 Task: Look for space in Ubá, Brazil from 5th July, 2023 to 10th July, 2023 for 4 adults in price range Rs.9000 to Rs.14000. Place can be entire place with 2 bedrooms having 4 beds and 2 bathrooms. Property type can be house, flat, guest house. Amenities needed are: washing machine. Booking option can be shelf check-in. Required host language is Spanish.
Action: Mouse moved to (499, 124)
Screenshot: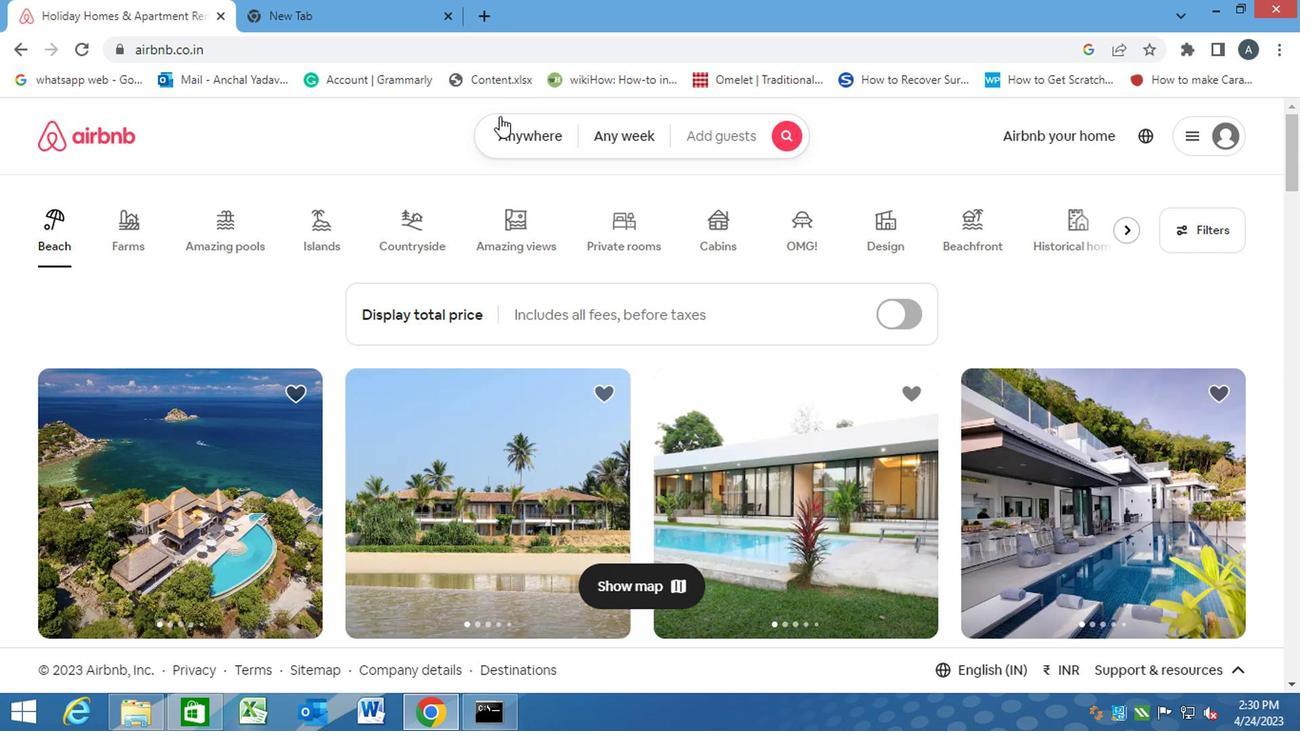 
Action: Mouse pressed left at (499, 124)
Screenshot: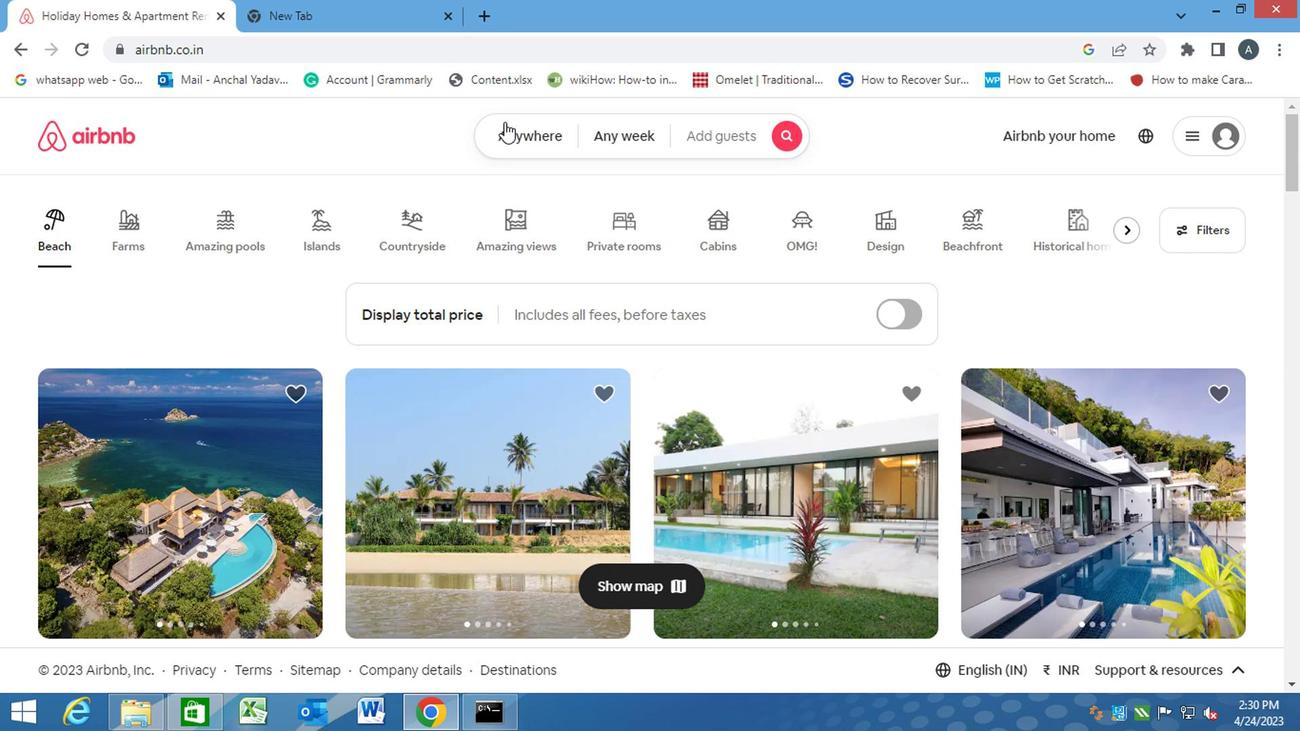 
Action: Mouse moved to (421, 200)
Screenshot: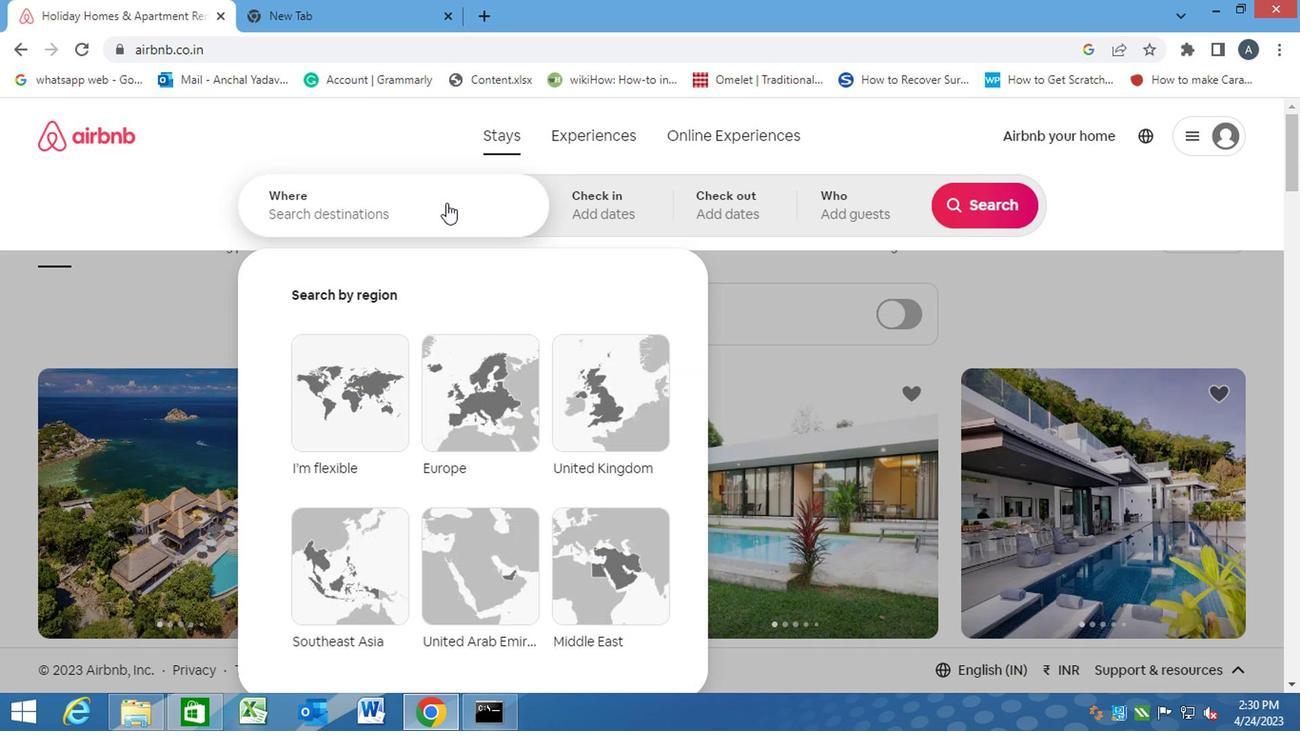 
Action: Mouse pressed left at (421, 200)
Screenshot: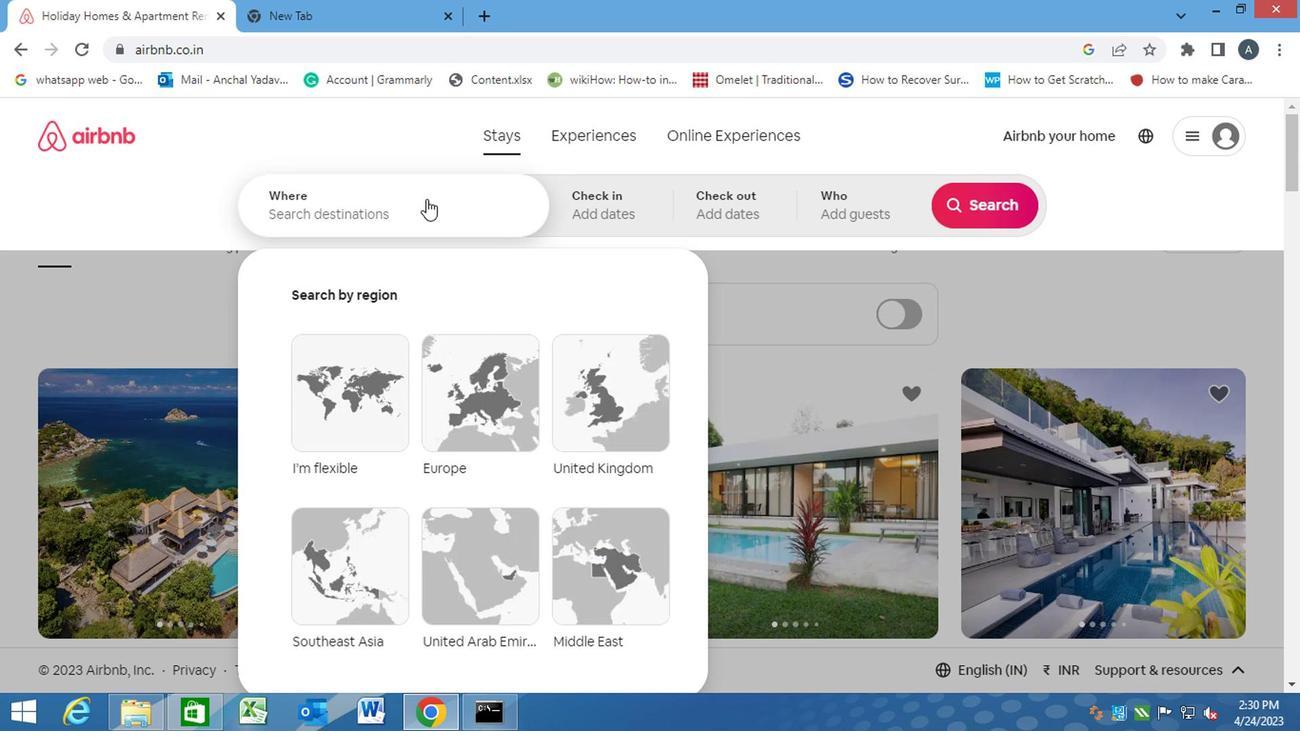 
Action: Key pressed u<Key.caps_lock>ba,<Key.space><Key.caps_lock>b<Key.caps_lock>razil<Key.enter>
Screenshot: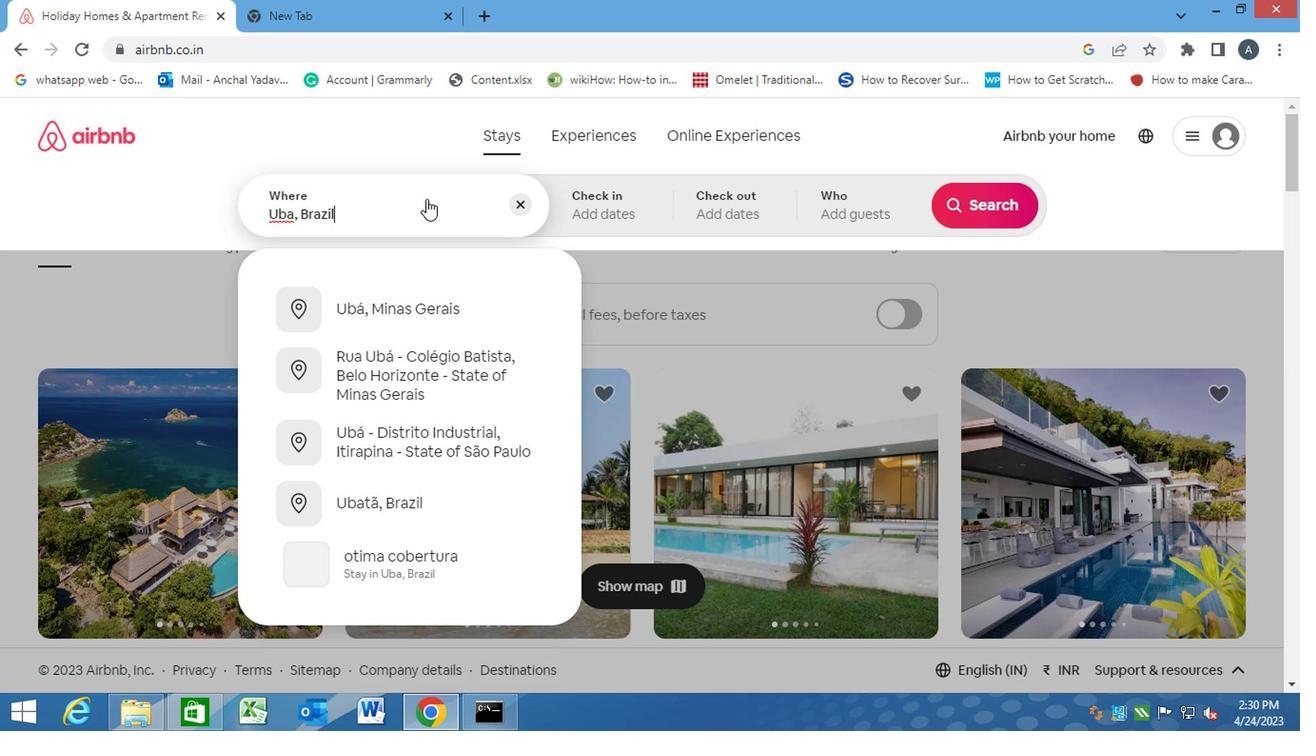 
Action: Mouse moved to (961, 365)
Screenshot: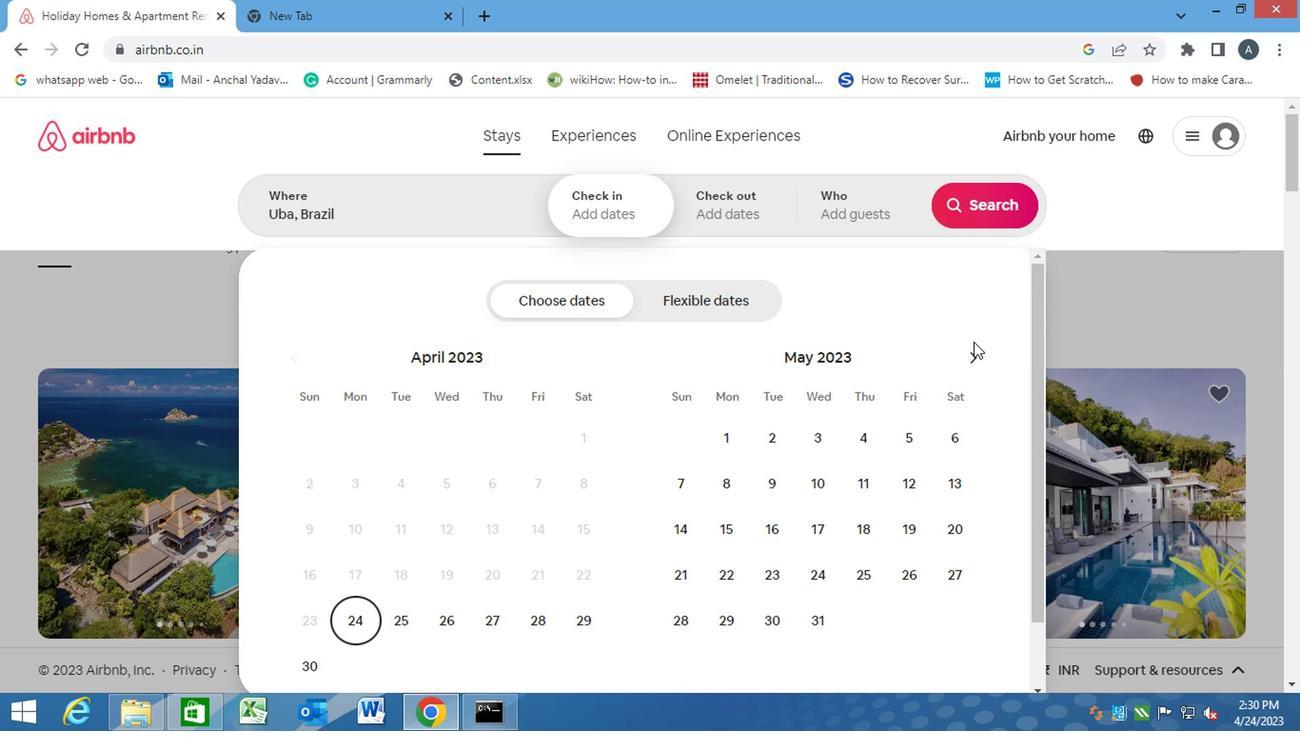 
Action: Mouse pressed left at (961, 365)
Screenshot: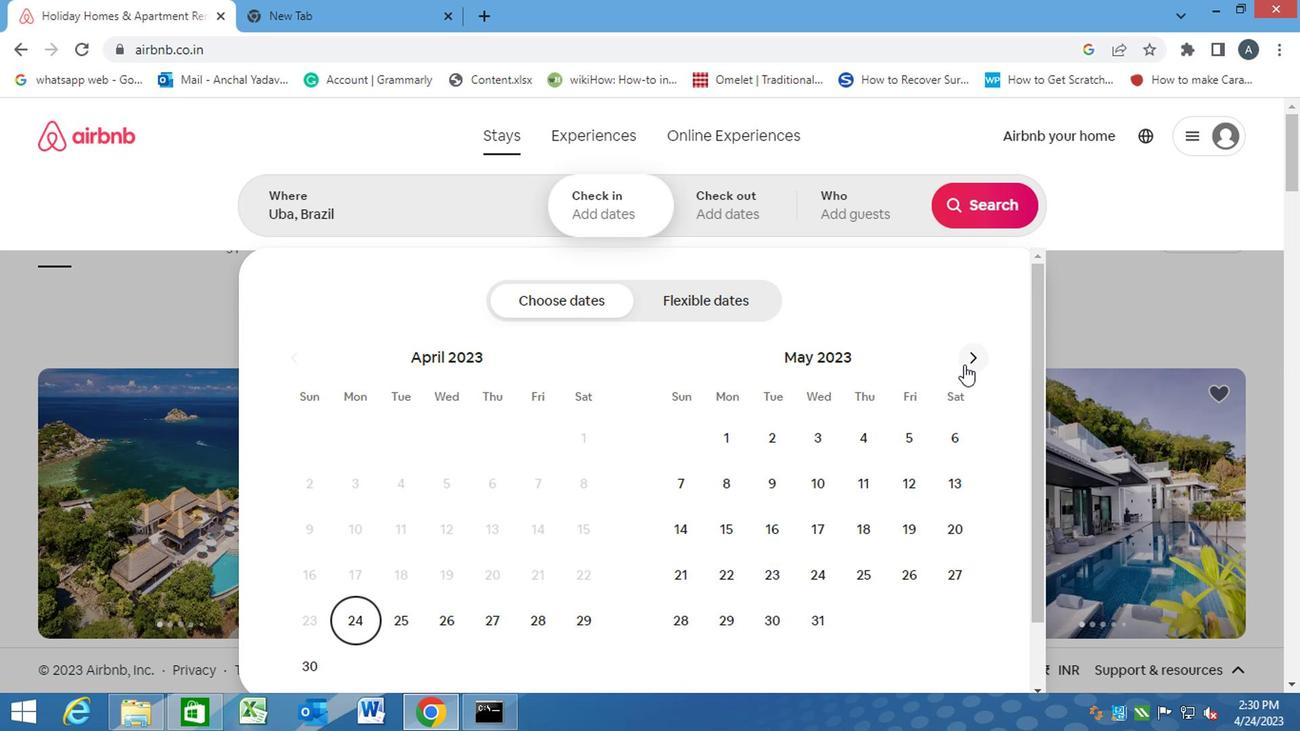 
Action: Mouse pressed left at (961, 365)
Screenshot: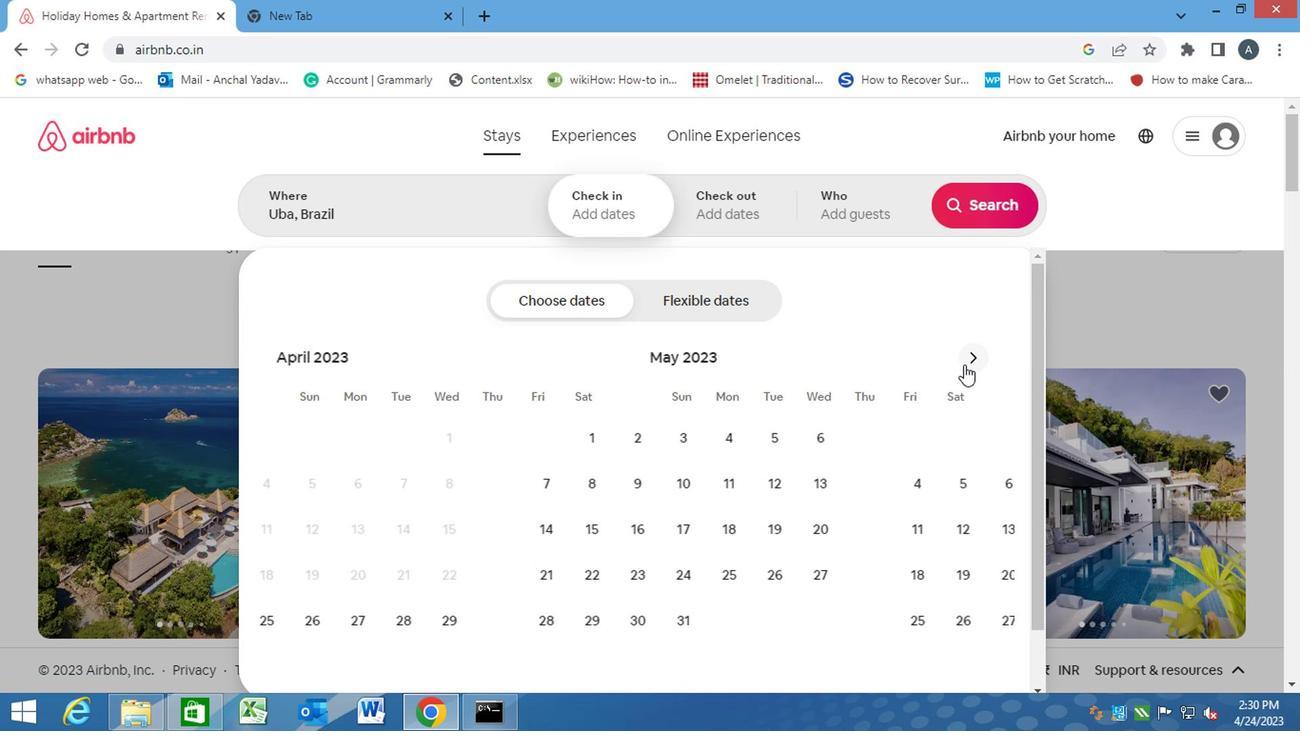 
Action: Mouse moved to (821, 474)
Screenshot: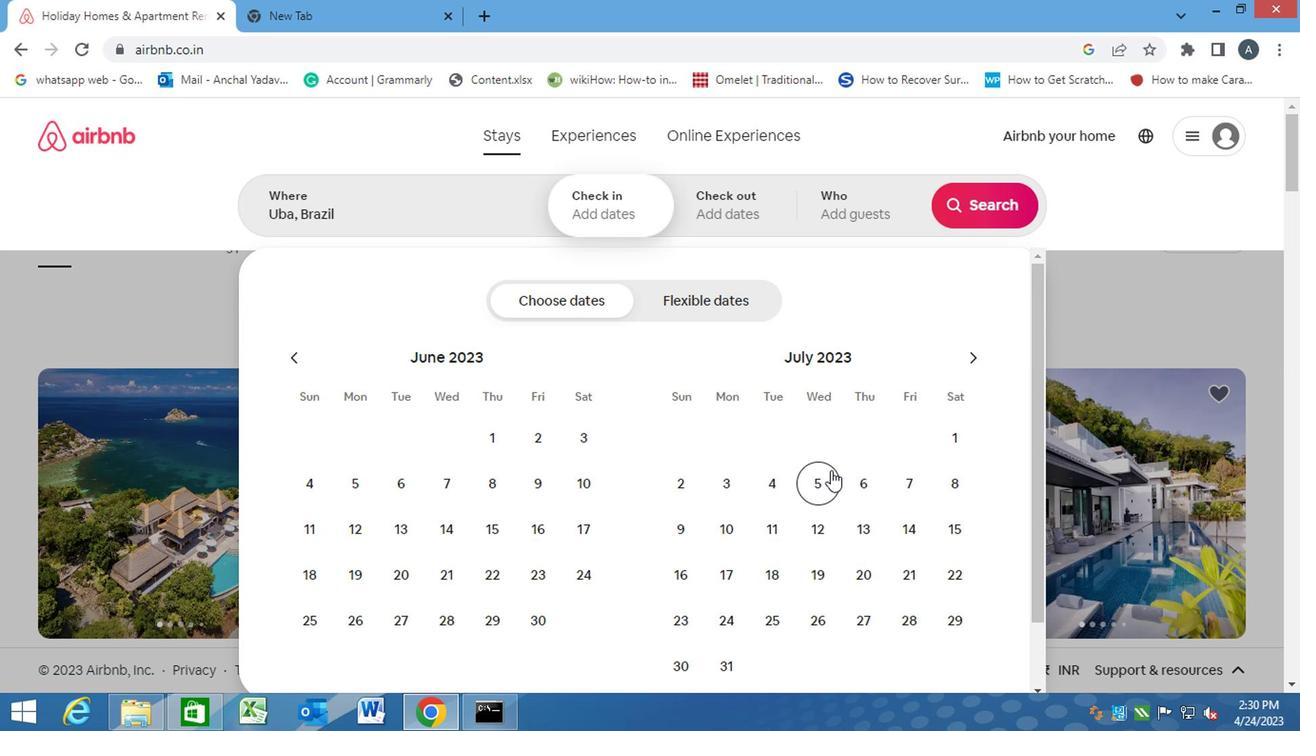 
Action: Mouse pressed left at (821, 474)
Screenshot: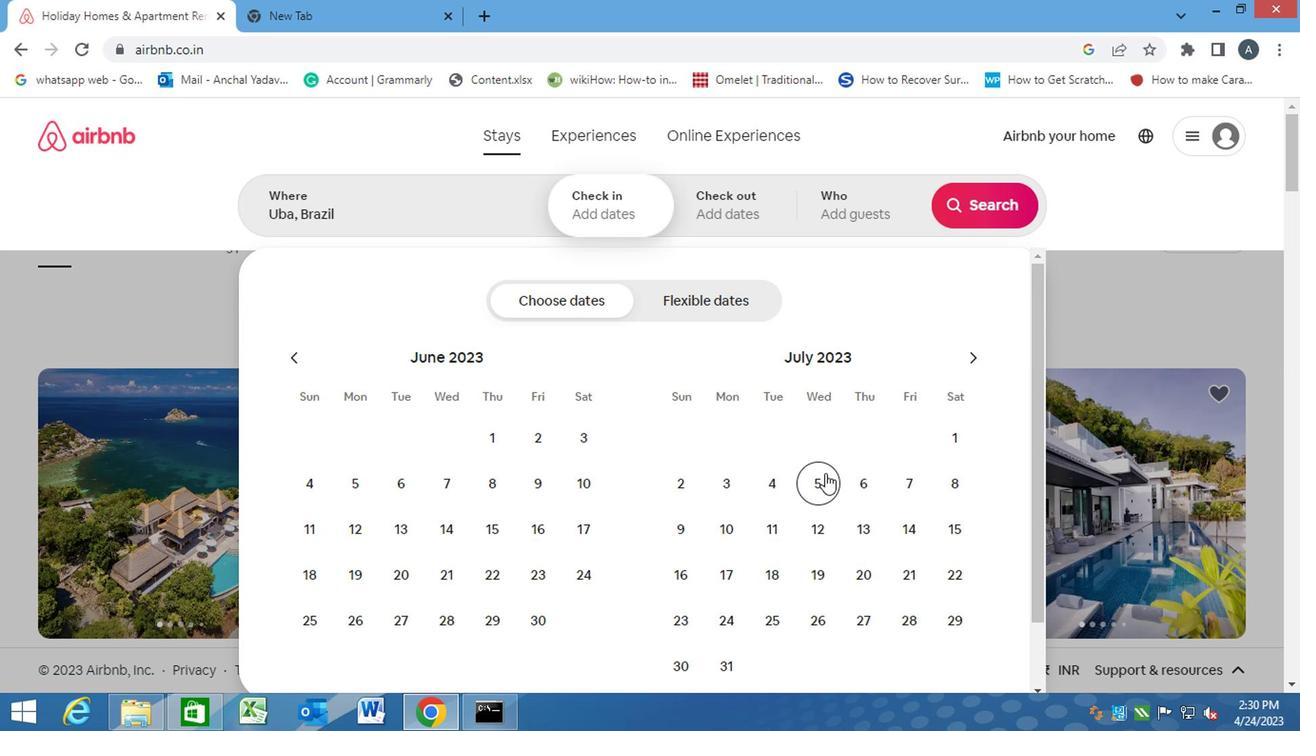 
Action: Mouse moved to (714, 528)
Screenshot: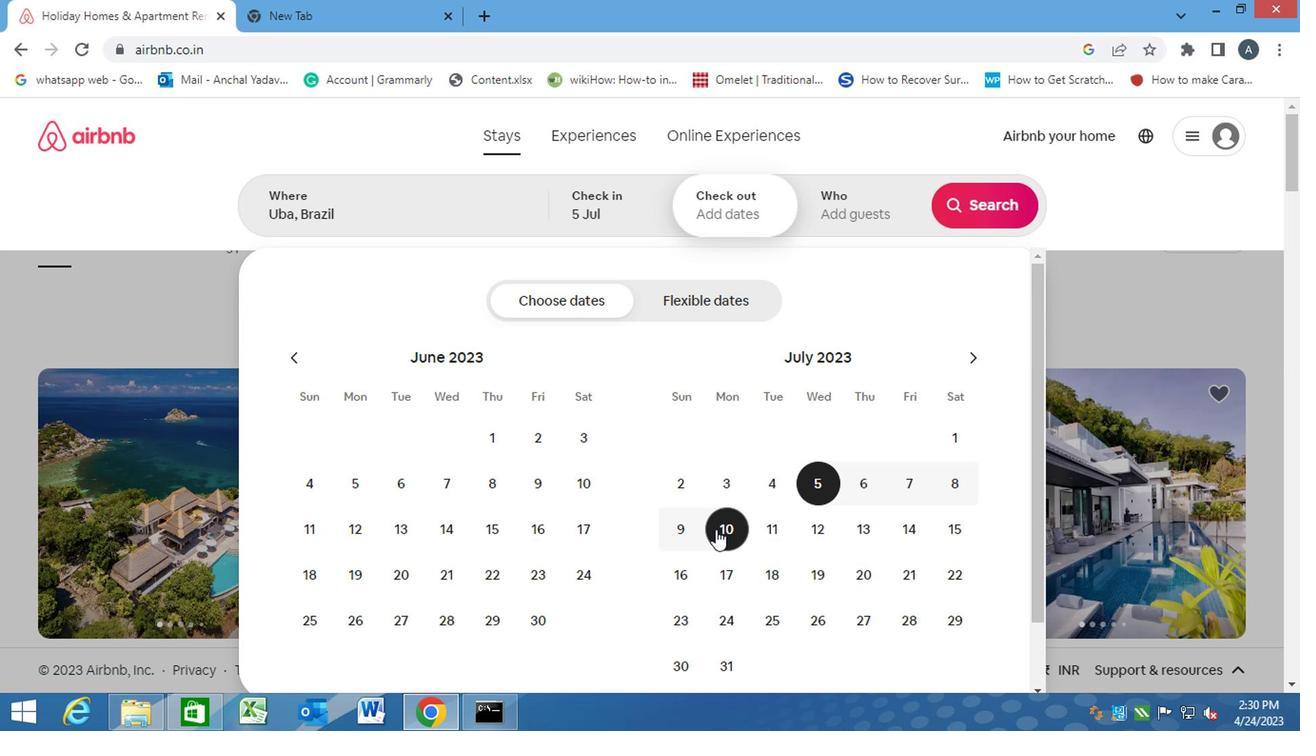 
Action: Mouse pressed left at (714, 528)
Screenshot: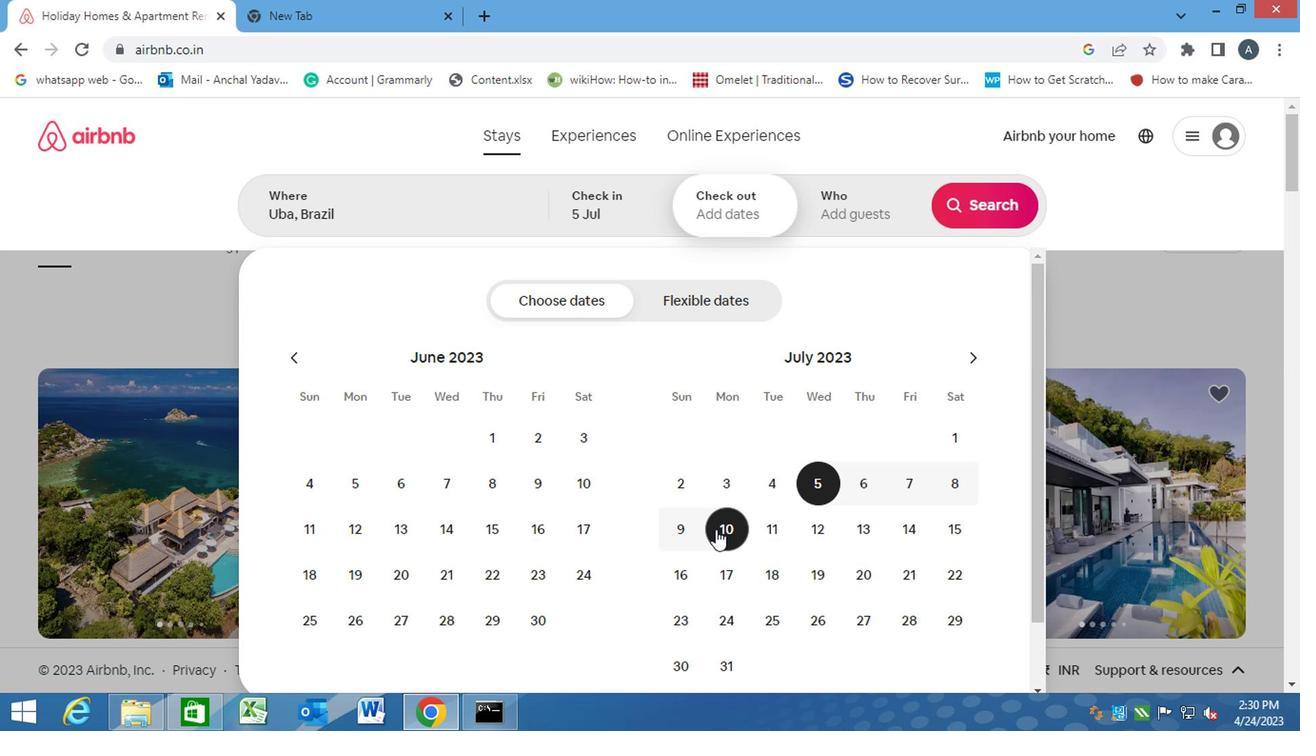 
Action: Mouse moved to (861, 205)
Screenshot: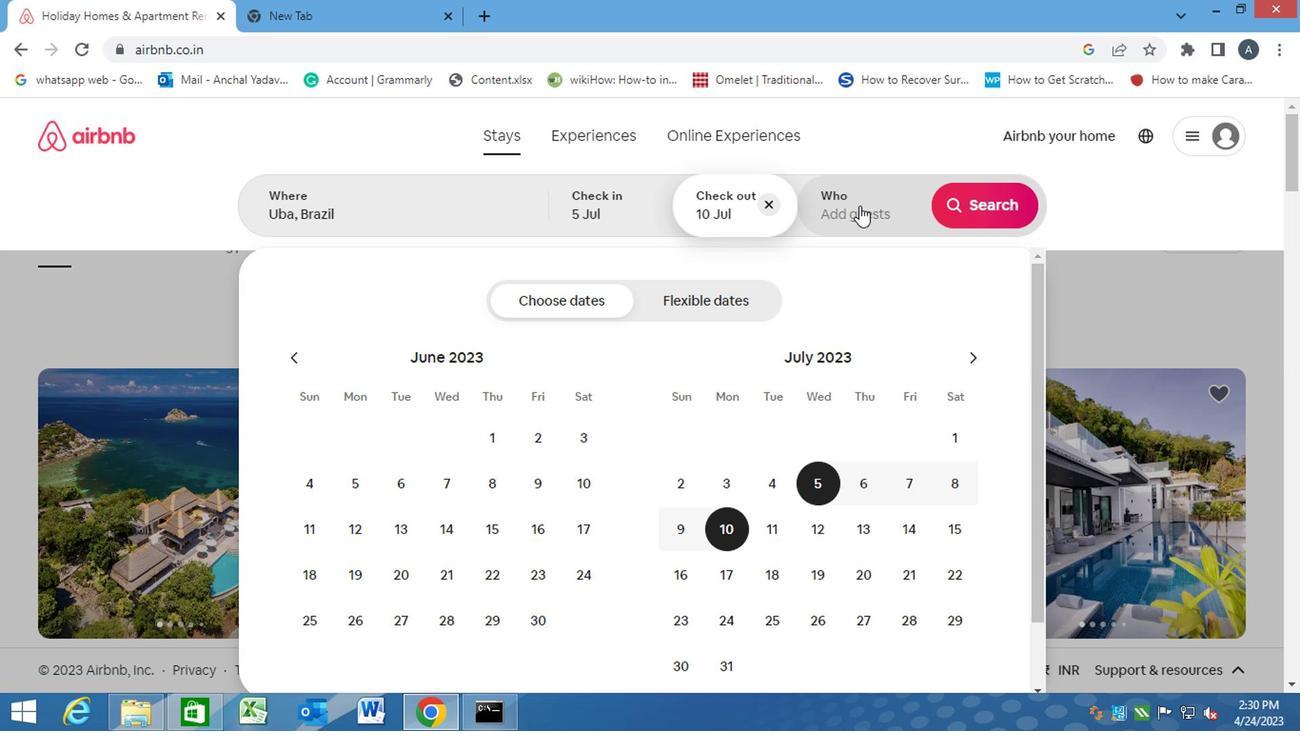 
Action: Mouse pressed left at (861, 205)
Screenshot: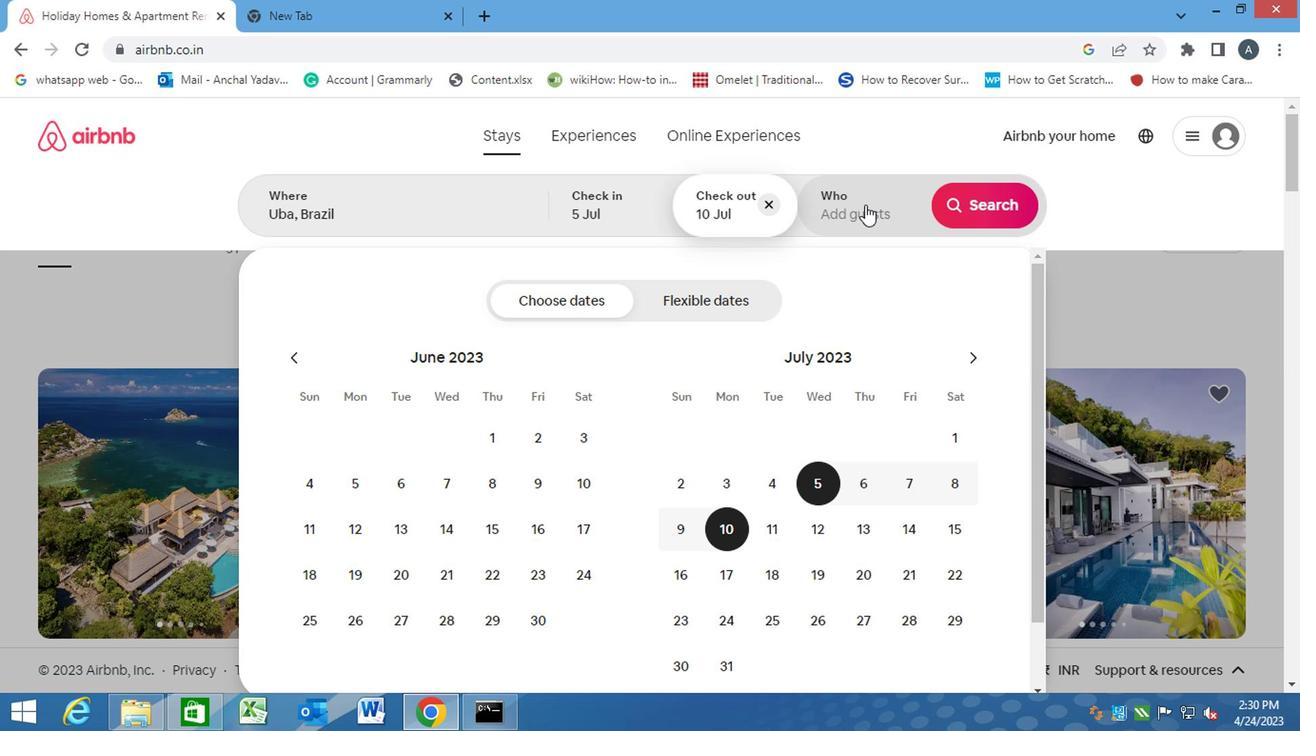 
Action: Mouse moved to (982, 306)
Screenshot: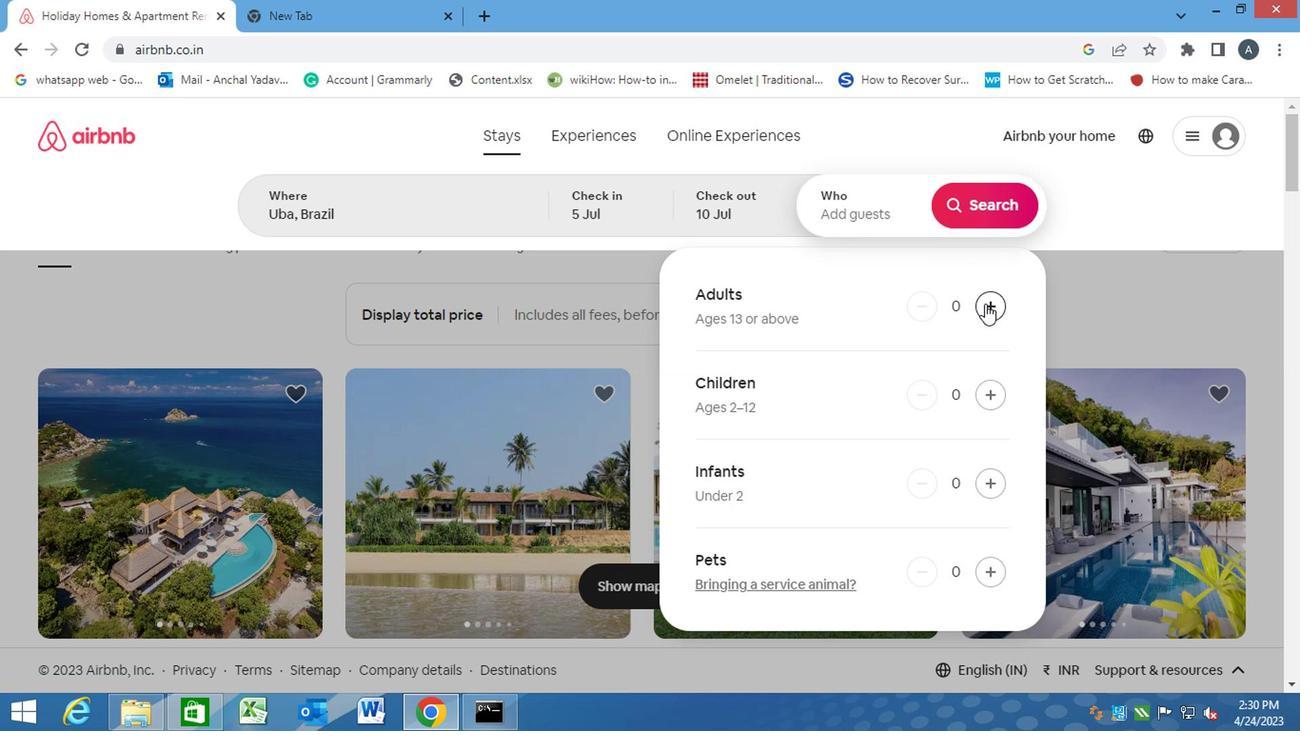 
Action: Mouse pressed left at (982, 306)
Screenshot: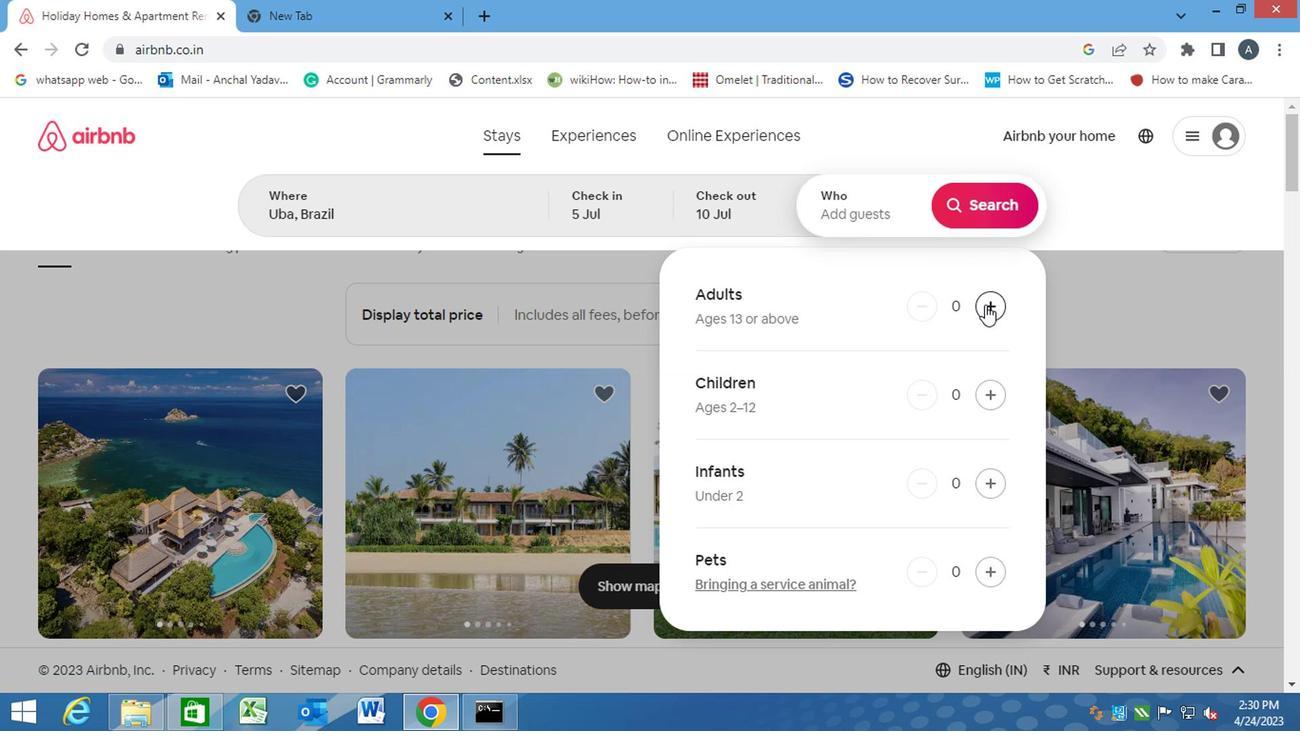
Action: Mouse pressed left at (982, 306)
Screenshot: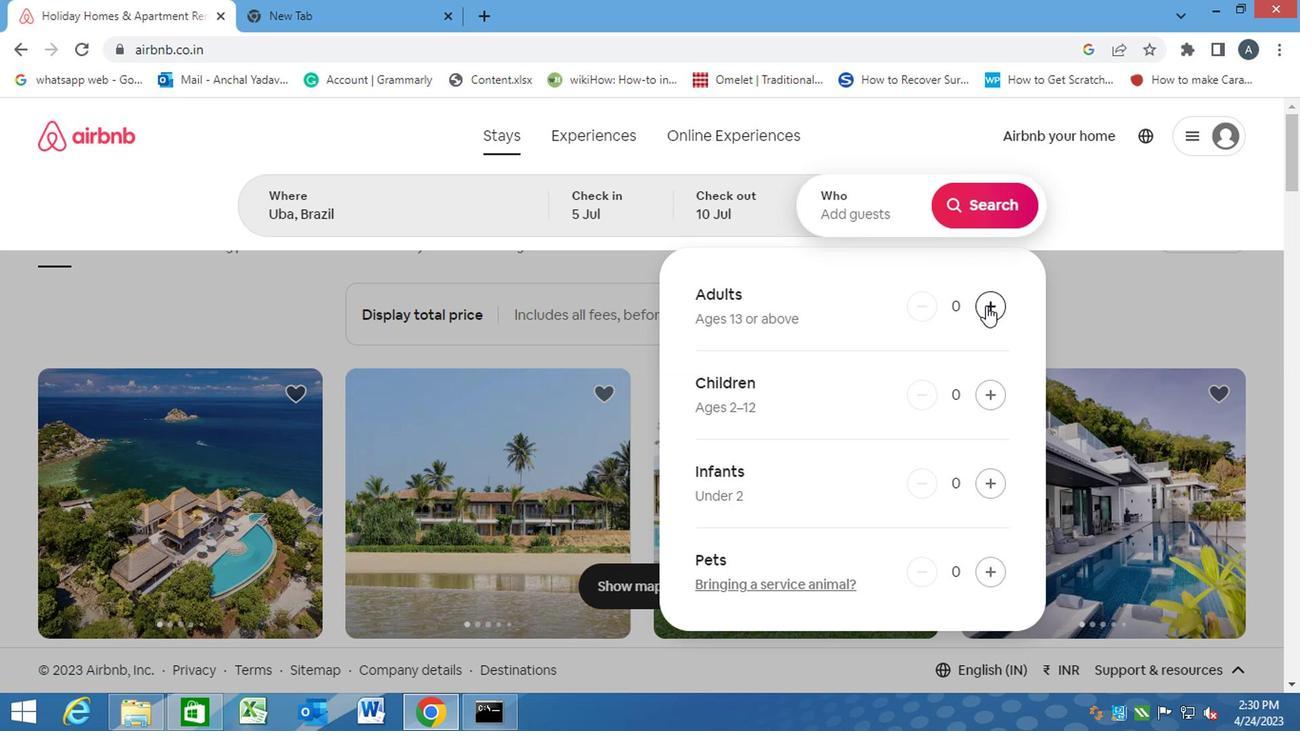 
Action: Mouse pressed left at (982, 306)
Screenshot: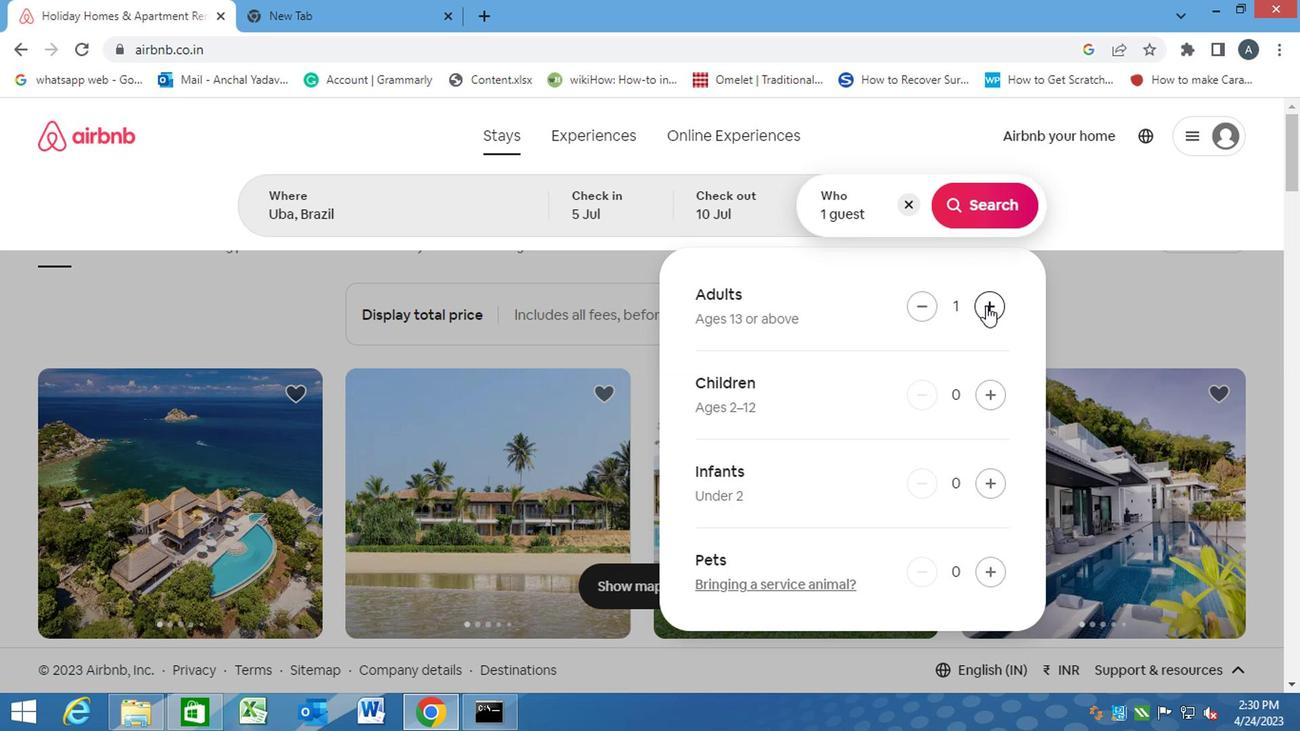 
Action: Mouse pressed left at (982, 306)
Screenshot: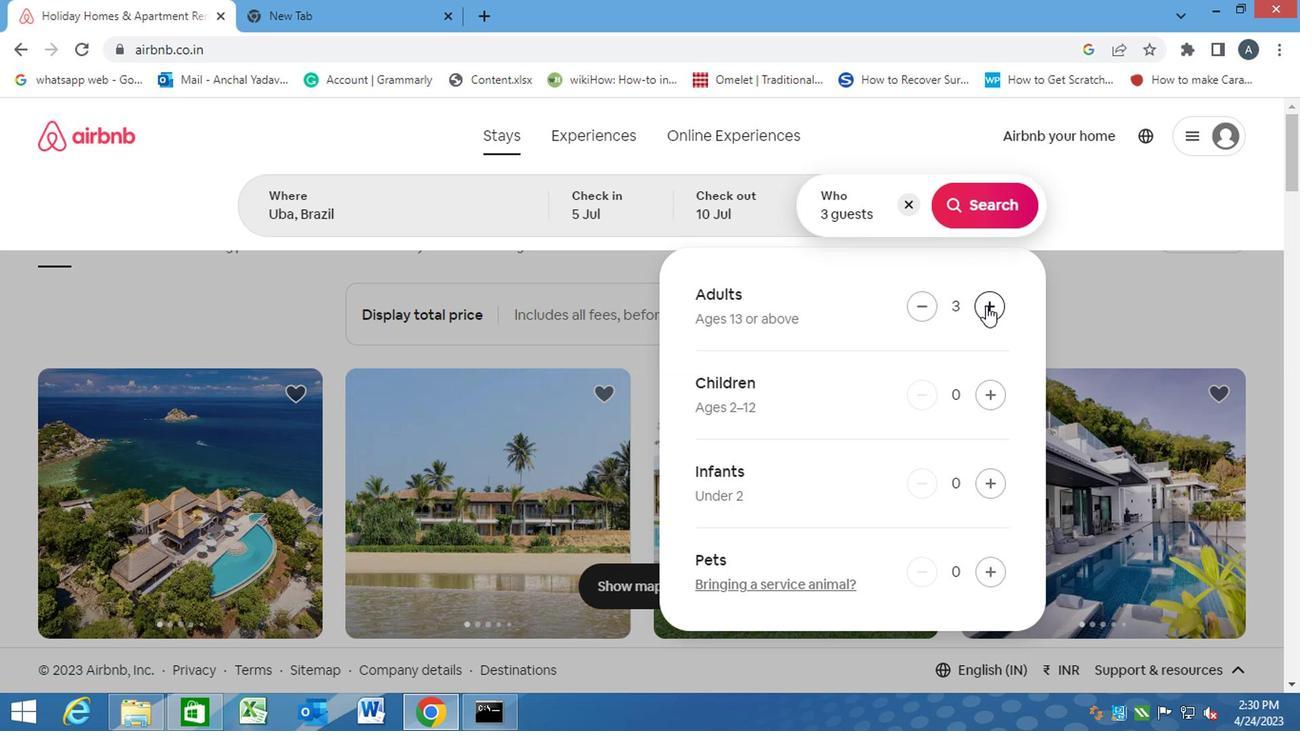 
Action: Mouse moved to (979, 217)
Screenshot: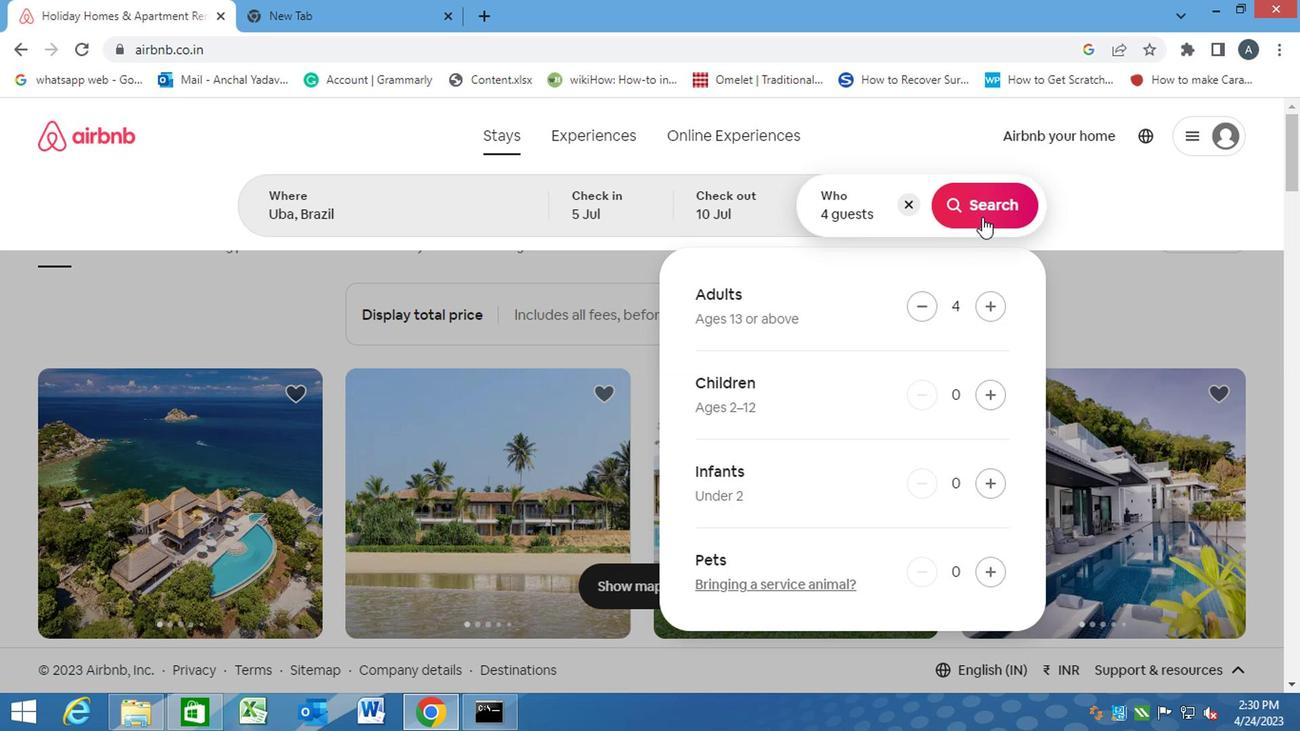 
Action: Mouse pressed left at (979, 217)
Screenshot: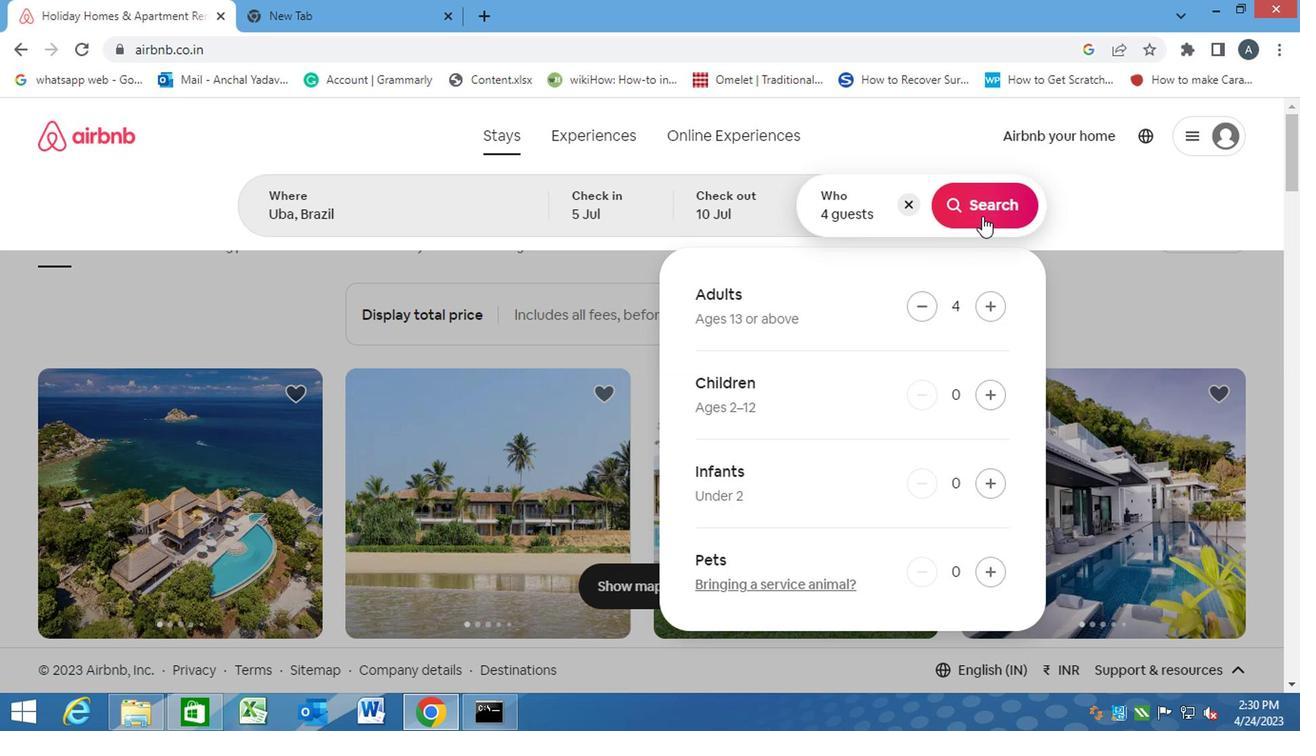 
Action: Mouse moved to (1203, 208)
Screenshot: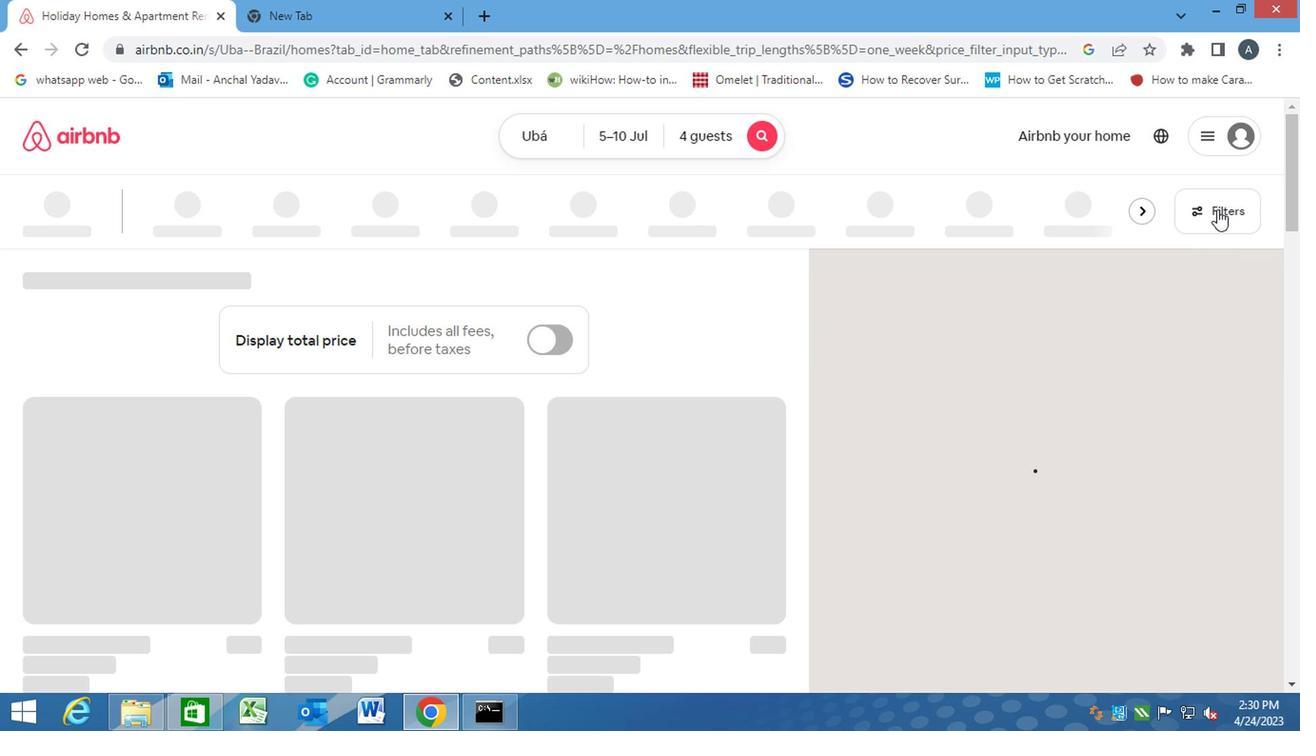 
Action: Mouse pressed left at (1203, 208)
Screenshot: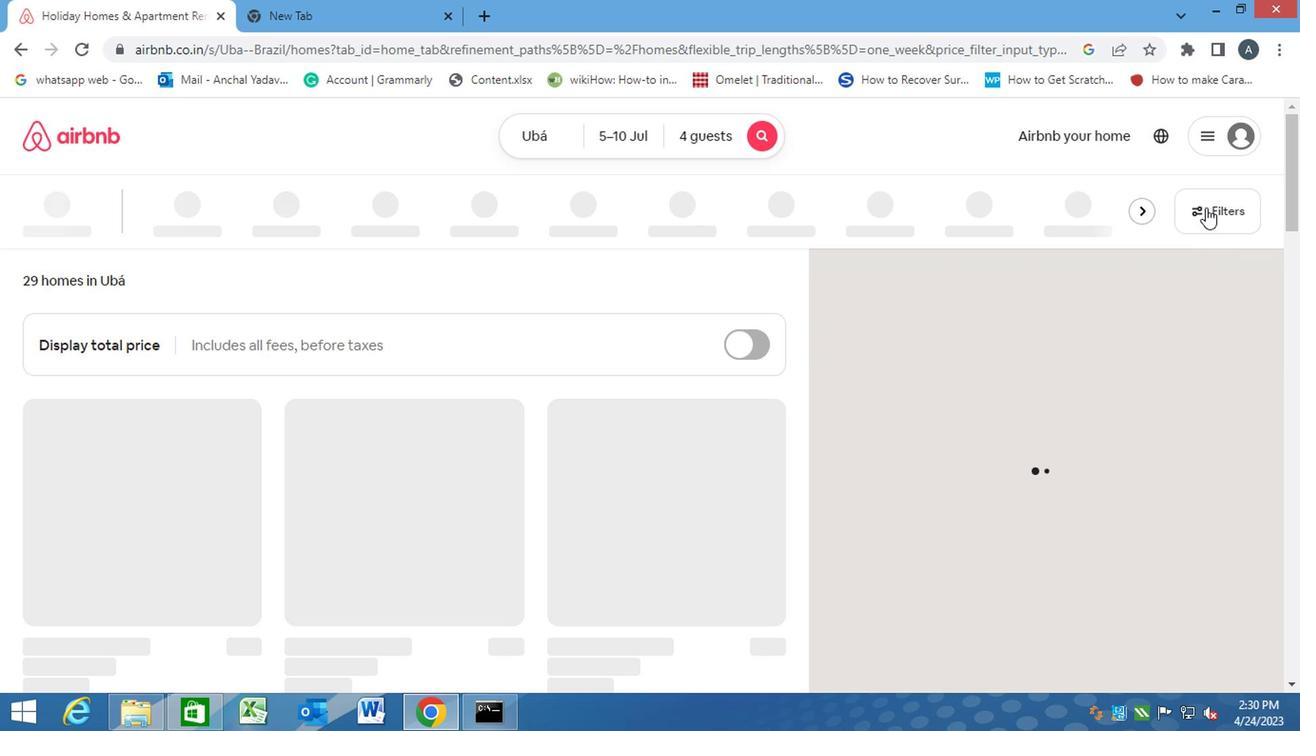 
Action: Mouse moved to (403, 455)
Screenshot: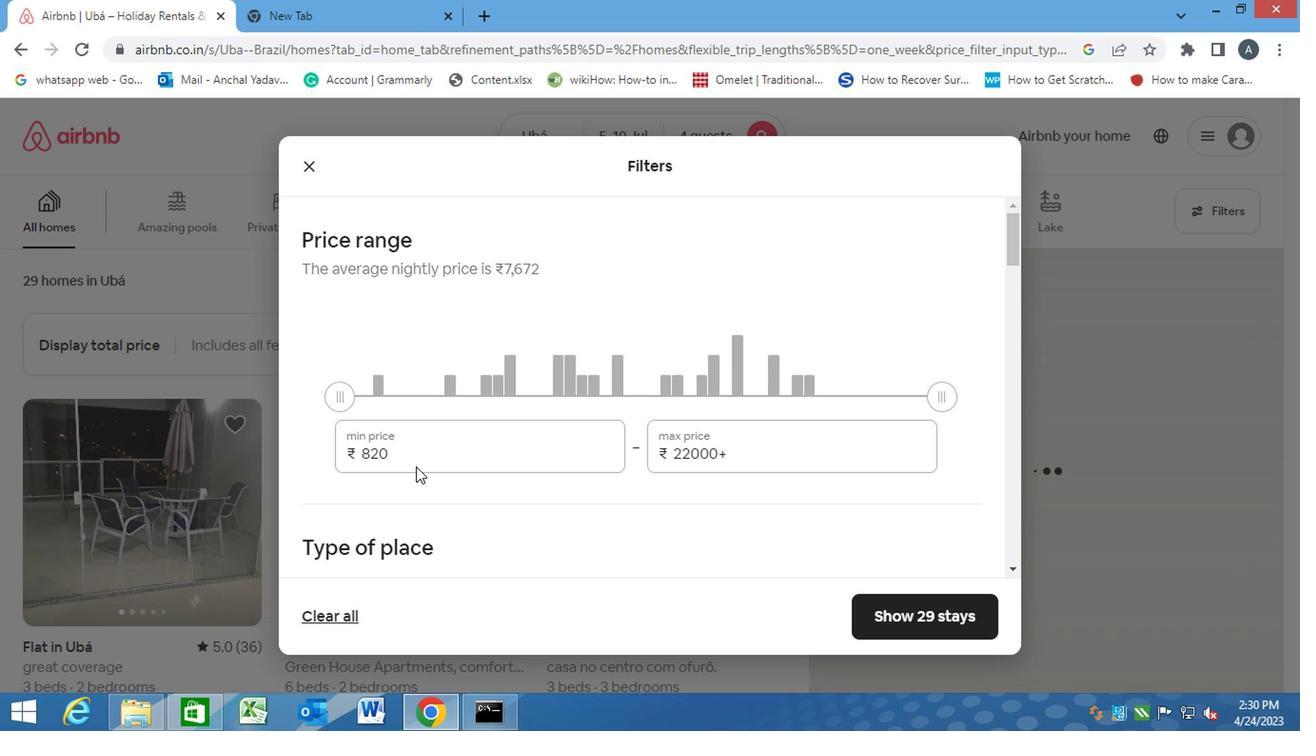 
Action: Mouse pressed left at (403, 455)
Screenshot: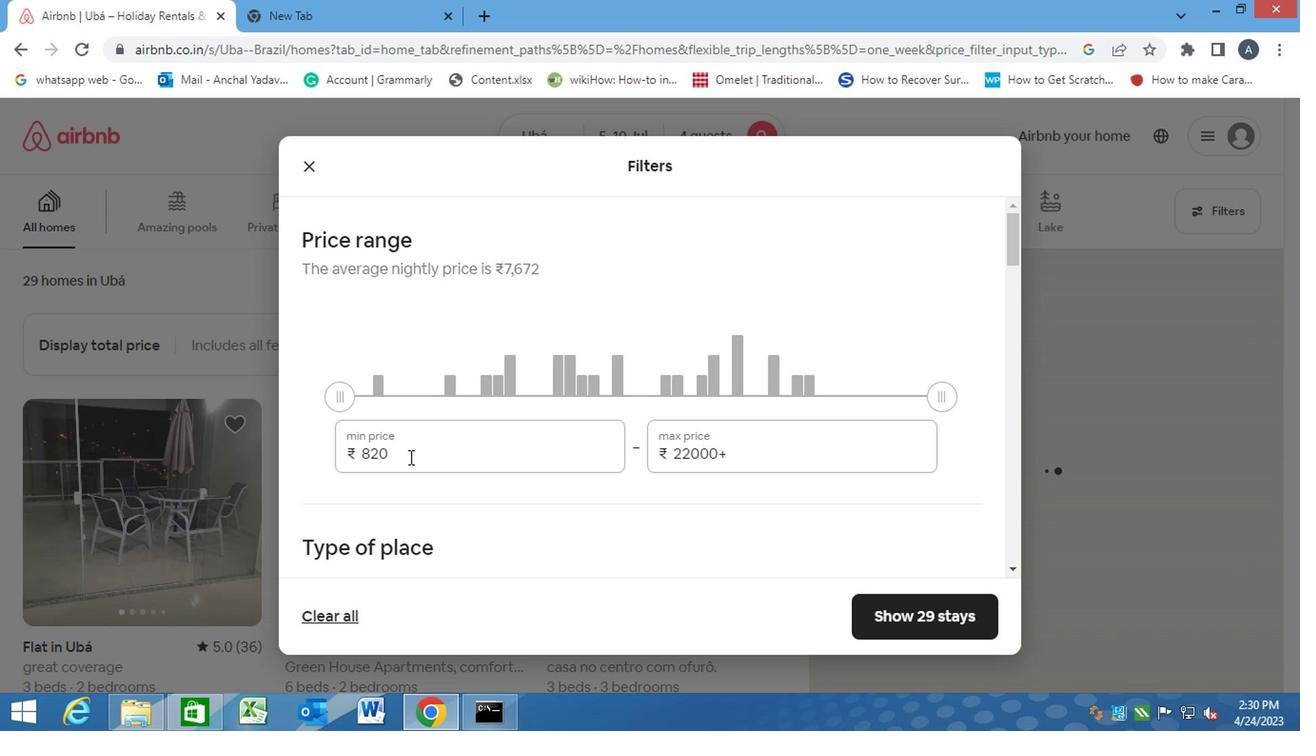 
Action: Mouse moved to (308, 457)
Screenshot: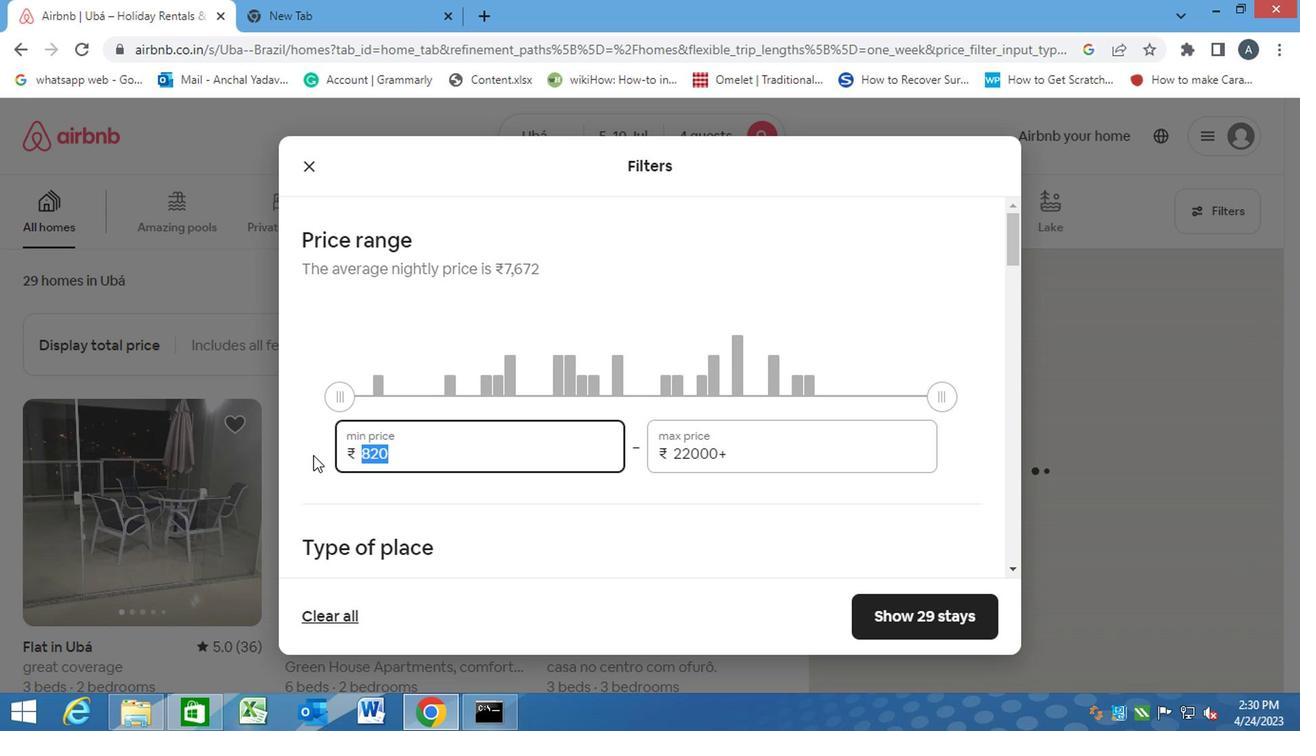 
Action: Key pressed 9000<Key.tab><Key.backspace>14000
Screenshot: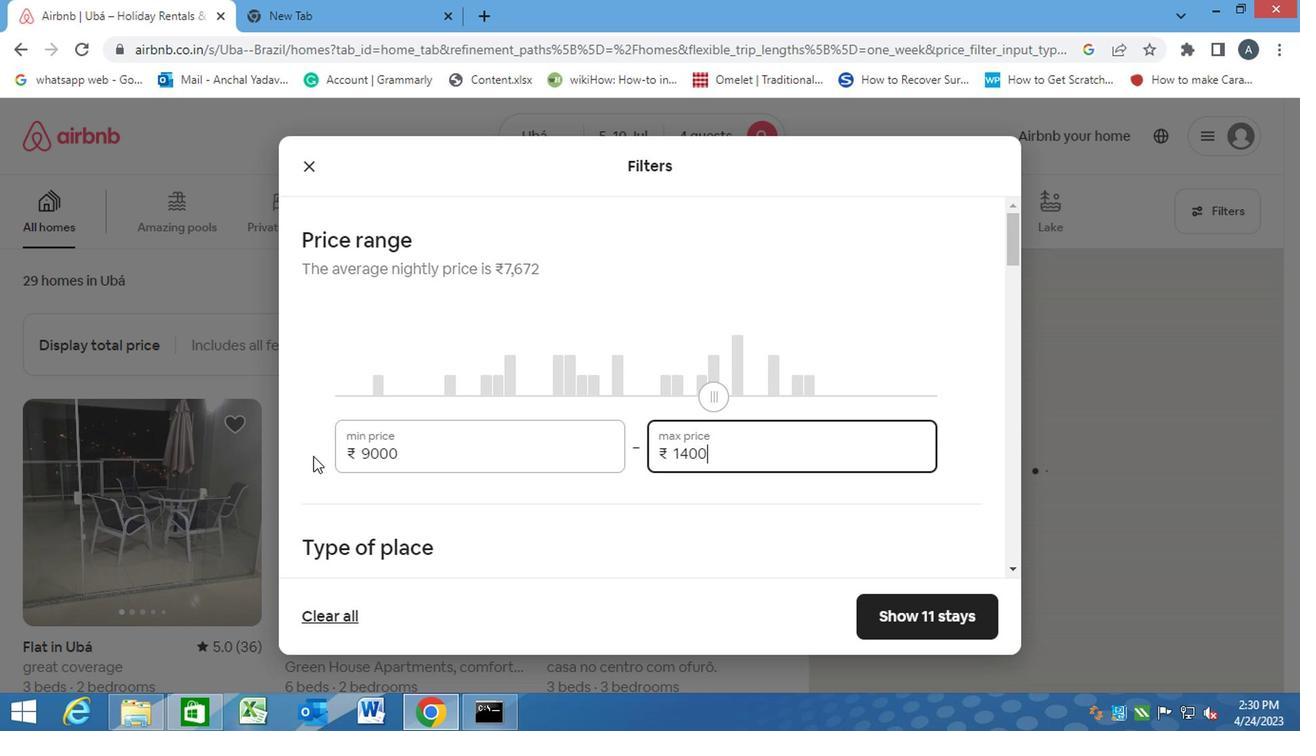 
Action: Mouse moved to (518, 563)
Screenshot: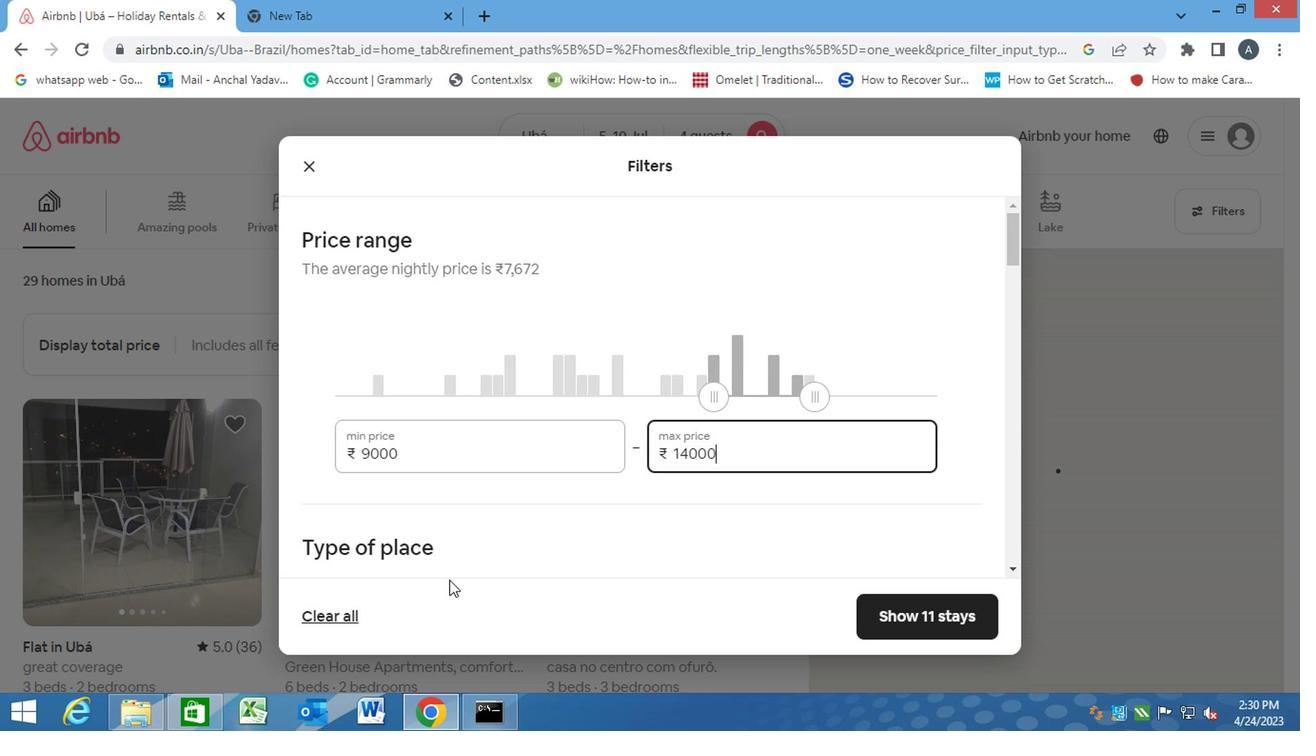 
Action: Mouse pressed left at (518, 563)
Screenshot: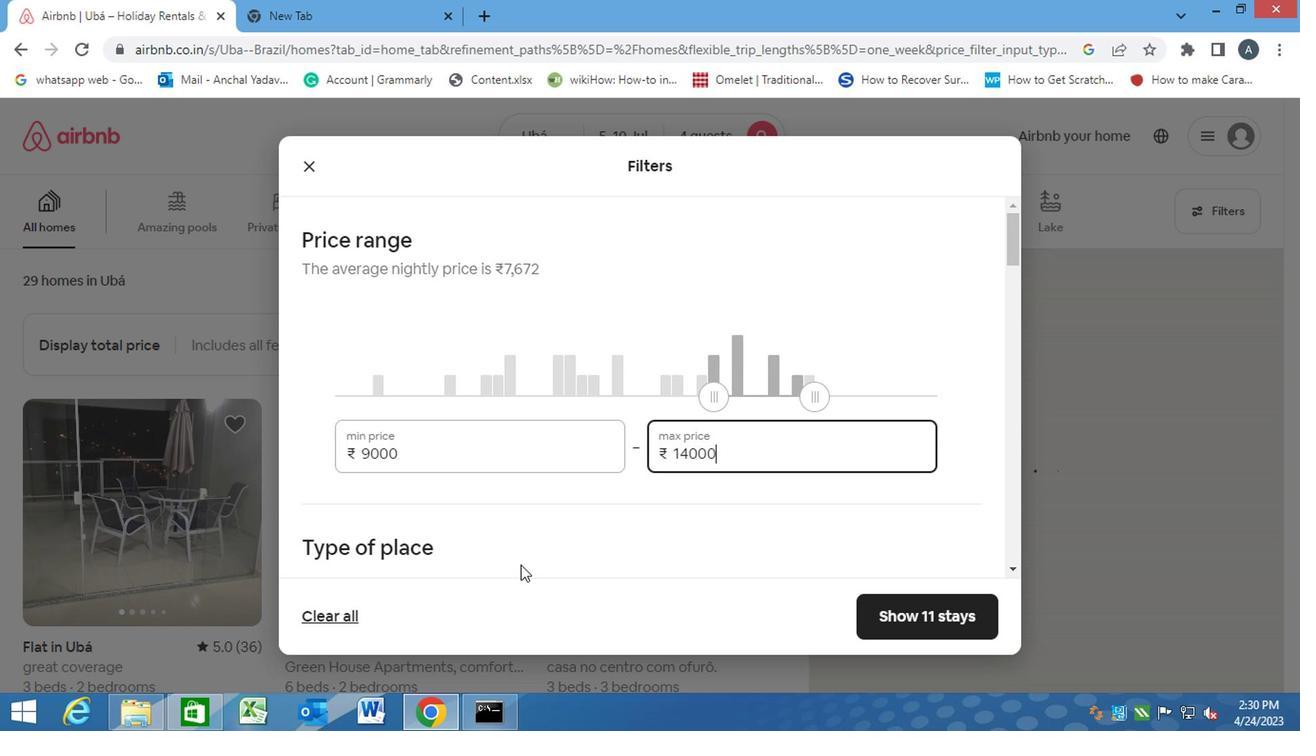 
Action: Mouse scrolled (518, 562) with delta (0, -1)
Screenshot: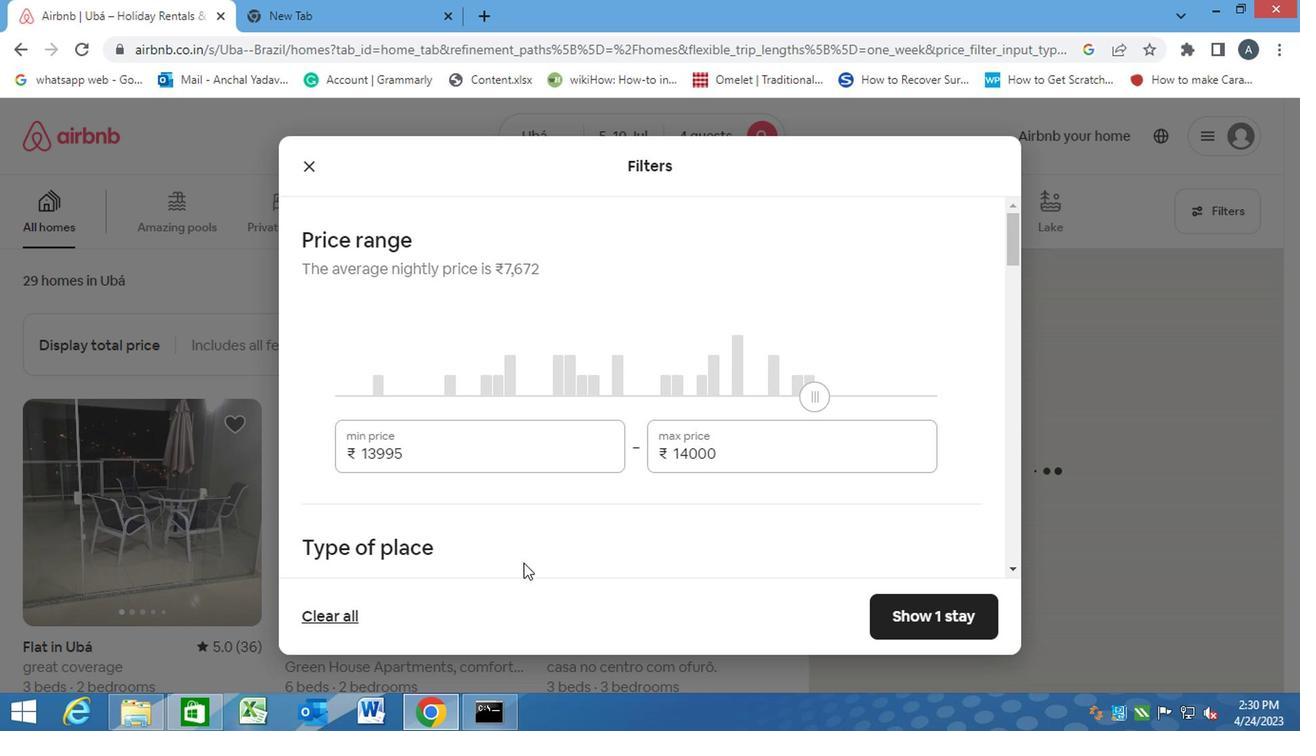 
Action: Mouse scrolled (518, 562) with delta (0, -1)
Screenshot: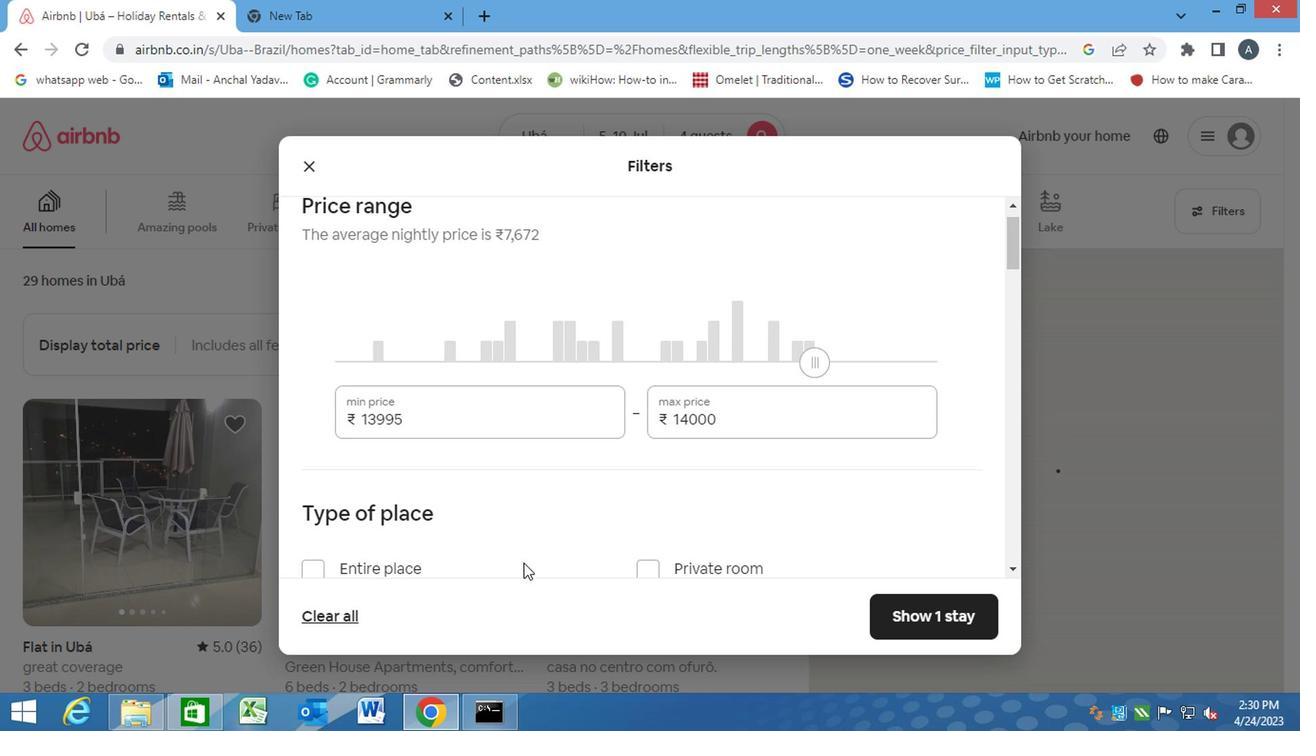 
Action: Mouse moved to (298, 405)
Screenshot: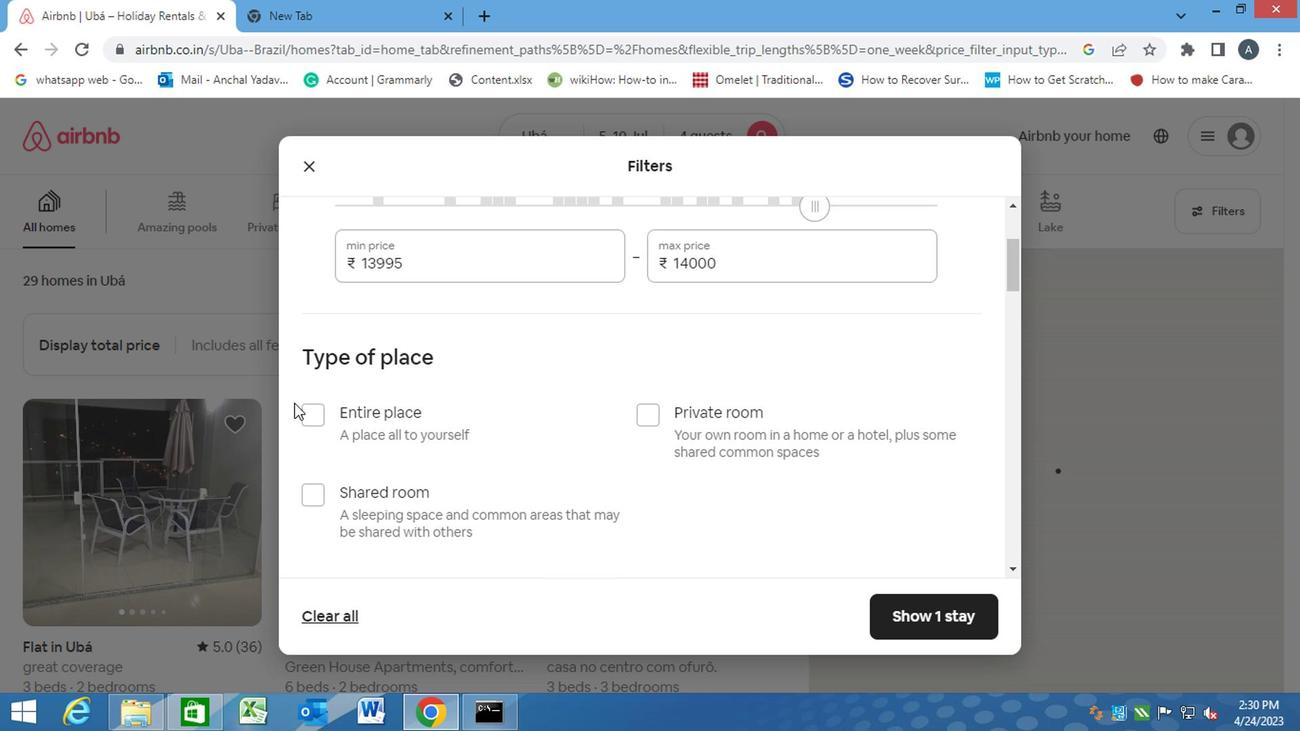 
Action: Mouse pressed left at (298, 405)
Screenshot: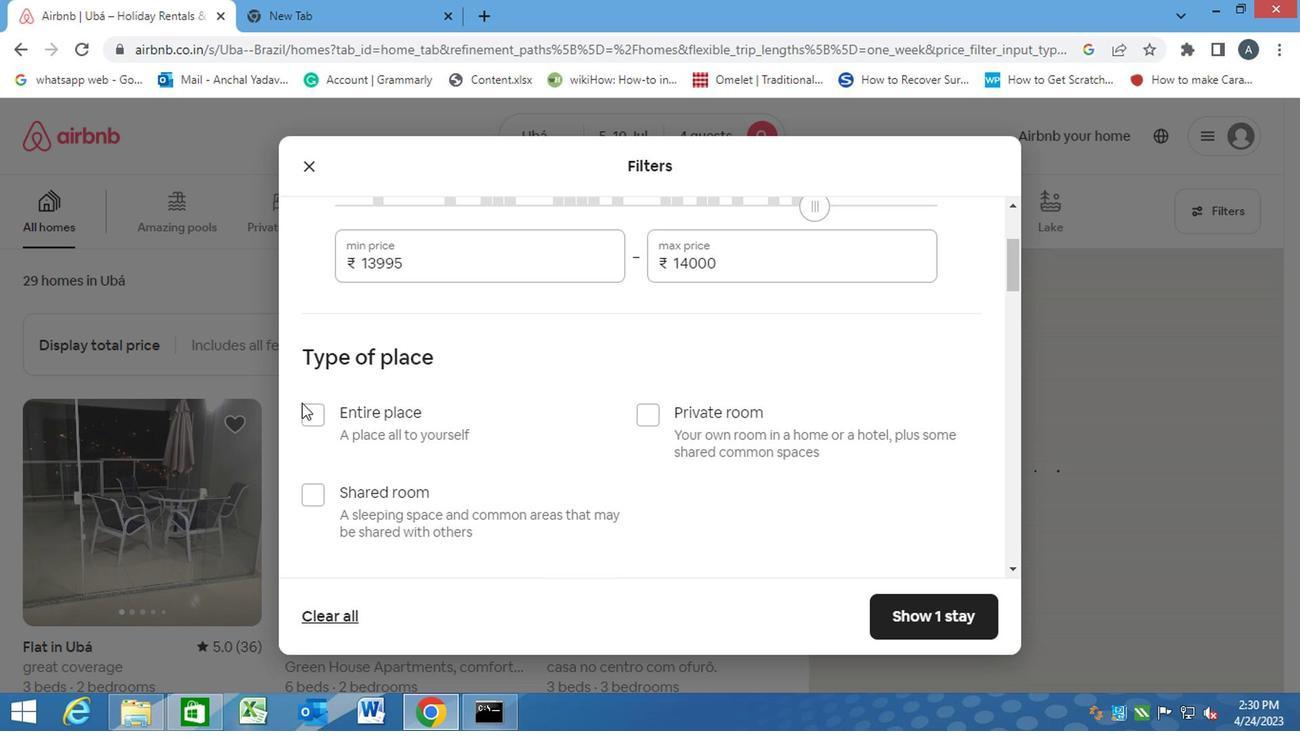 
Action: Mouse moved to (398, 474)
Screenshot: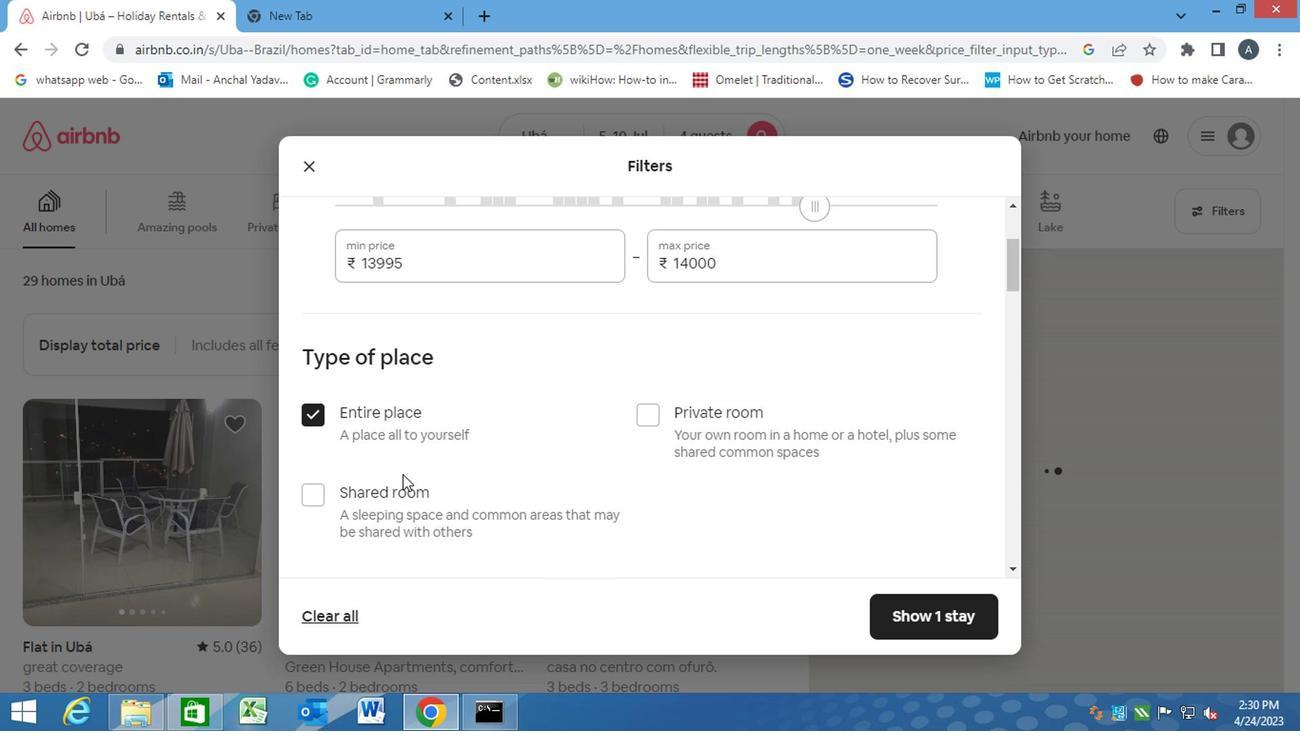 
Action: Mouse scrolled (398, 474) with delta (0, 0)
Screenshot: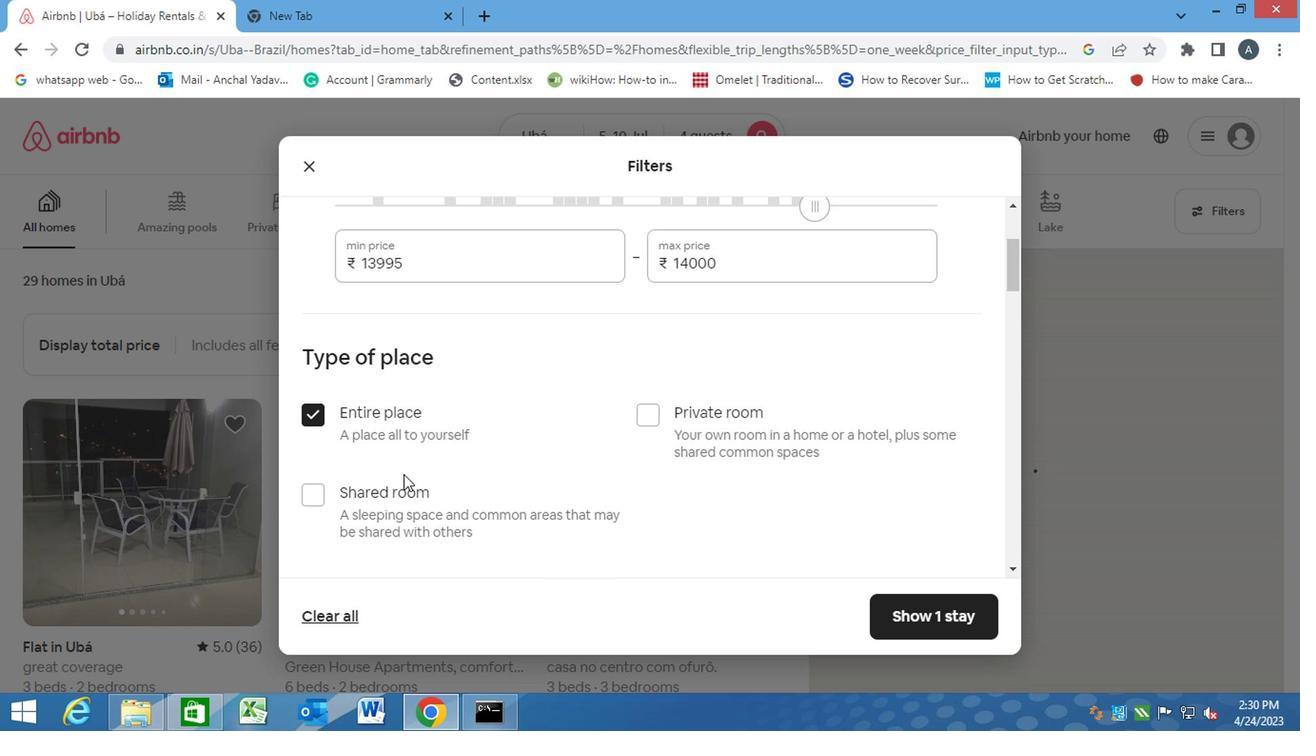 
Action: Mouse scrolled (398, 474) with delta (0, 0)
Screenshot: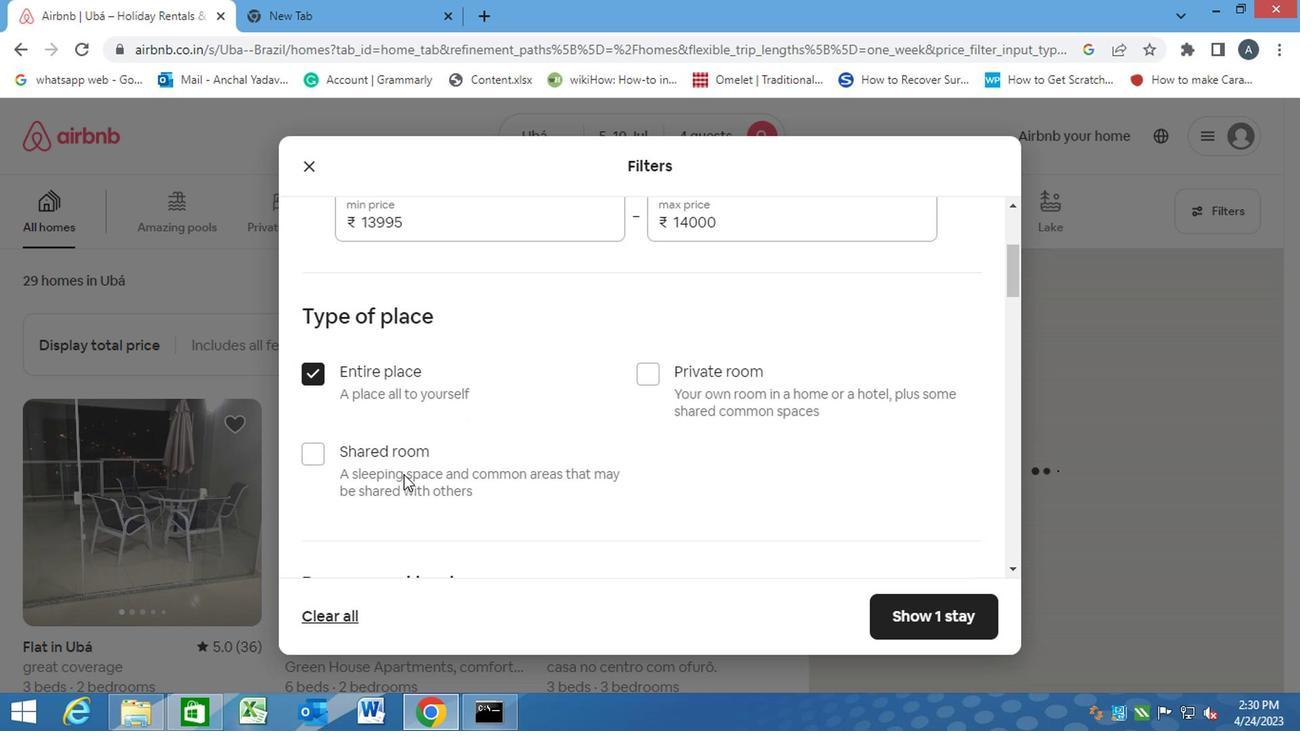 
Action: Mouse scrolled (398, 474) with delta (0, 0)
Screenshot: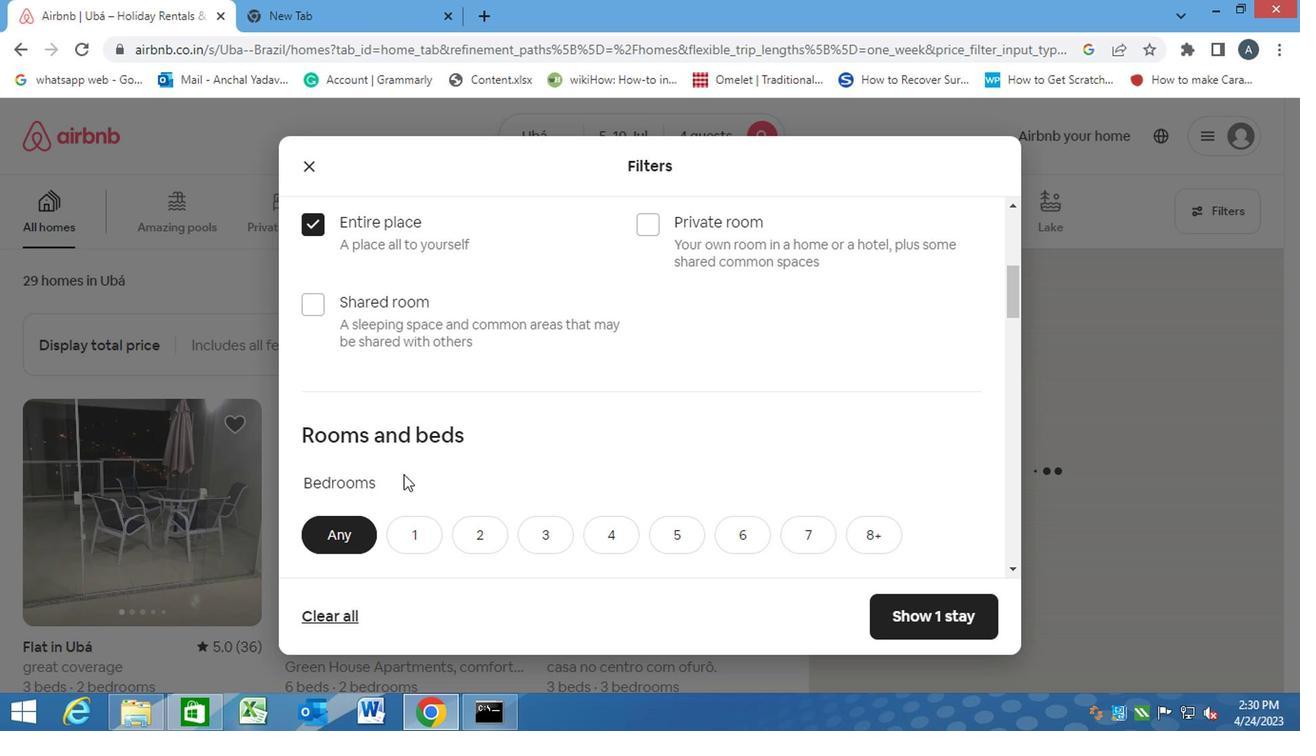 
Action: Mouse scrolled (398, 474) with delta (0, 0)
Screenshot: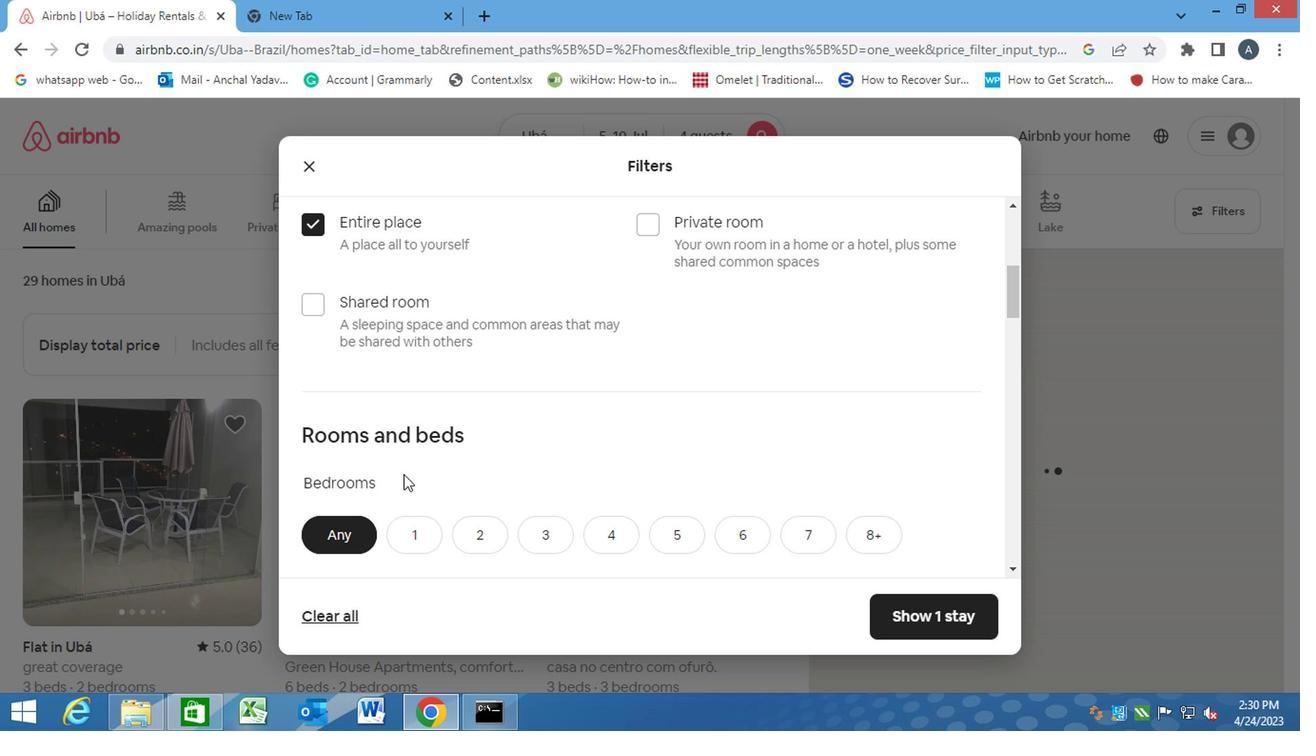 
Action: Mouse moved to (457, 344)
Screenshot: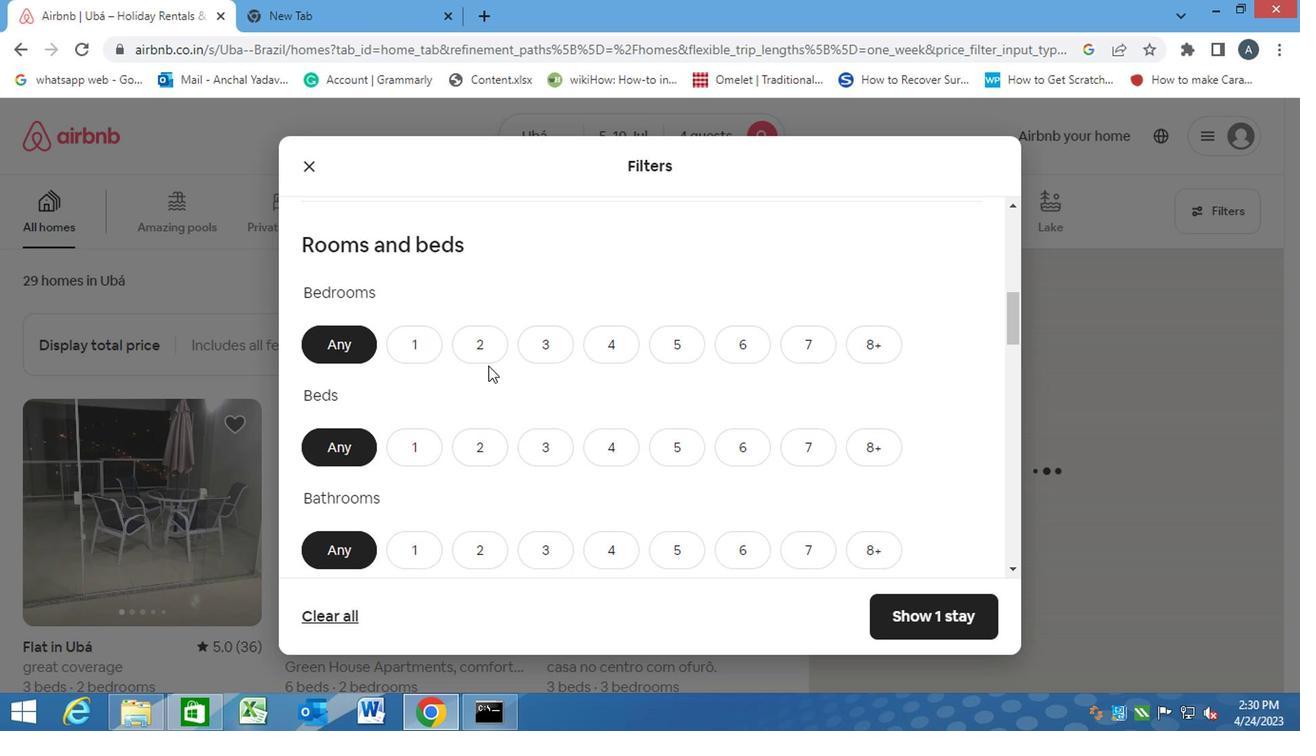 
Action: Mouse pressed left at (457, 344)
Screenshot: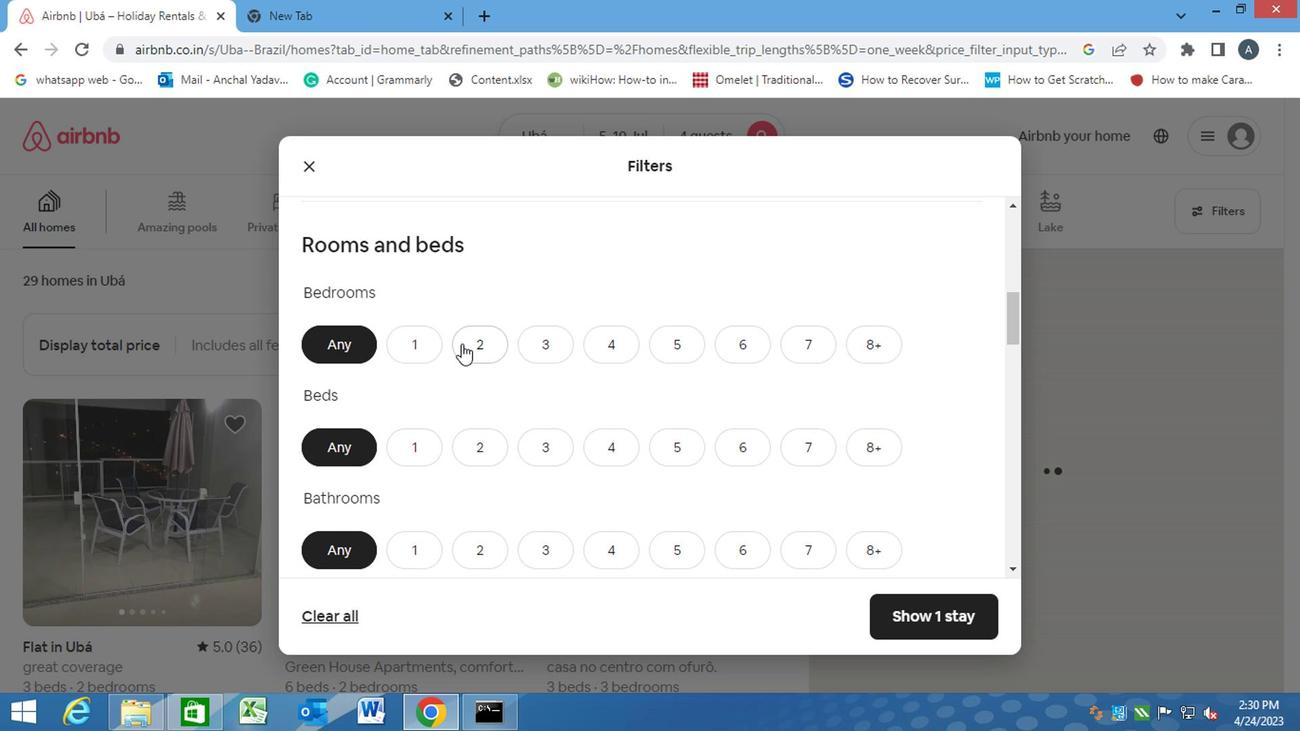 
Action: Mouse moved to (587, 445)
Screenshot: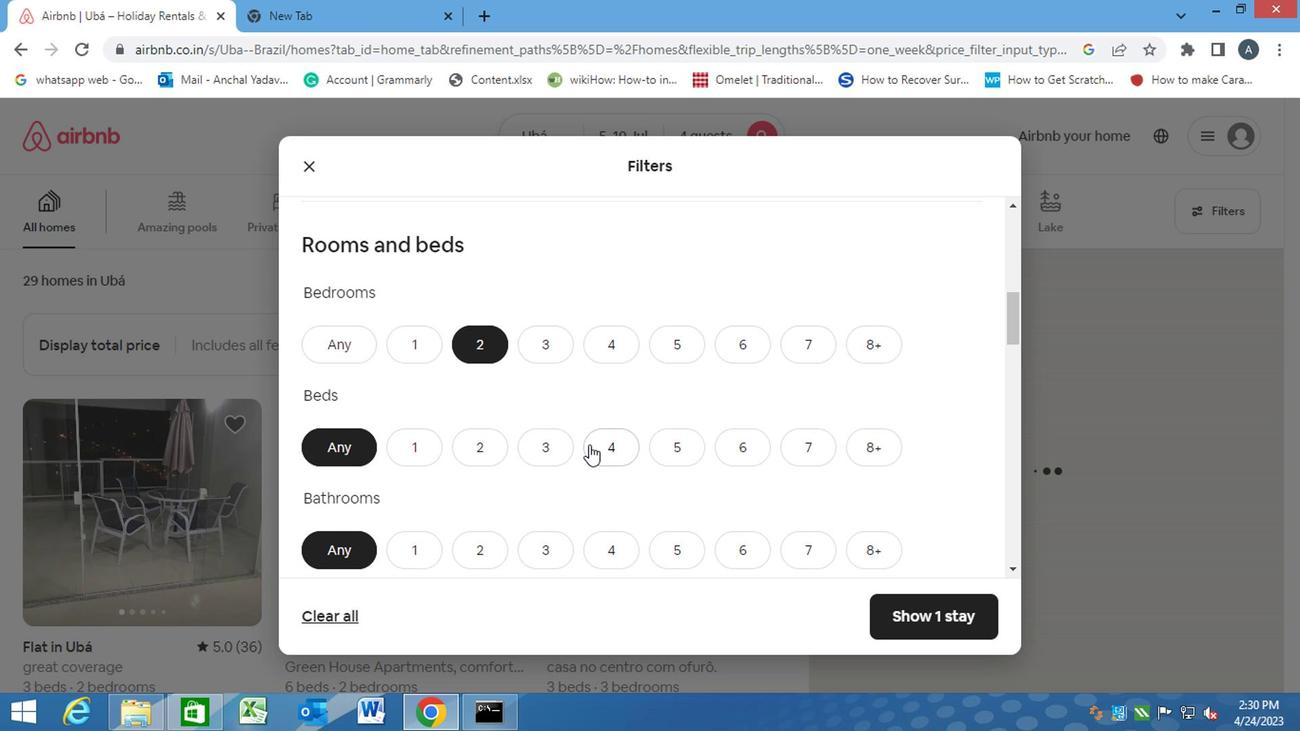 
Action: Mouse pressed left at (587, 445)
Screenshot: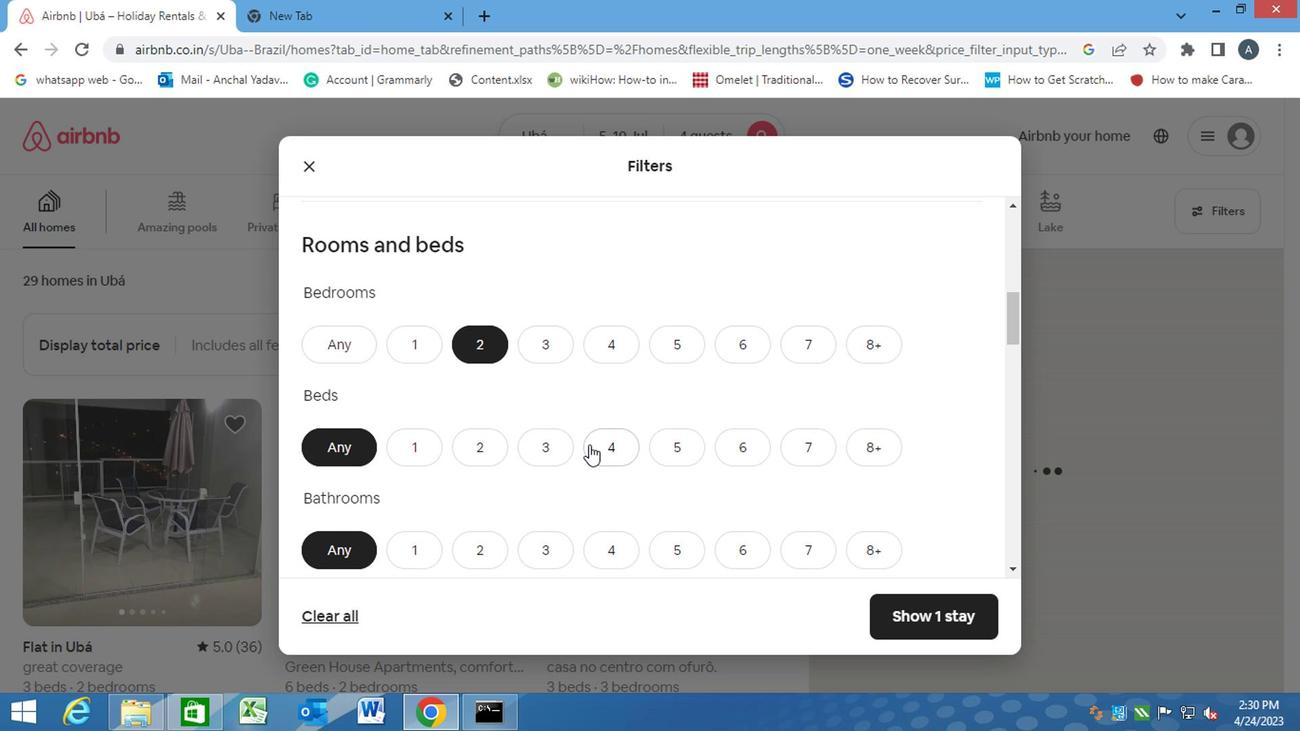 
Action: Mouse moved to (461, 552)
Screenshot: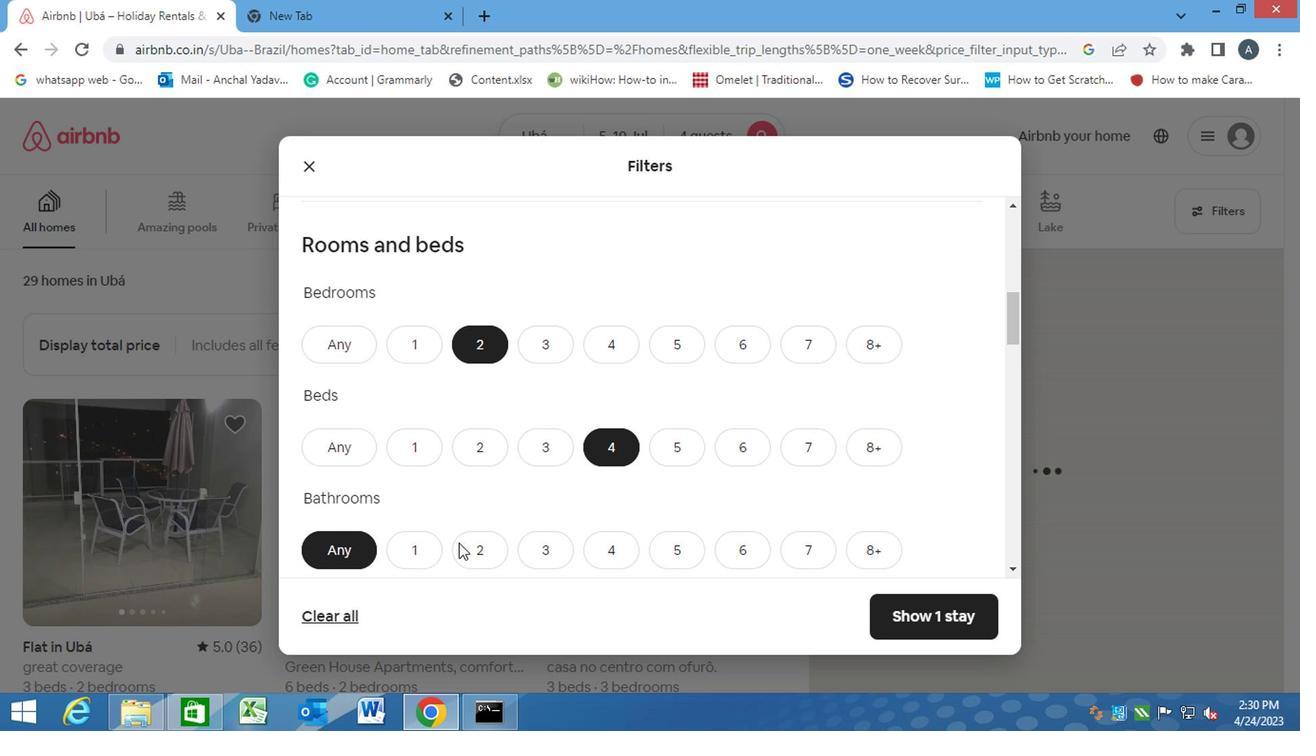 
Action: Mouse pressed left at (461, 552)
Screenshot: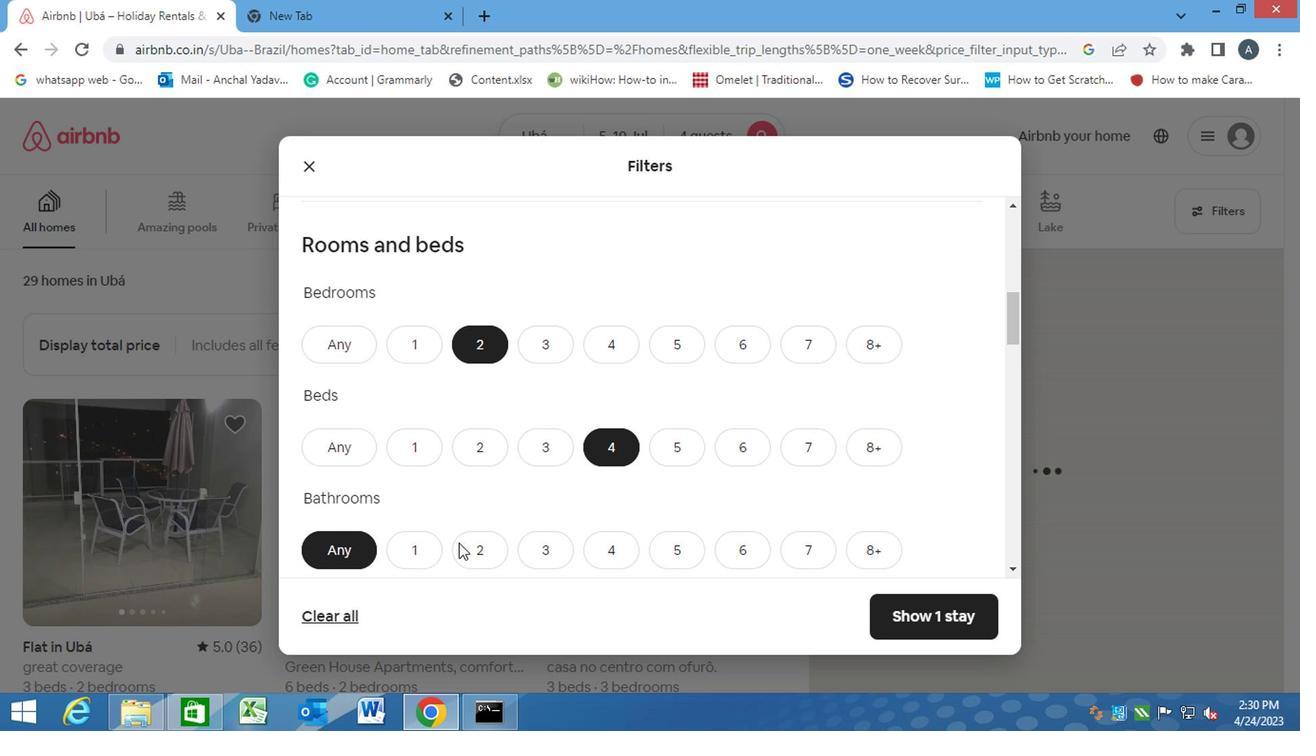 
Action: Mouse moved to (531, 554)
Screenshot: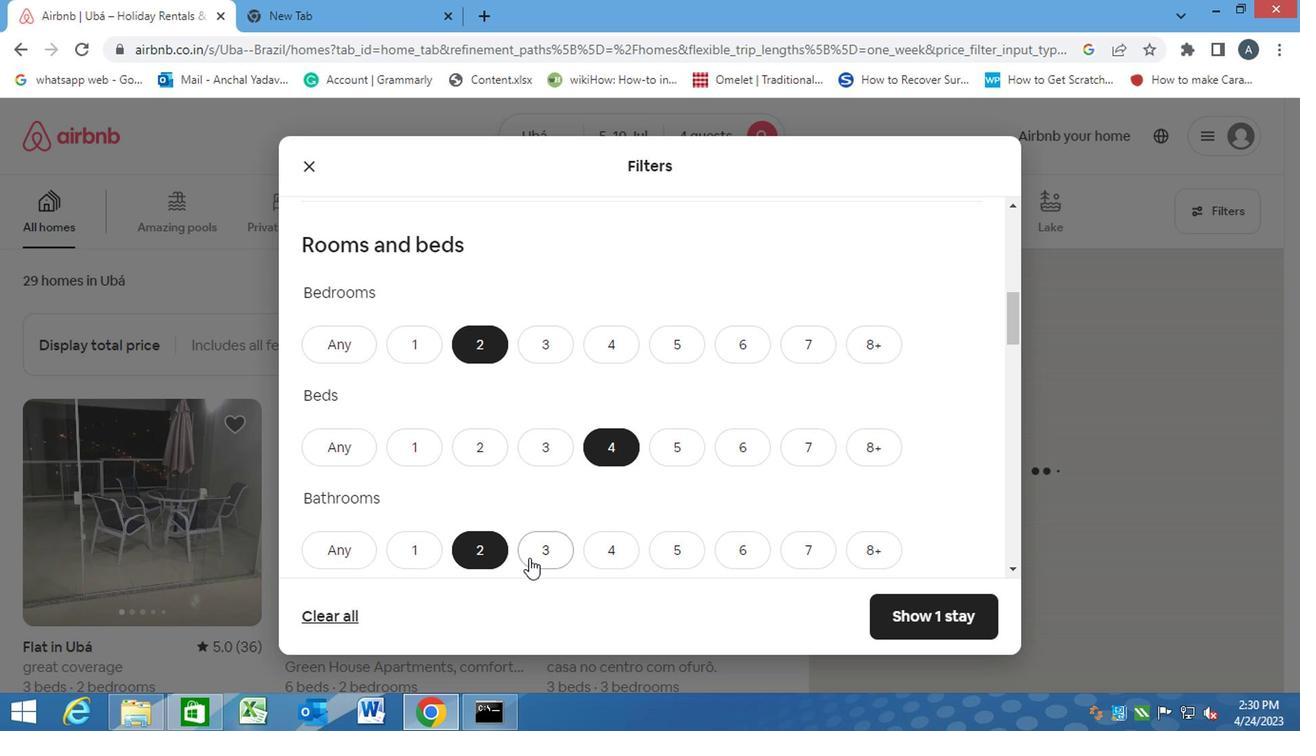 
Action: Mouse scrolled (531, 554) with delta (0, 0)
Screenshot: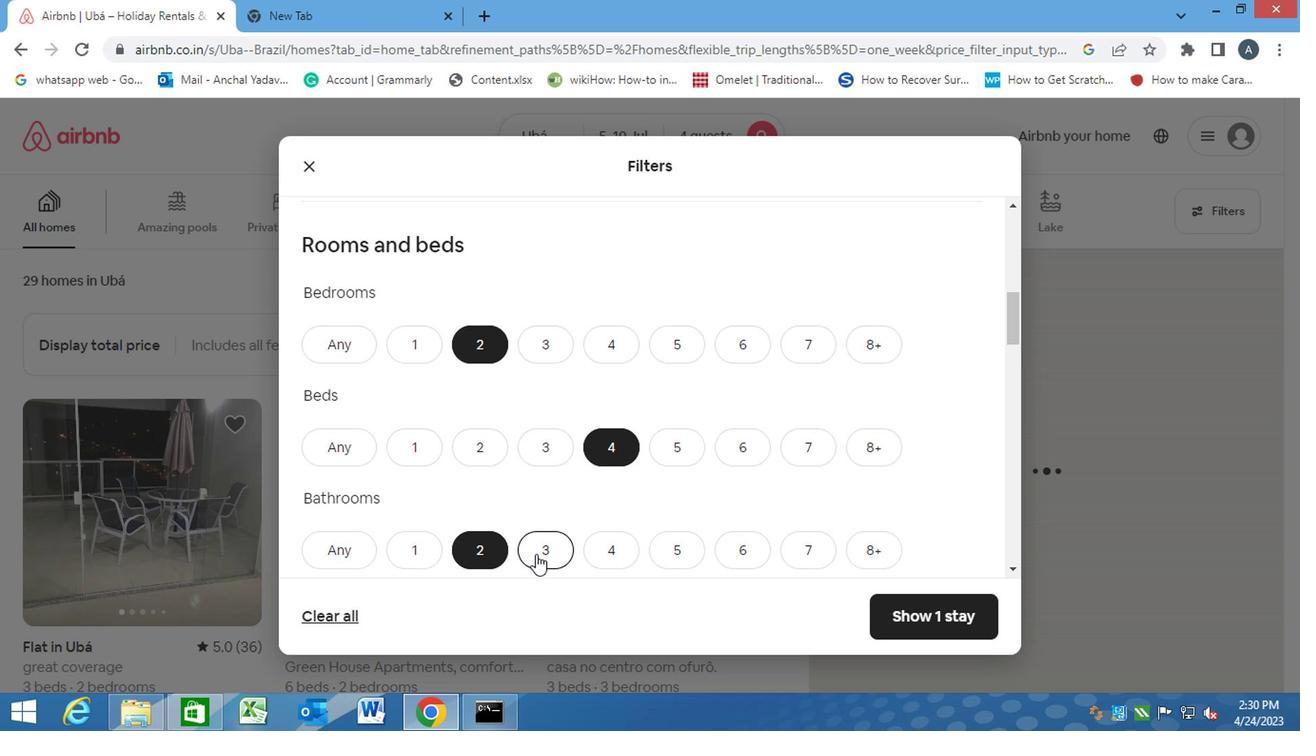 
Action: Mouse scrolled (531, 554) with delta (0, 0)
Screenshot: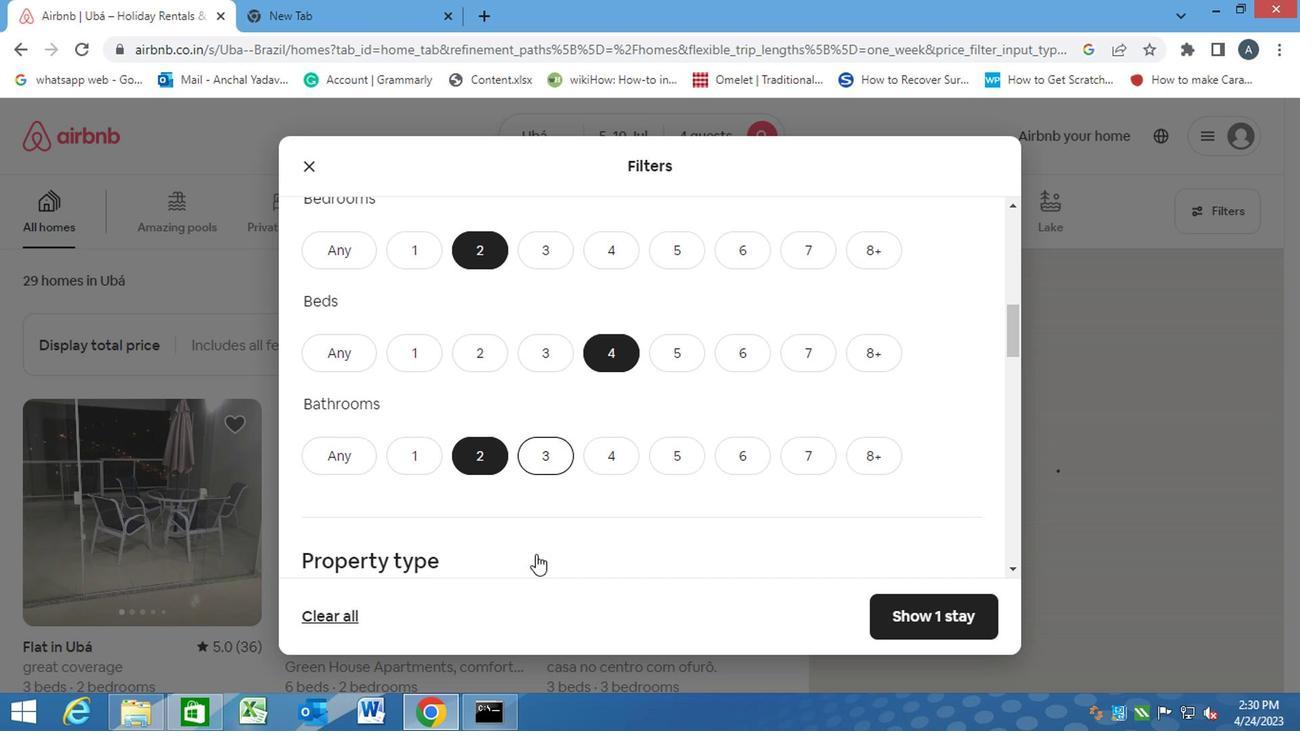 
Action: Mouse moved to (409, 493)
Screenshot: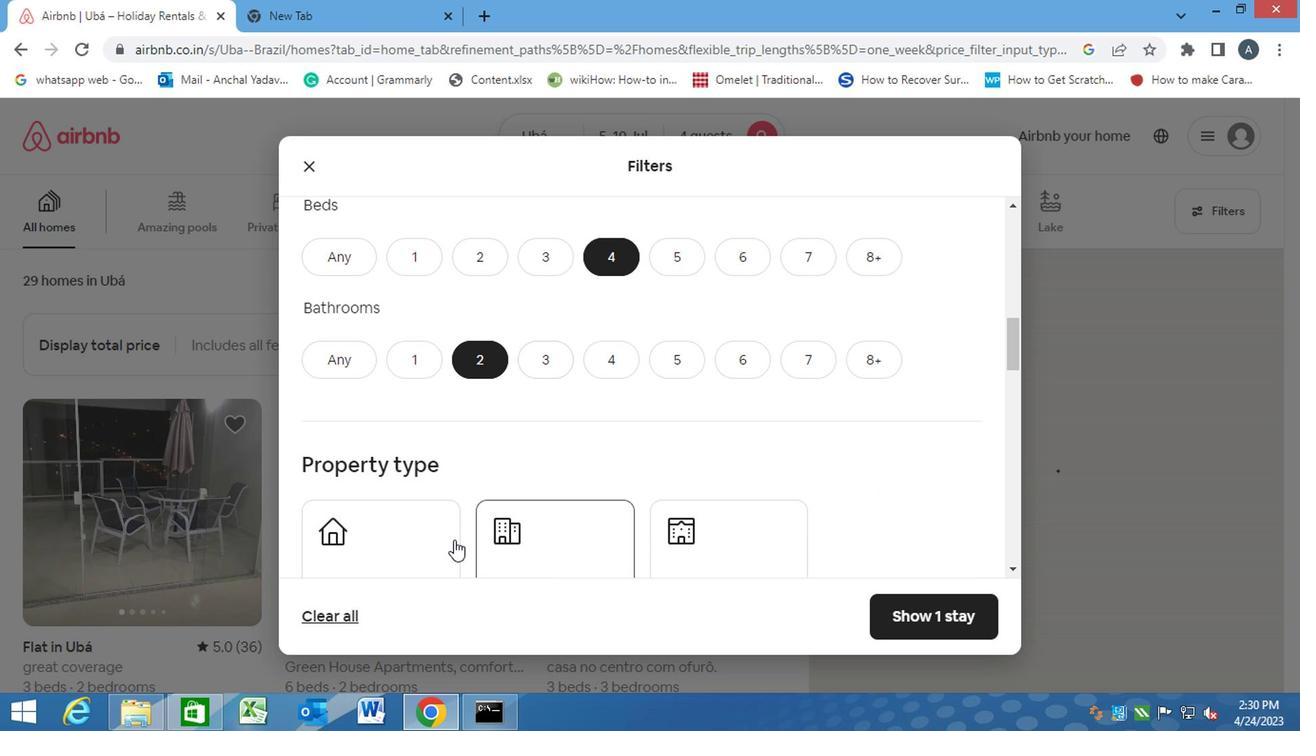 
Action: Mouse scrolled (409, 493) with delta (0, 0)
Screenshot: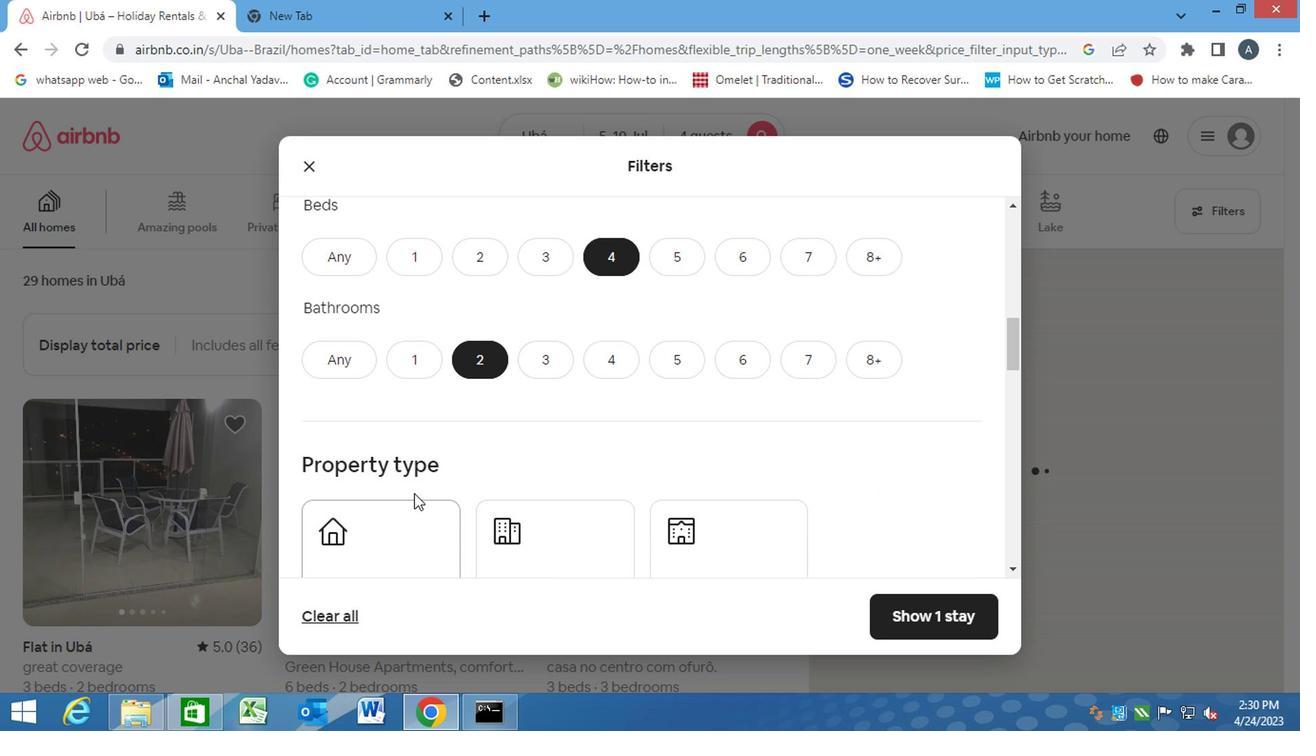 
Action: Mouse scrolled (409, 493) with delta (0, 0)
Screenshot: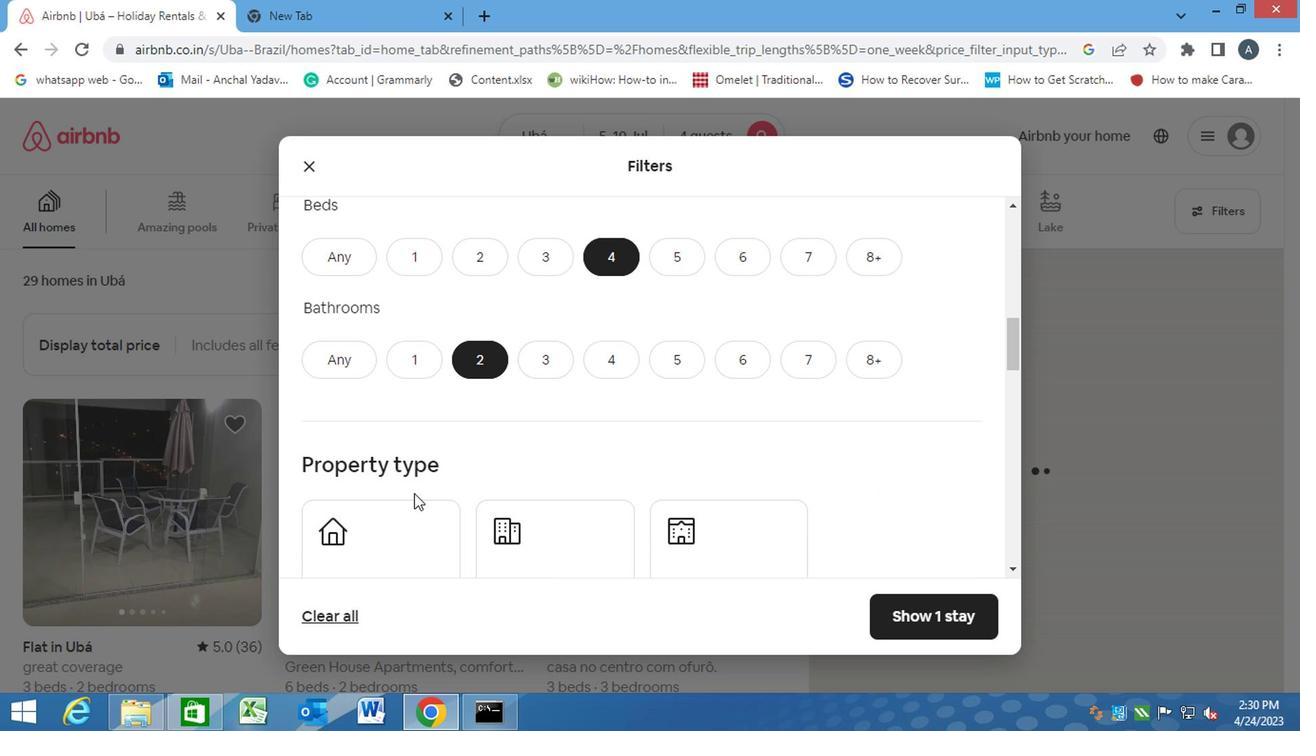 
Action: Mouse moved to (377, 377)
Screenshot: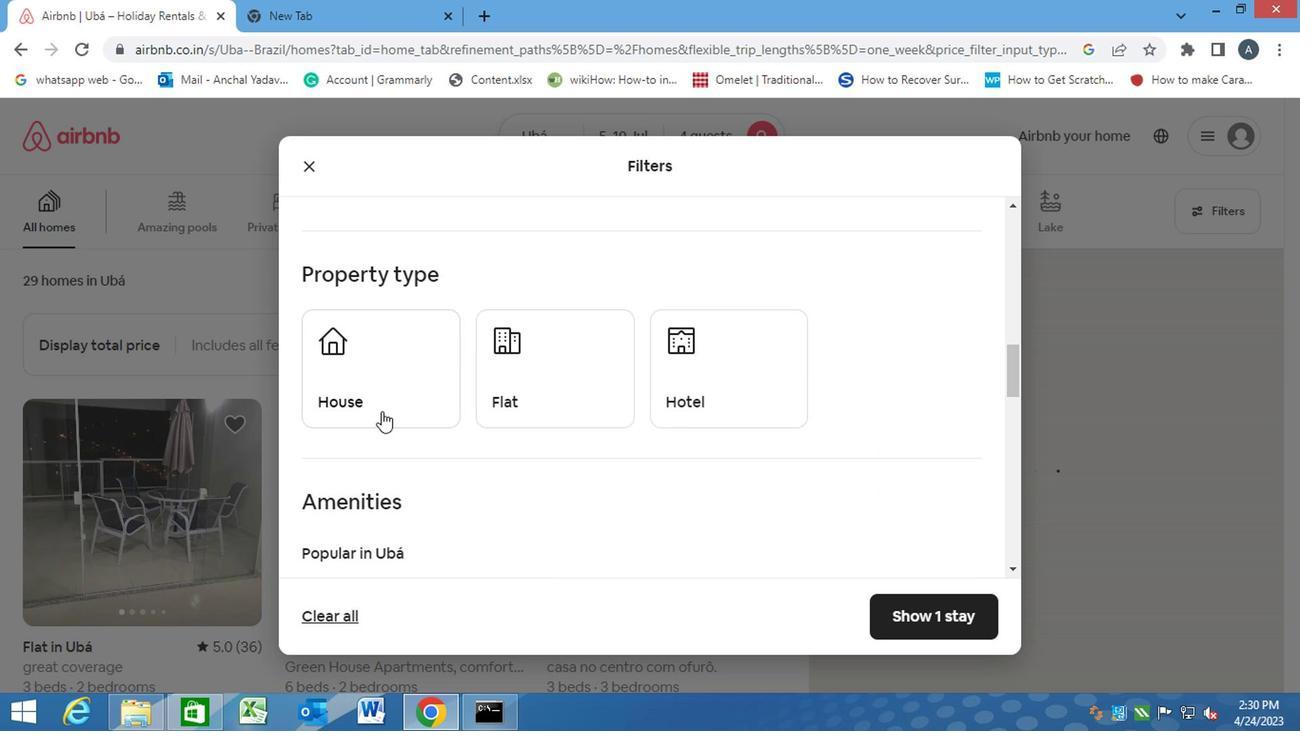
Action: Mouse pressed left at (377, 377)
Screenshot: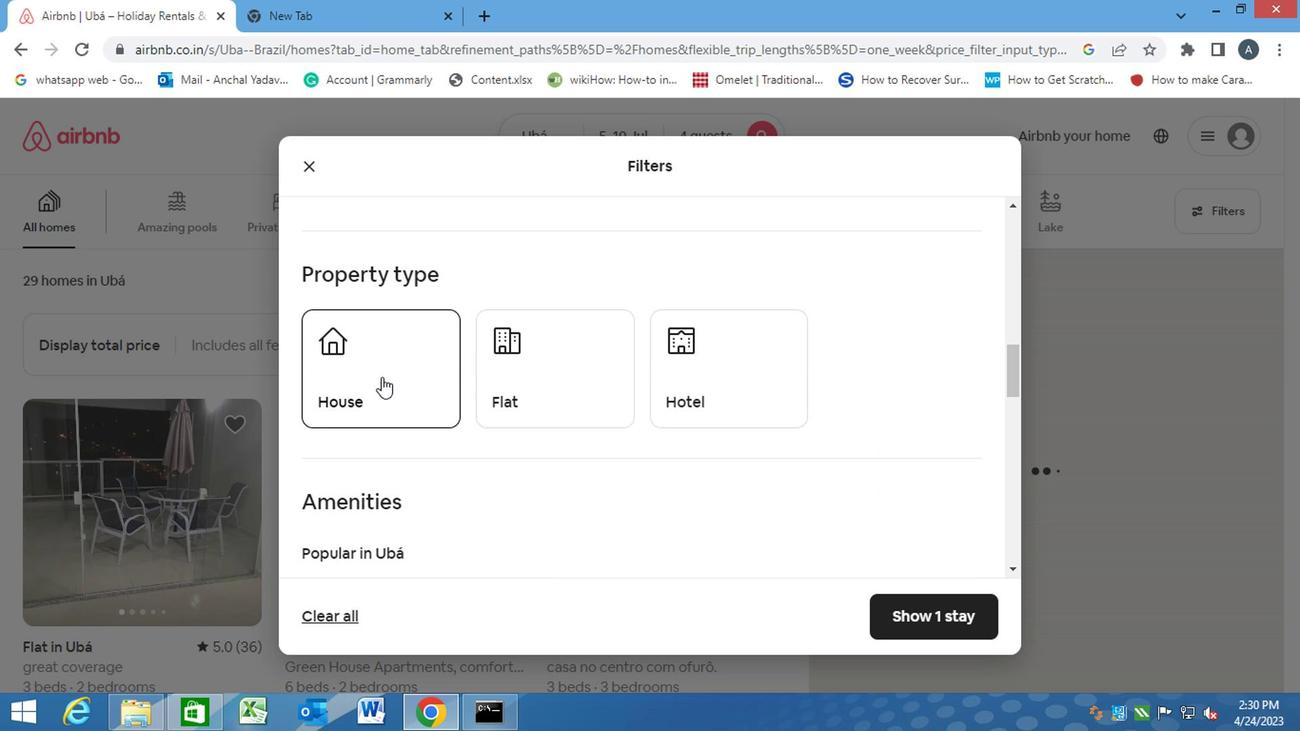 
Action: Mouse moved to (527, 386)
Screenshot: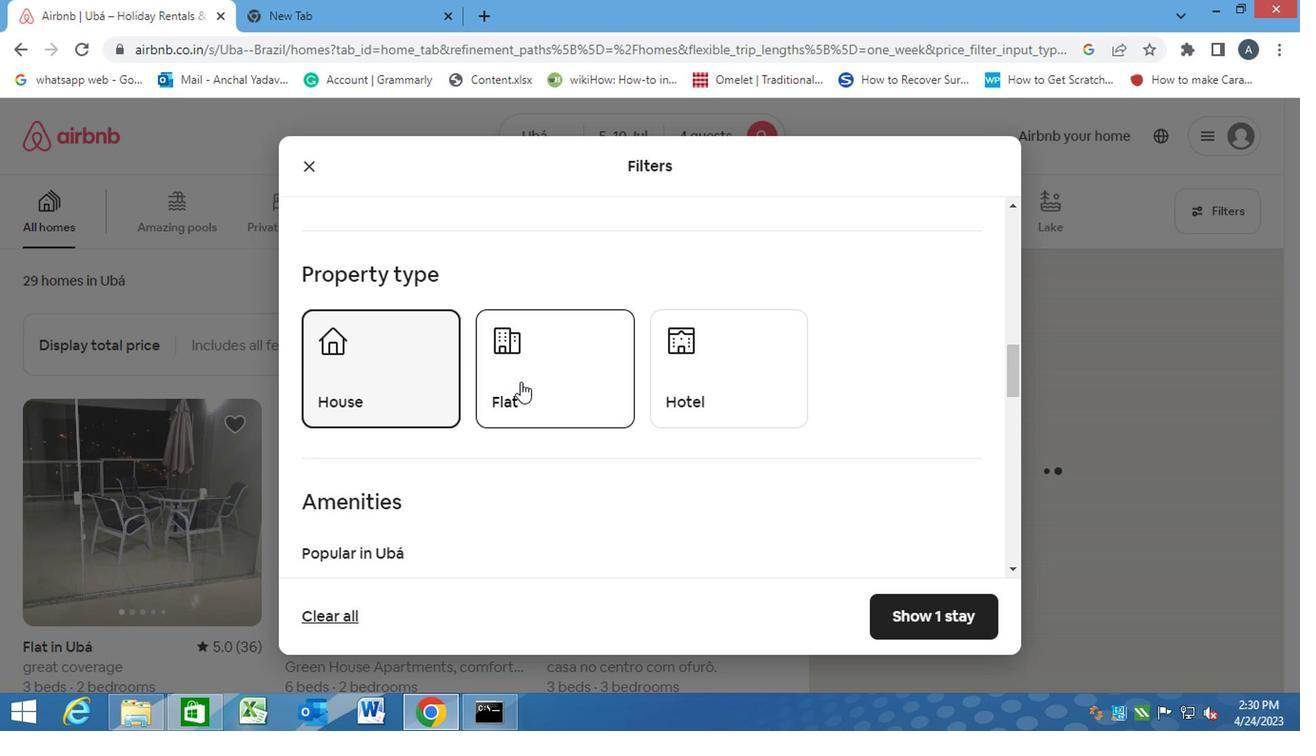 
Action: Mouse pressed left at (527, 386)
Screenshot: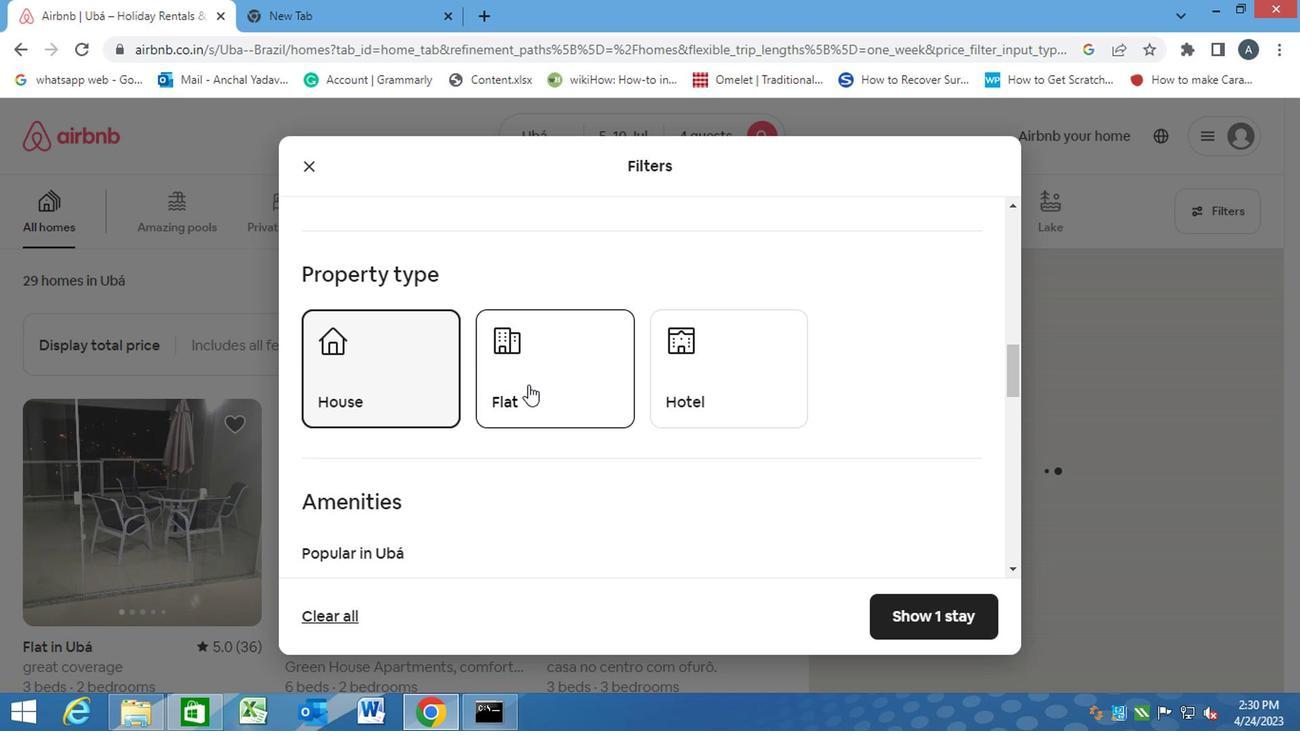 
Action: Mouse moved to (545, 507)
Screenshot: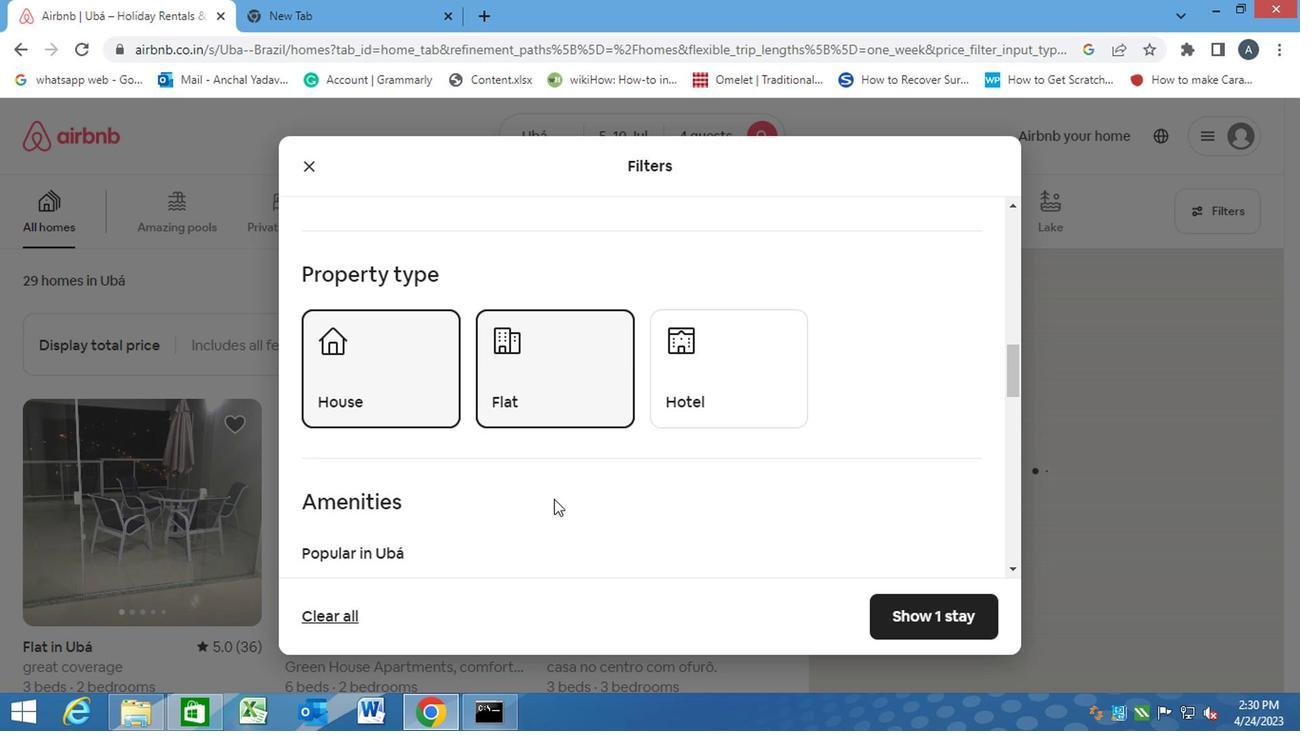 
Action: Mouse scrolled (545, 506) with delta (0, 0)
Screenshot: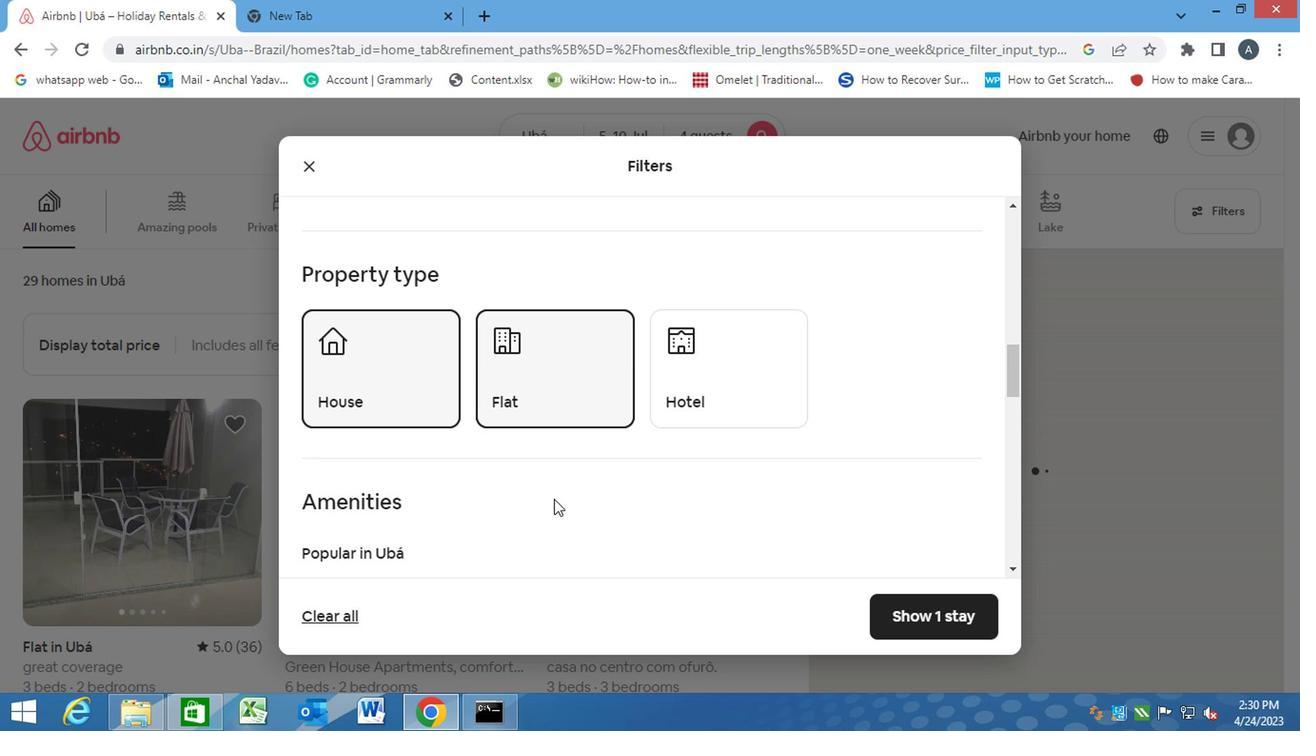 
Action: Mouse scrolled (545, 506) with delta (0, 0)
Screenshot: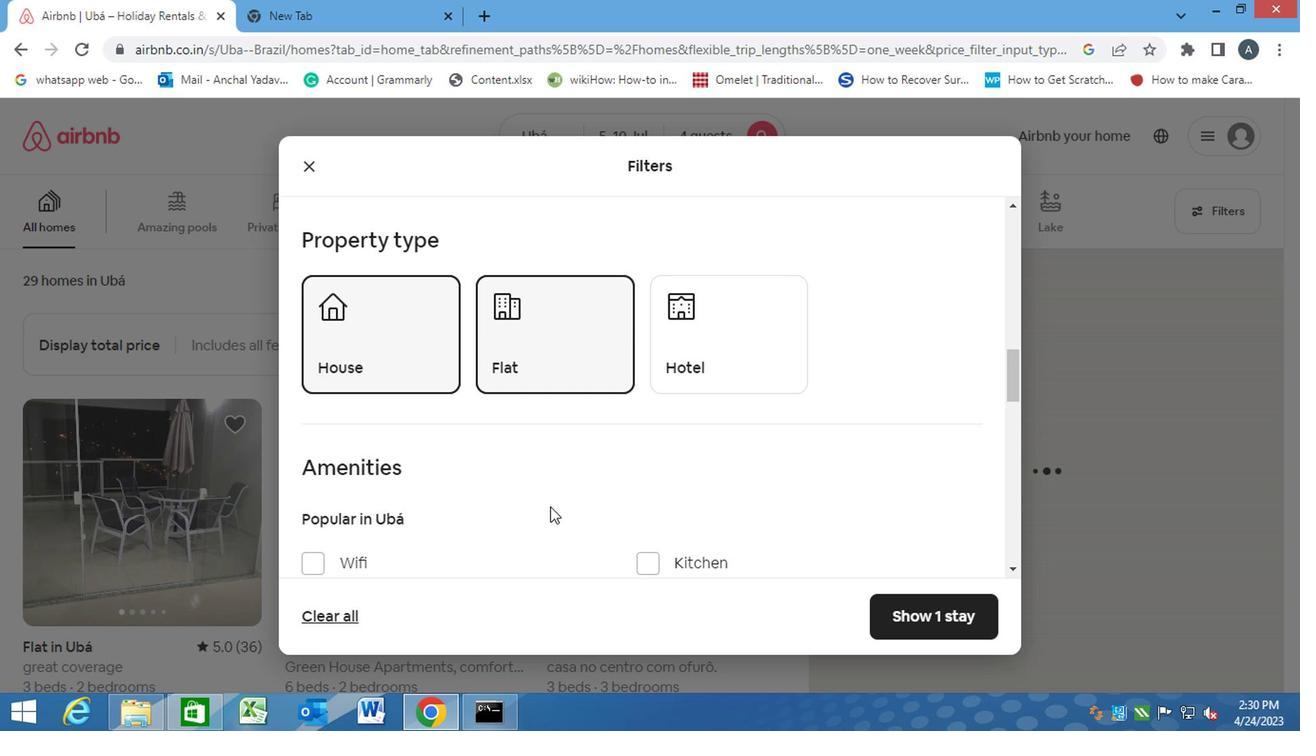 
Action: Mouse moved to (294, 451)
Screenshot: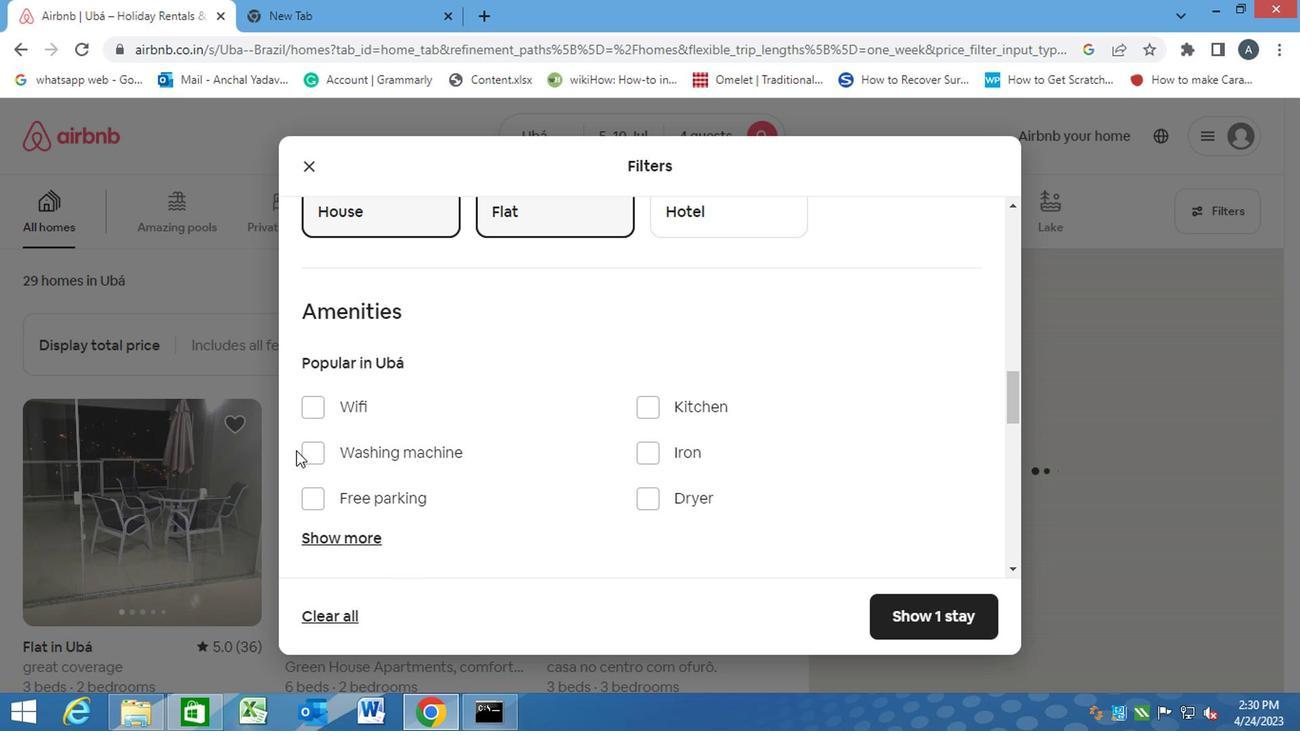 
Action: Mouse pressed left at (294, 451)
Screenshot: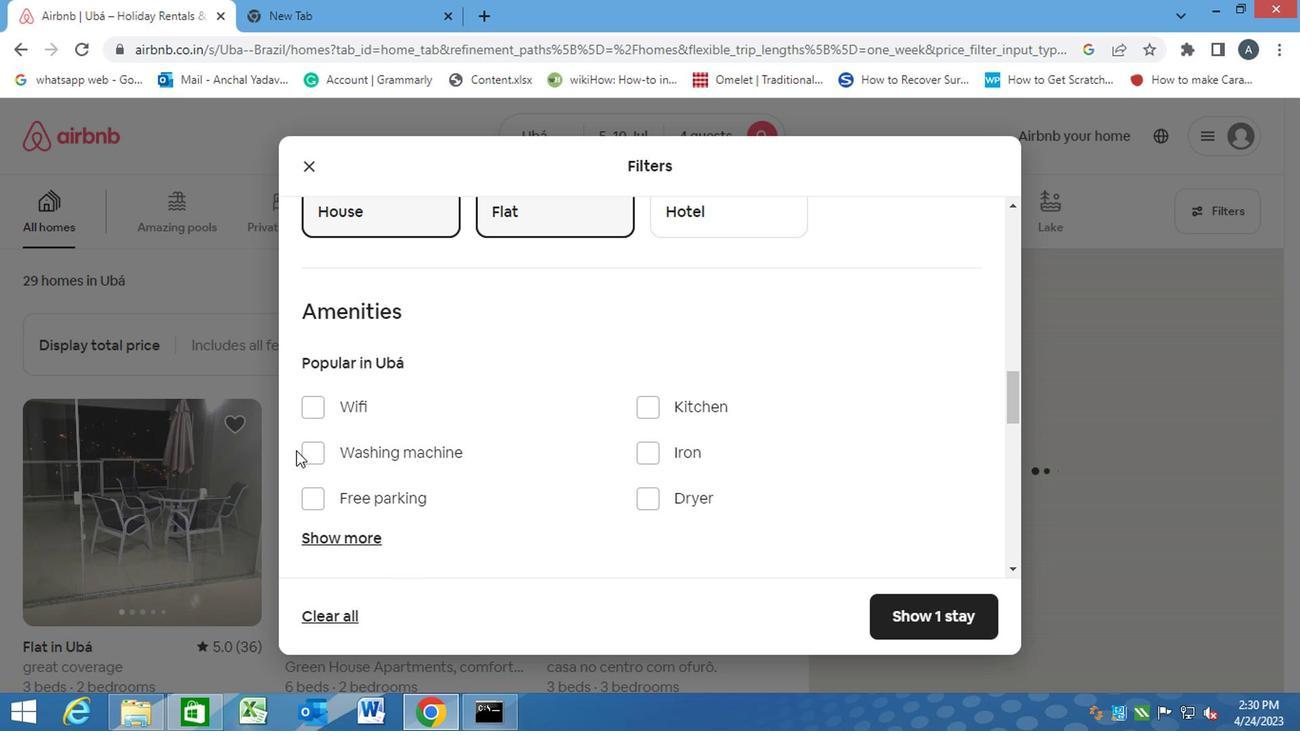 
Action: Mouse moved to (313, 451)
Screenshot: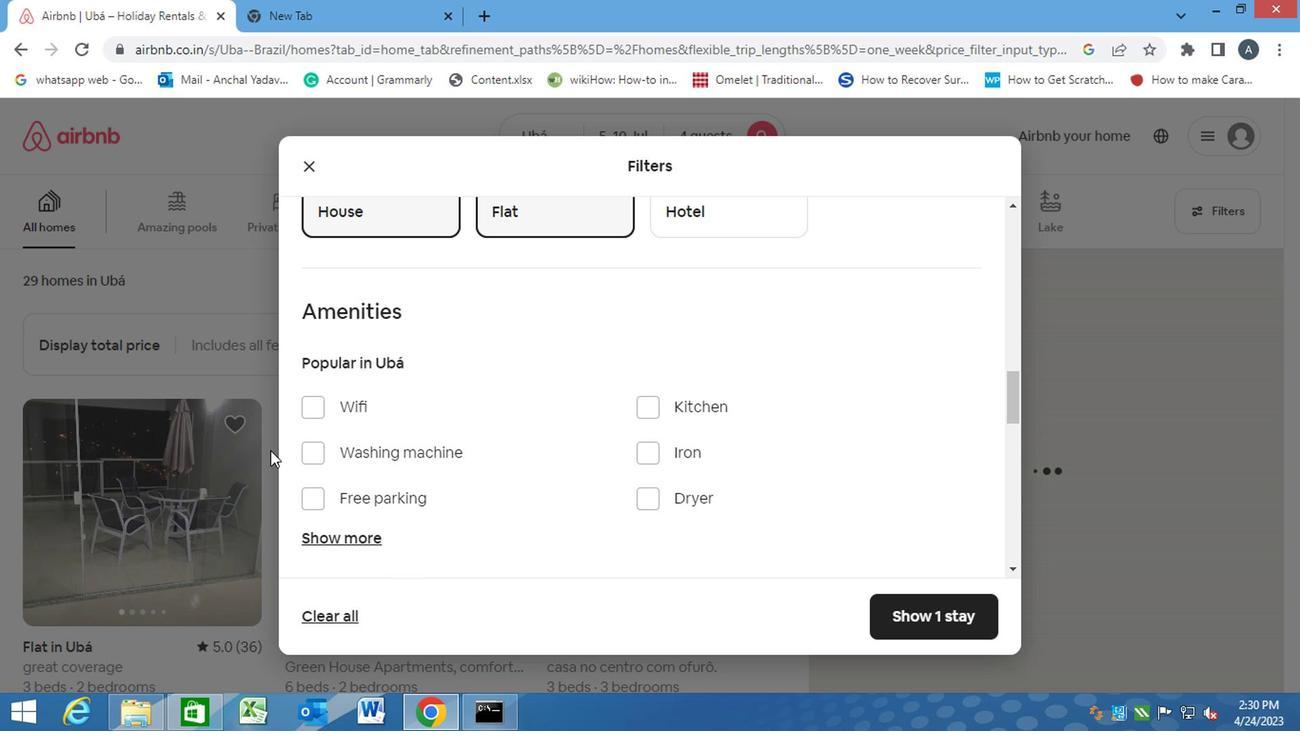 
Action: Mouse pressed left at (313, 451)
Screenshot: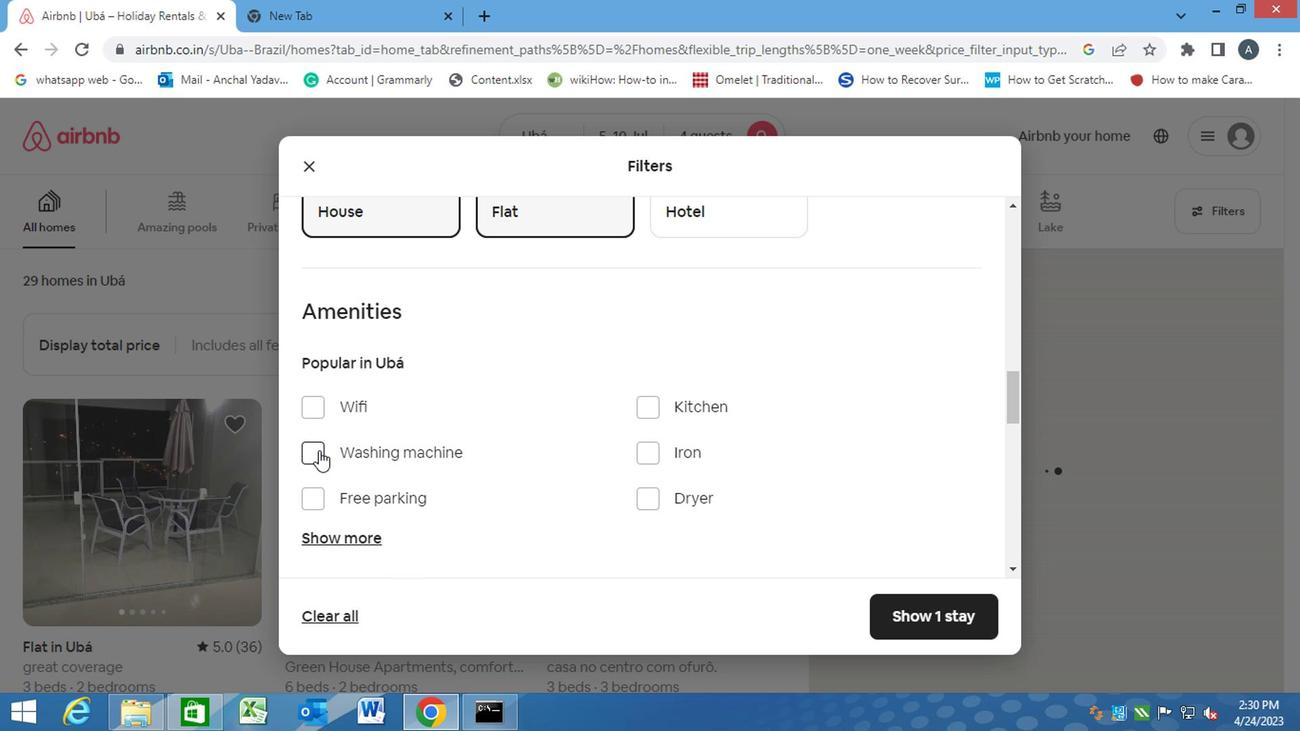 
Action: Mouse moved to (483, 522)
Screenshot: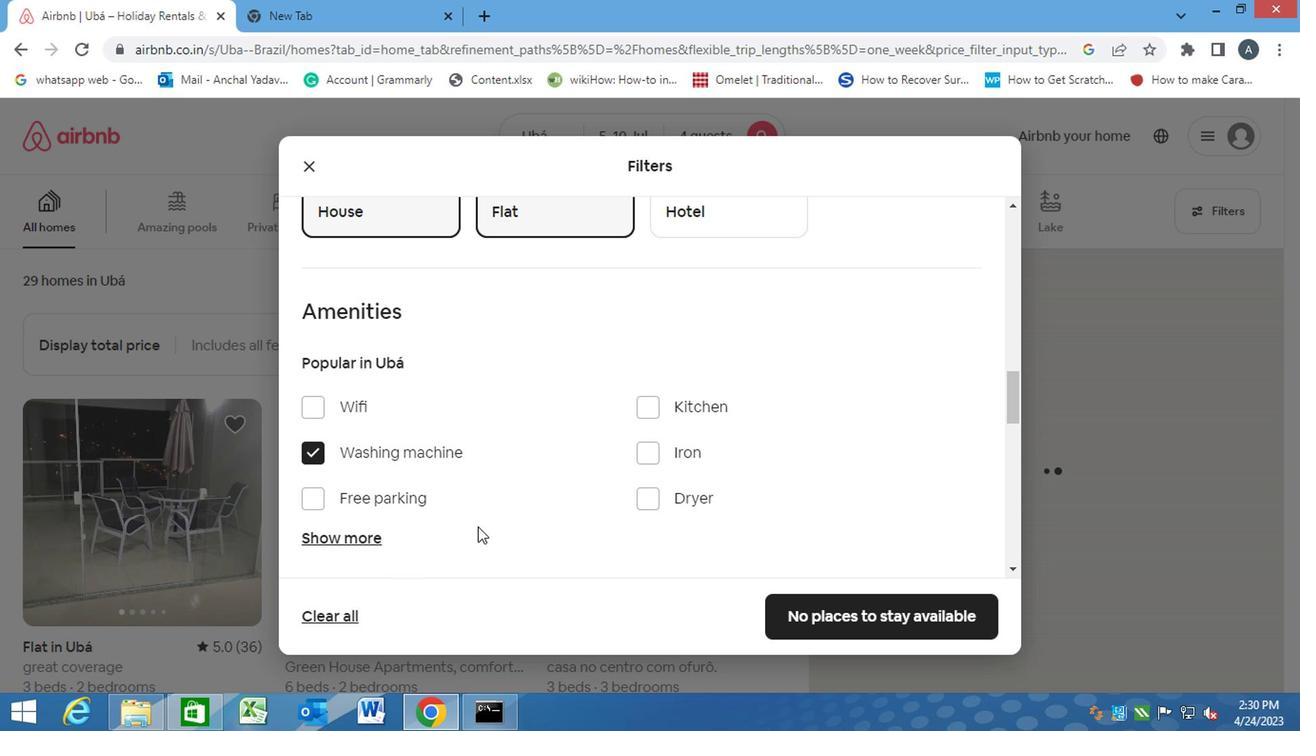 
Action: Mouse scrolled (483, 521) with delta (0, 0)
Screenshot: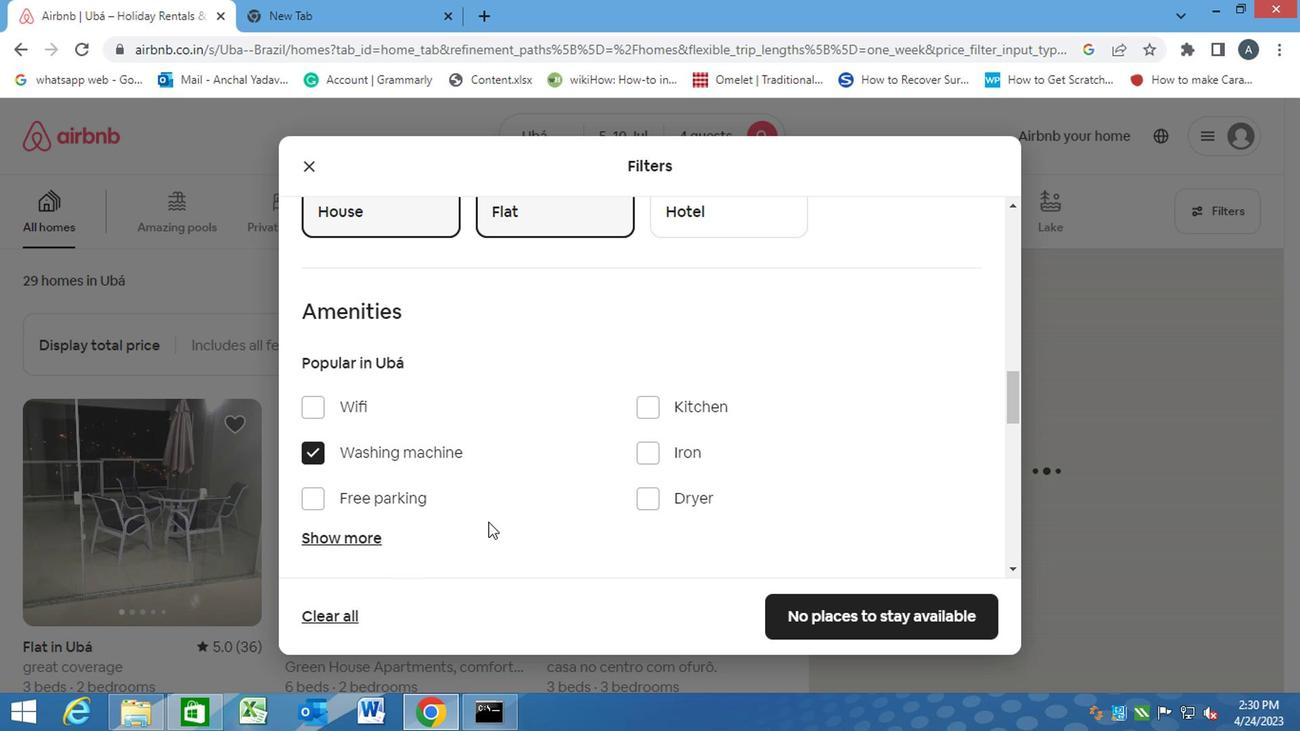
Action: Mouse scrolled (483, 521) with delta (0, 0)
Screenshot: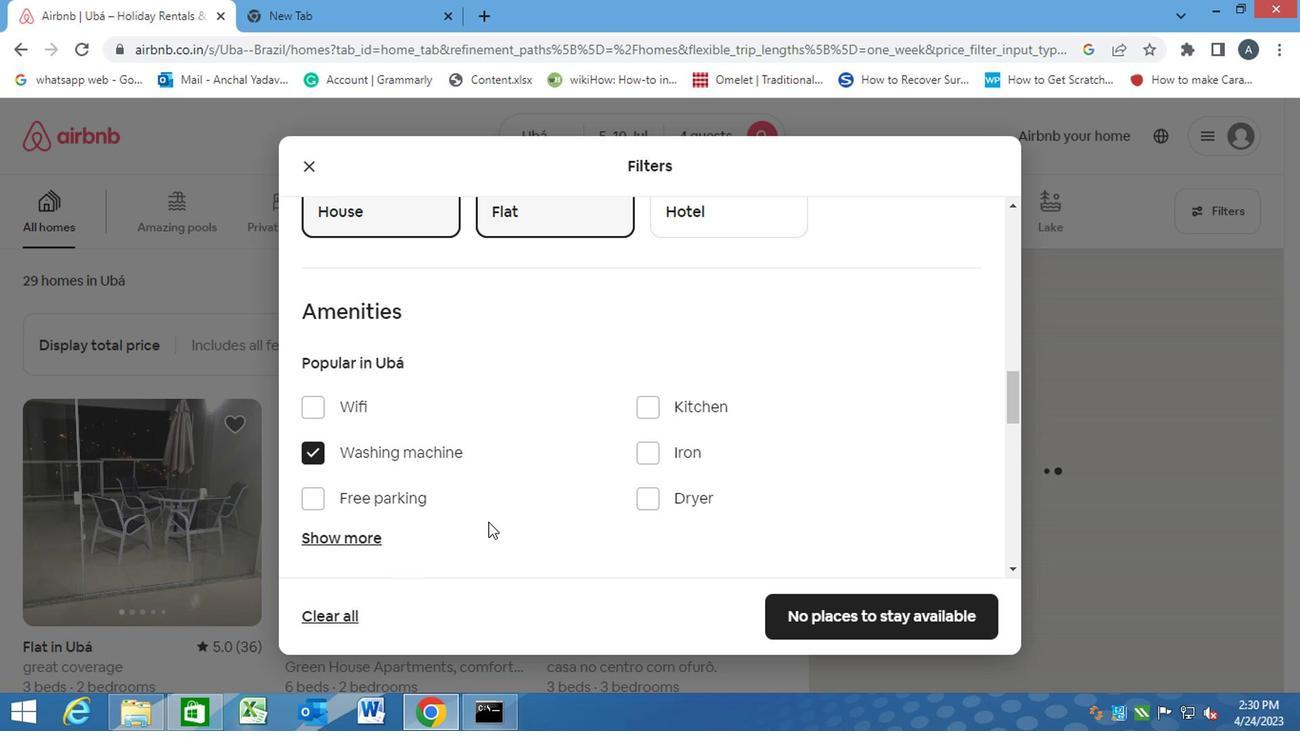 
Action: Mouse scrolled (483, 521) with delta (0, 0)
Screenshot: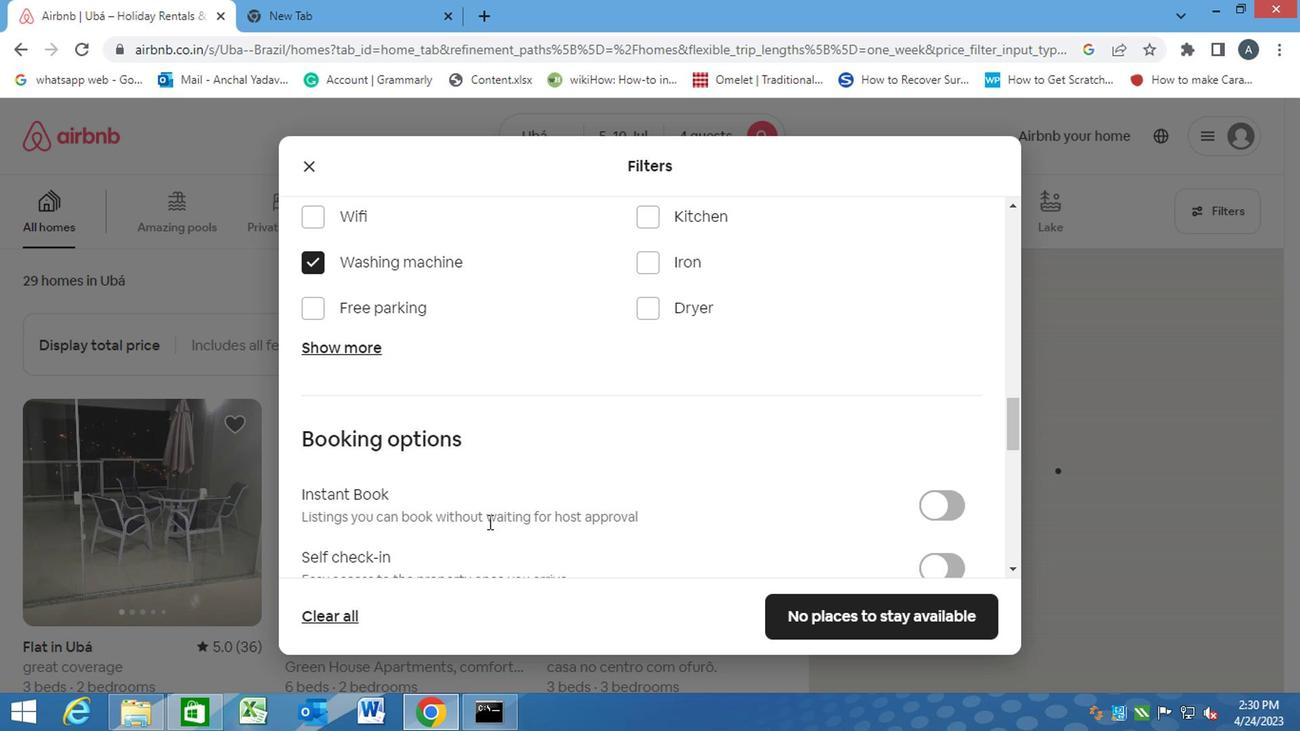 
Action: Mouse scrolled (483, 521) with delta (0, 0)
Screenshot: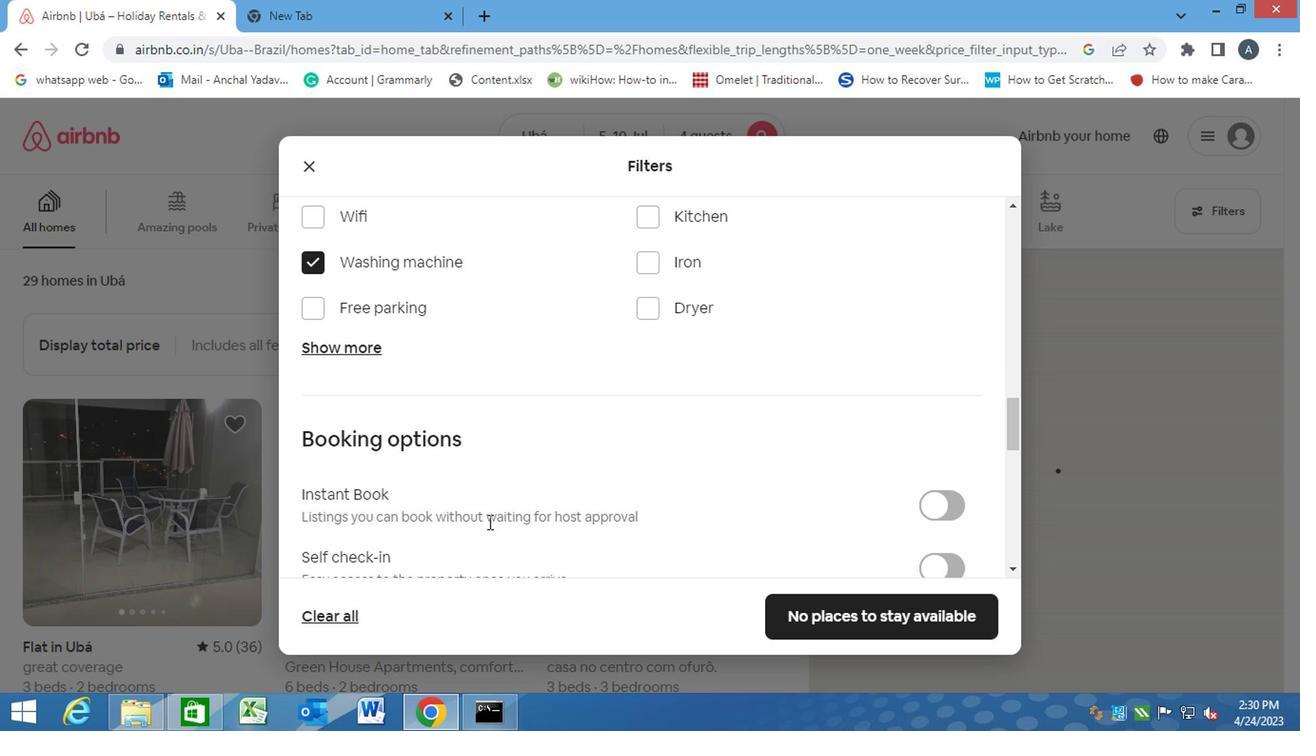 
Action: Mouse scrolled (483, 521) with delta (0, 0)
Screenshot: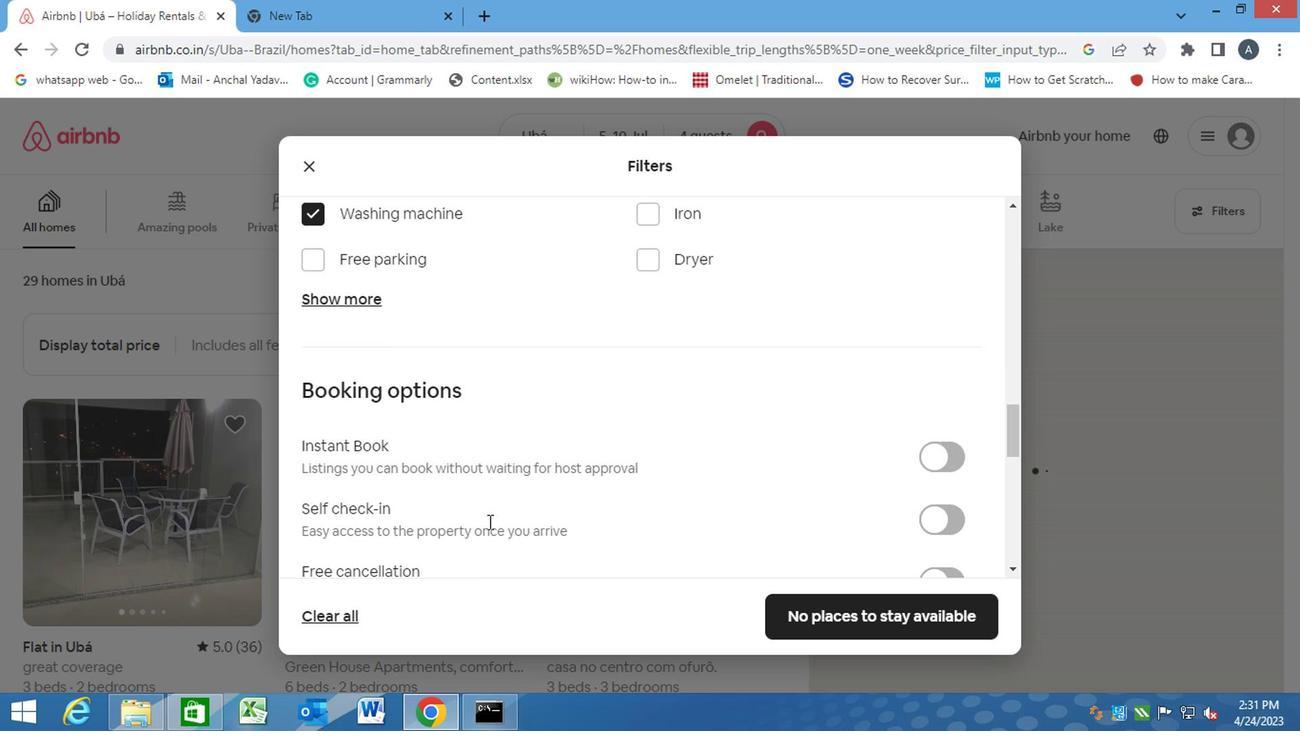 
Action: Mouse moved to (928, 285)
Screenshot: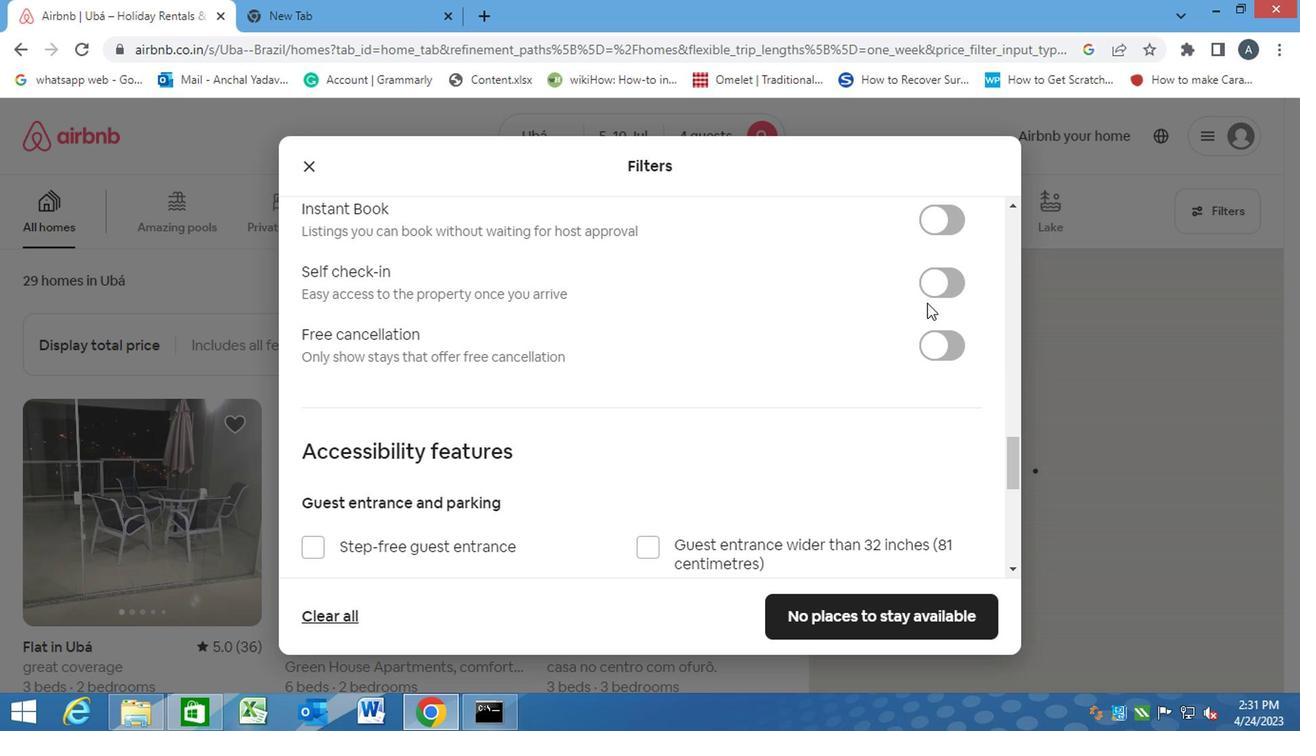 
Action: Mouse pressed left at (928, 285)
Screenshot: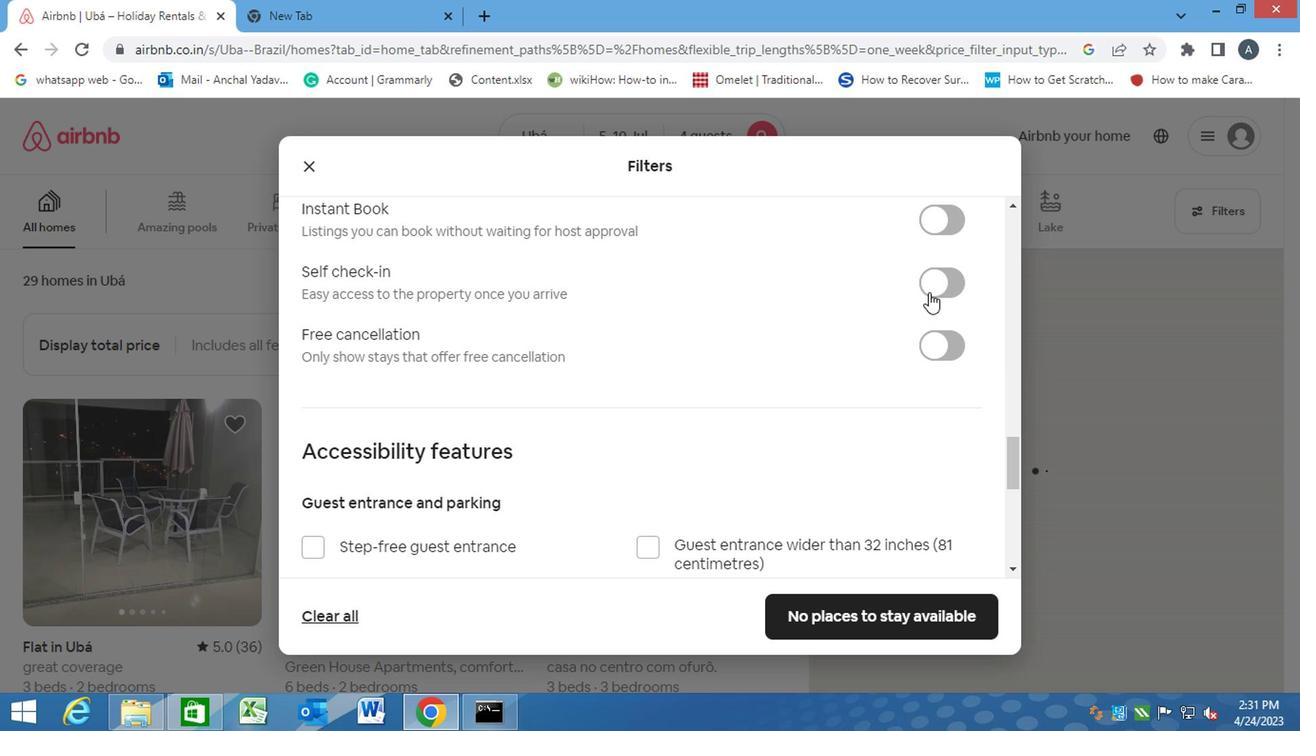 
Action: Mouse moved to (822, 356)
Screenshot: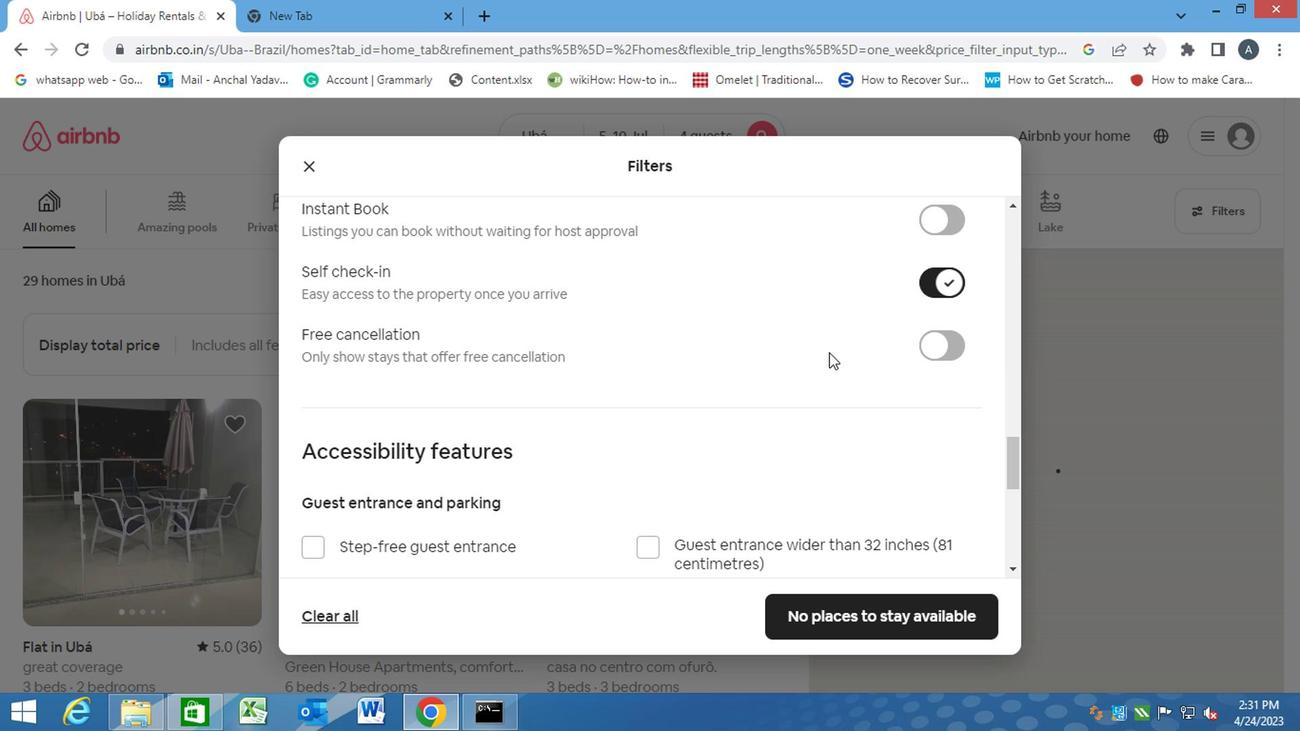 
Action: Mouse scrolled (822, 354) with delta (0, -1)
Screenshot: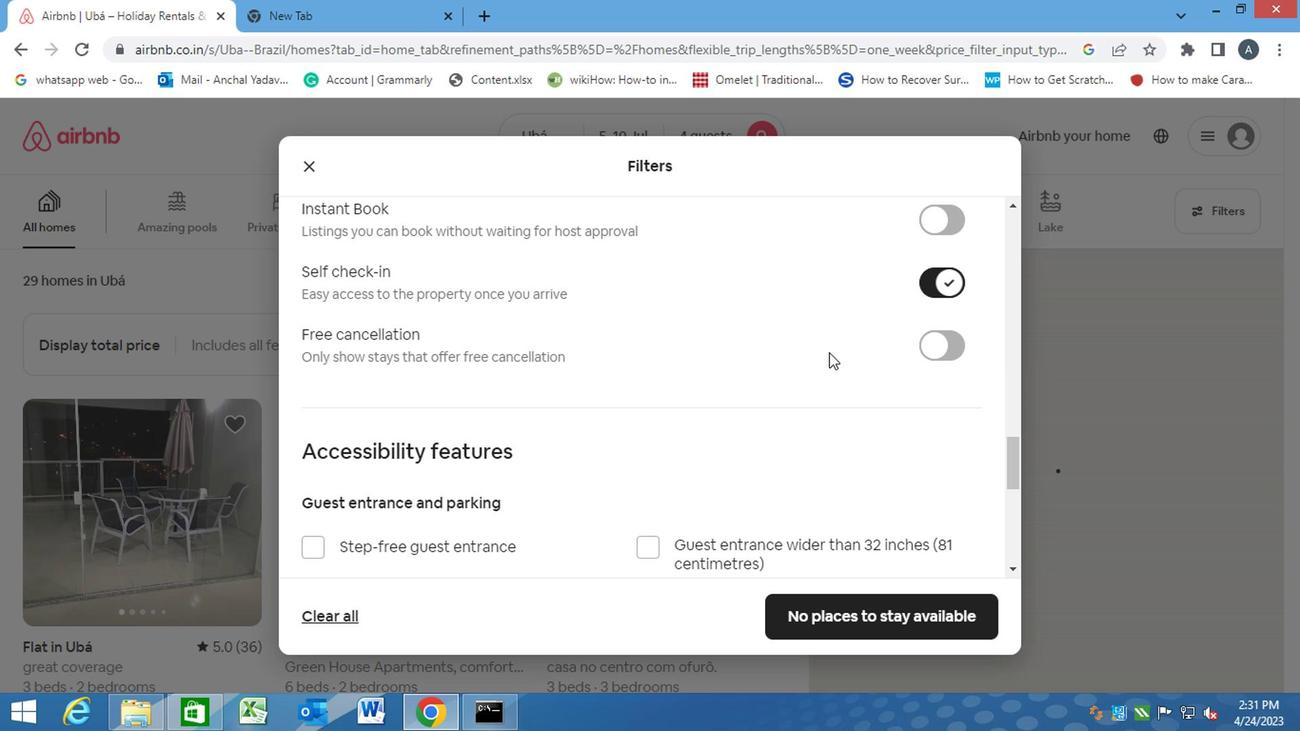 
Action: Mouse moved to (818, 360)
Screenshot: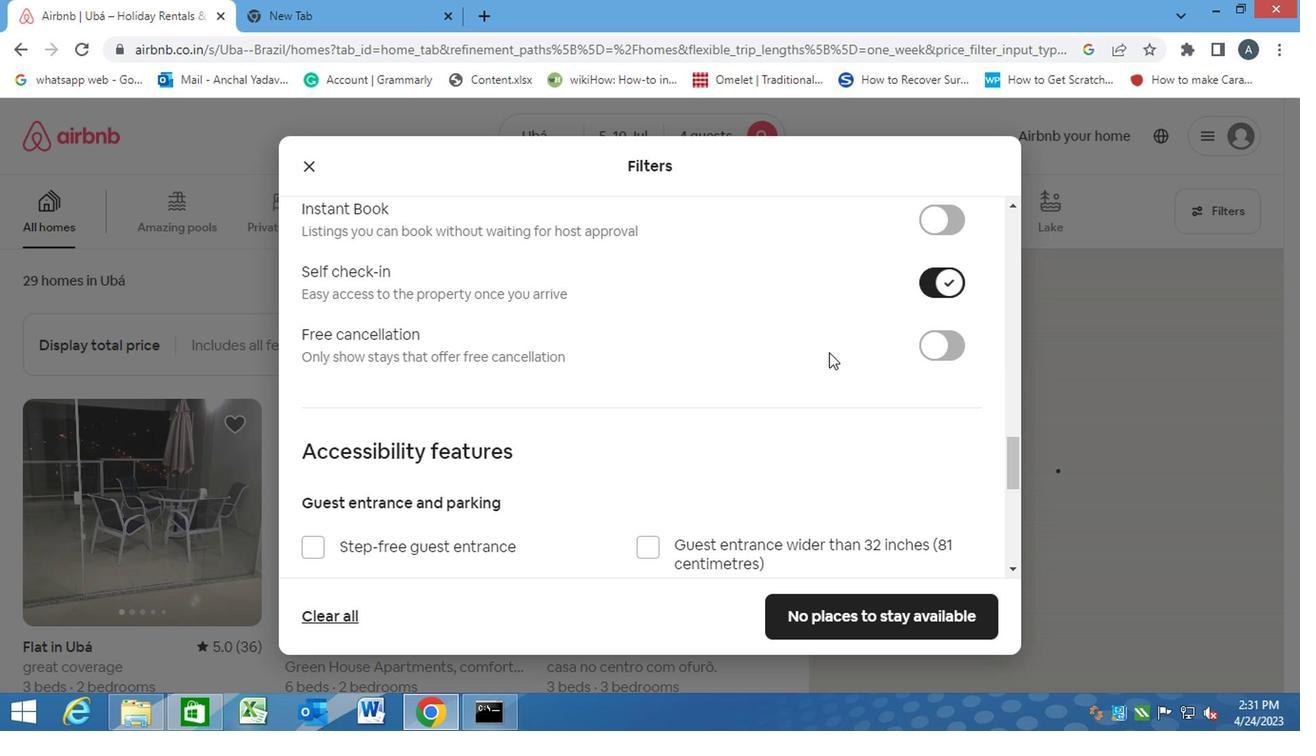 
Action: Mouse scrolled (818, 358) with delta (0, -1)
Screenshot: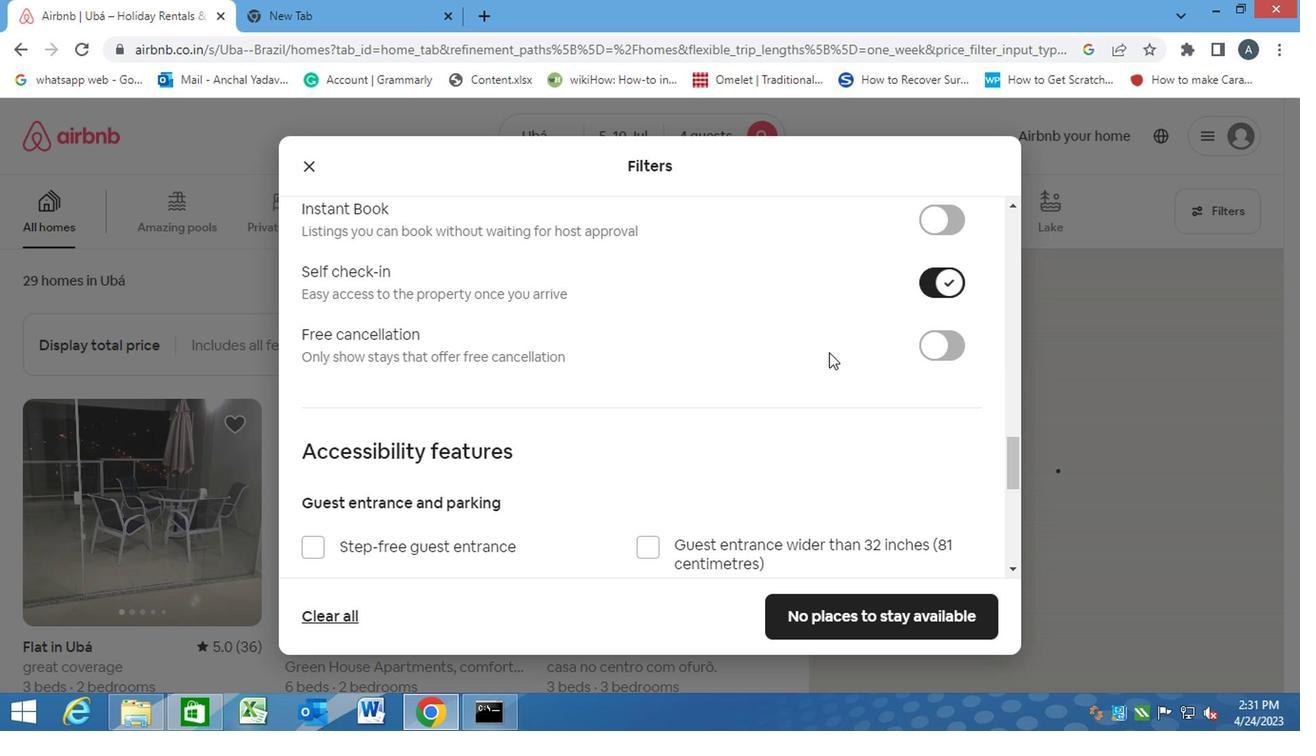 
Action: Mouse moved to (814, 363)
Screenshot: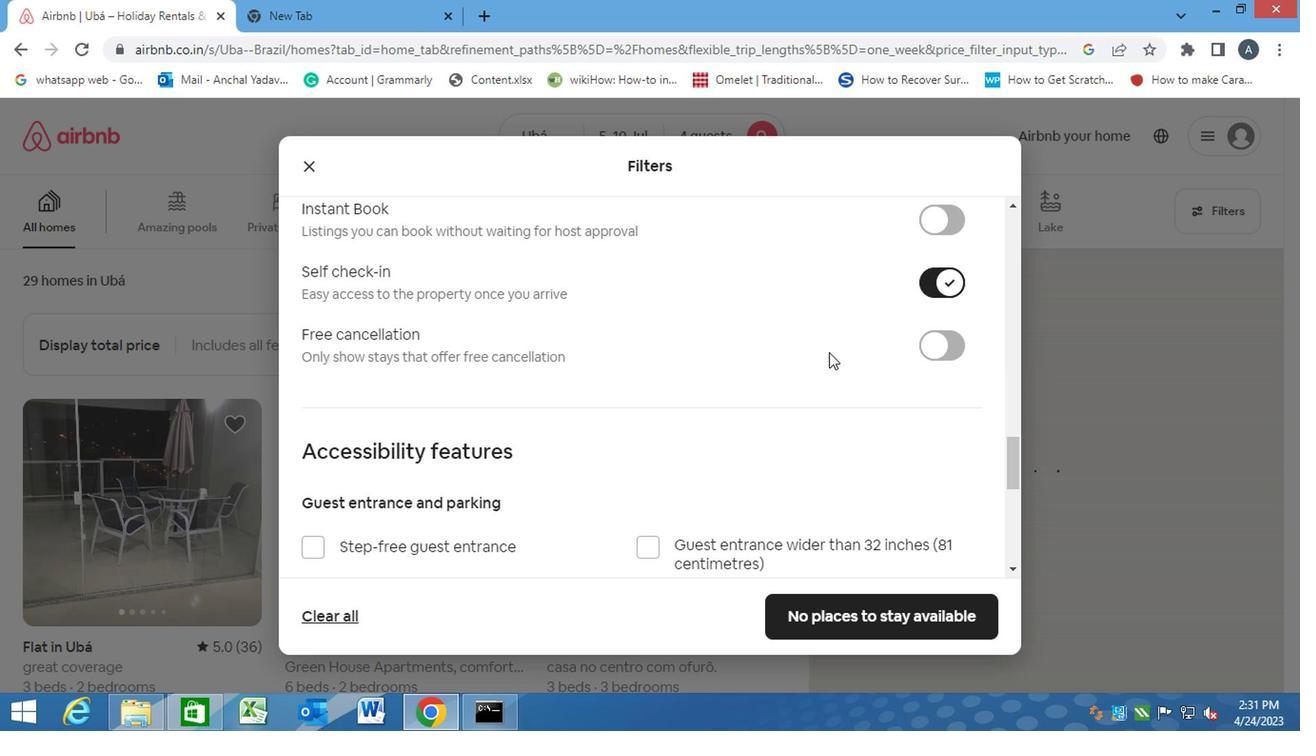 
Action: Mouse scrolled (814, 363) with delta (0, 0)
Screenshot: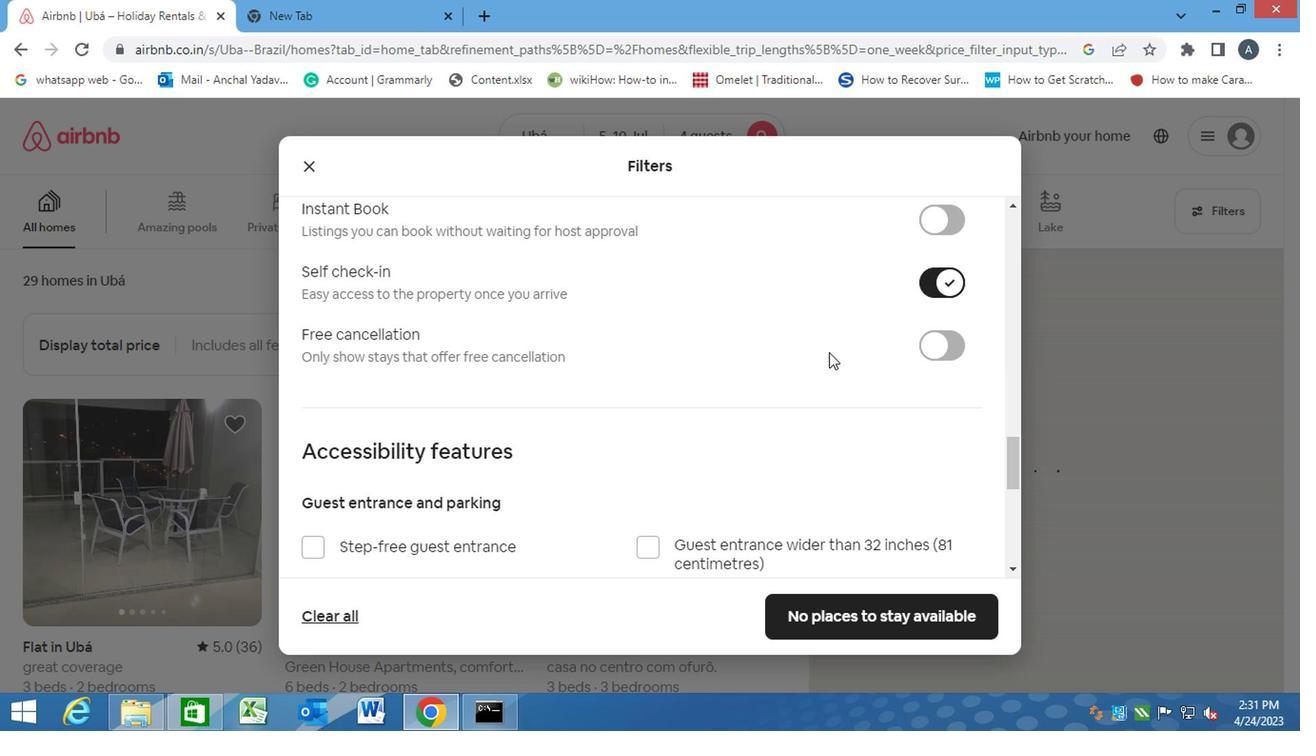 
Action: Mouse moved to (814, 365)
Screenshot: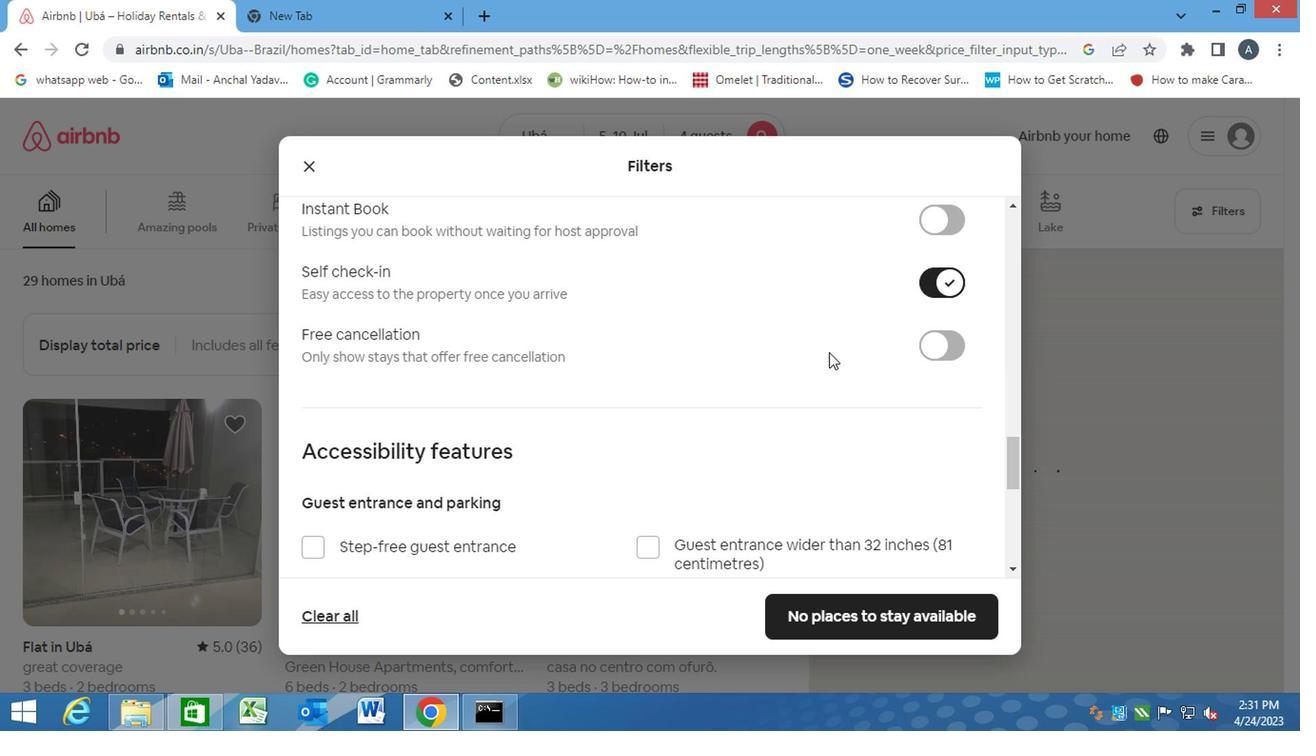 
Action: Mouse scrolled (814, 363) with delta (0, -1)
Screenshot: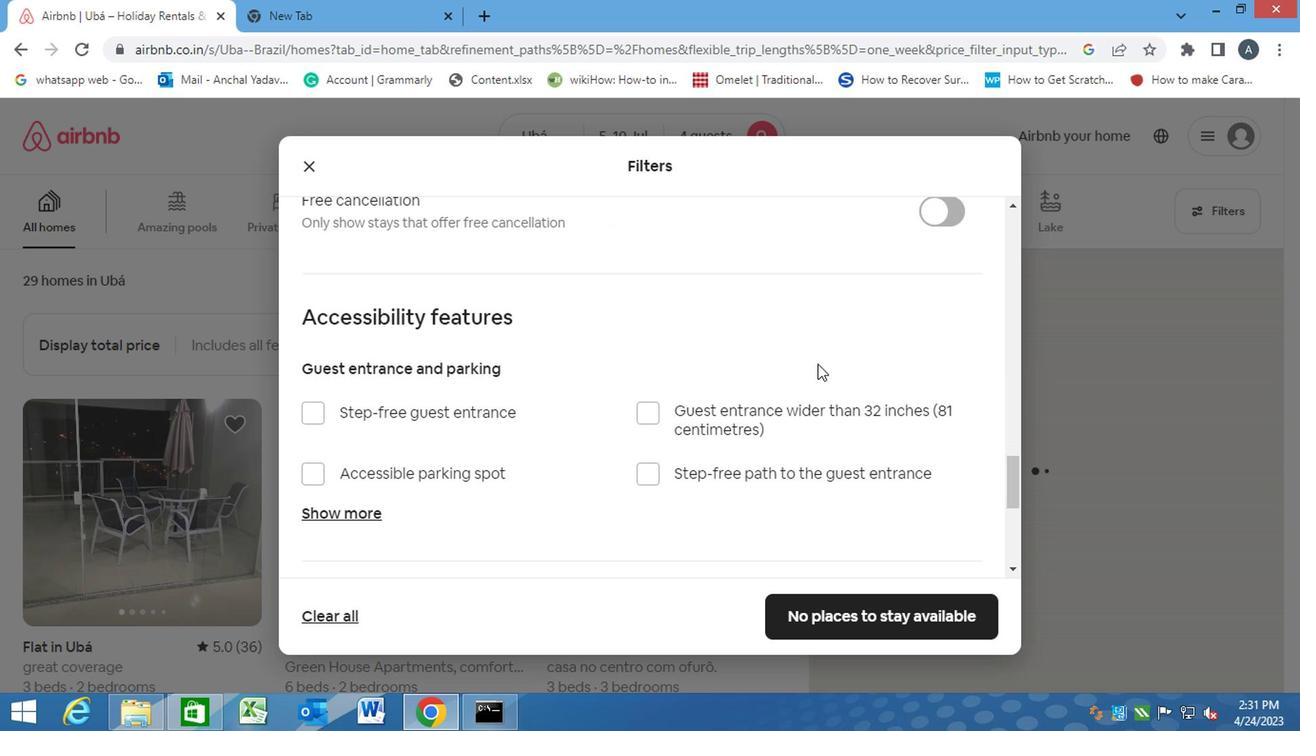 
Action: Mouse moved to (781, 375)
Screenshot: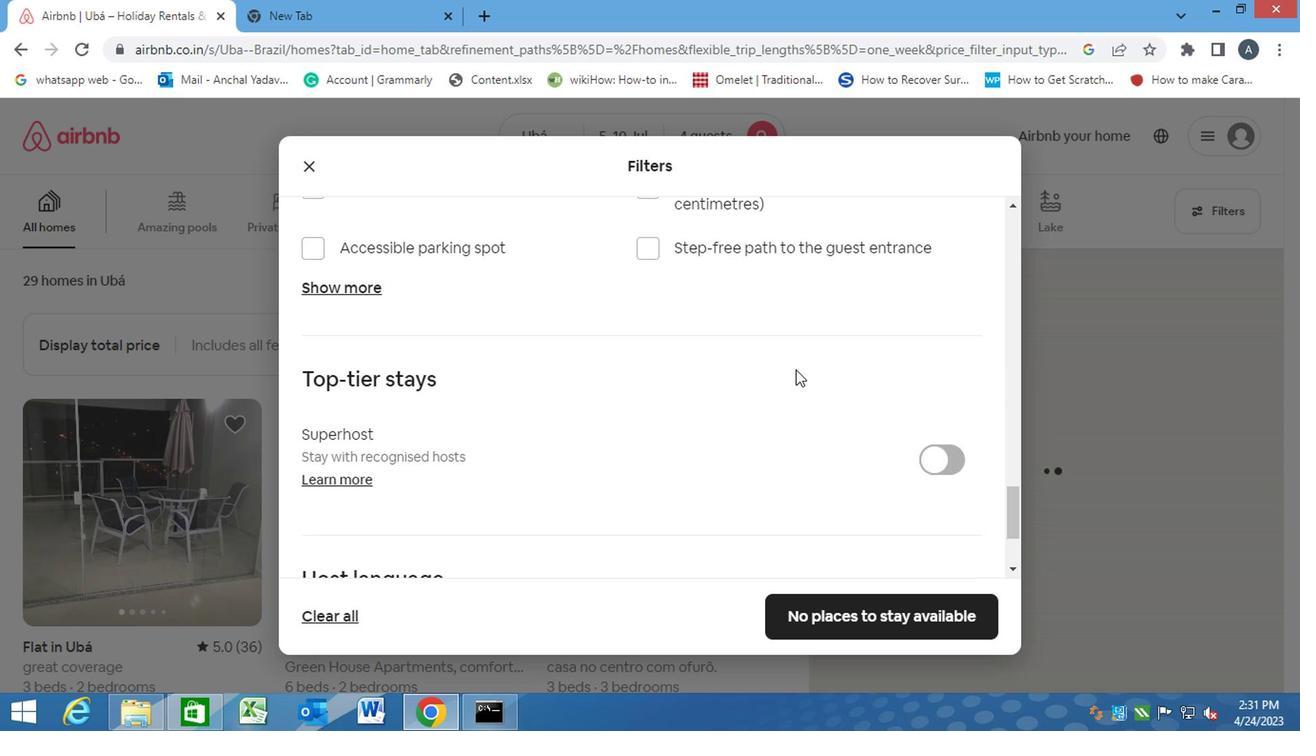 
Action: Mouse scrolled (781, 375) with delta (0, 0)
Screenshot: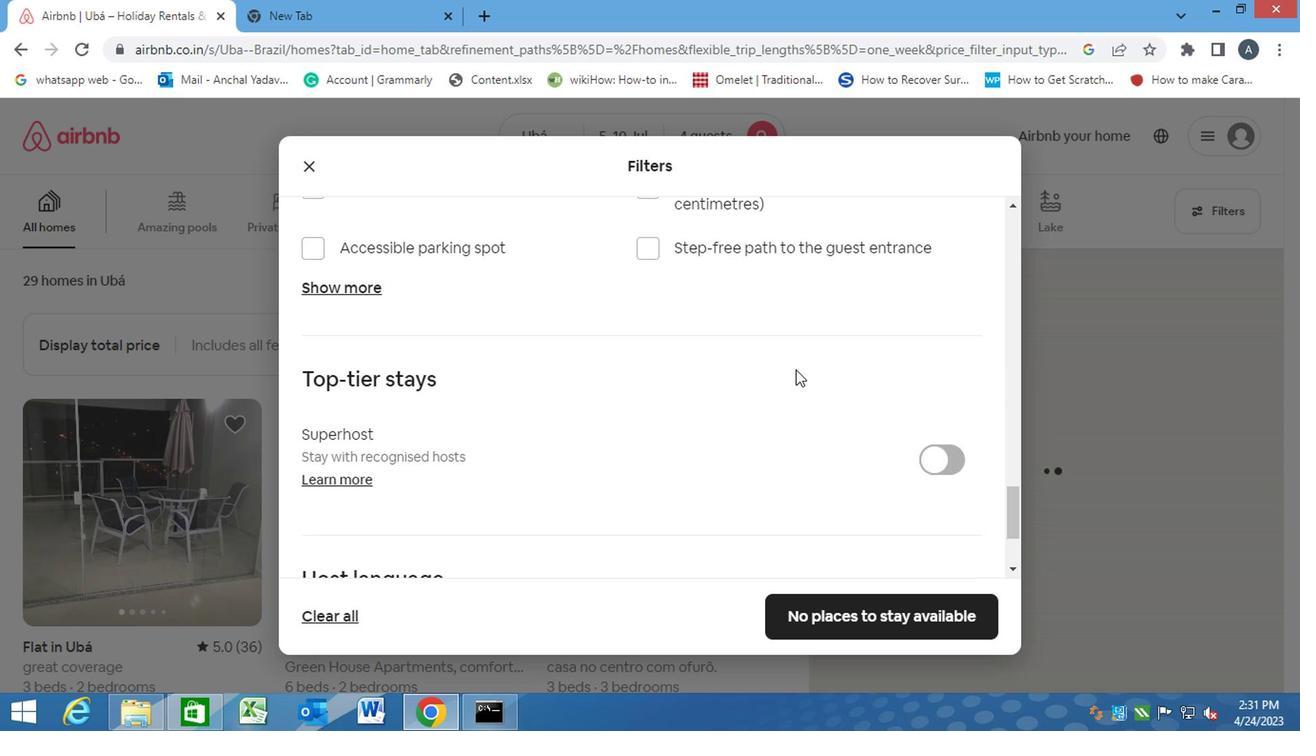 
Action: Mouse moved to (774, 379)
Screenshot: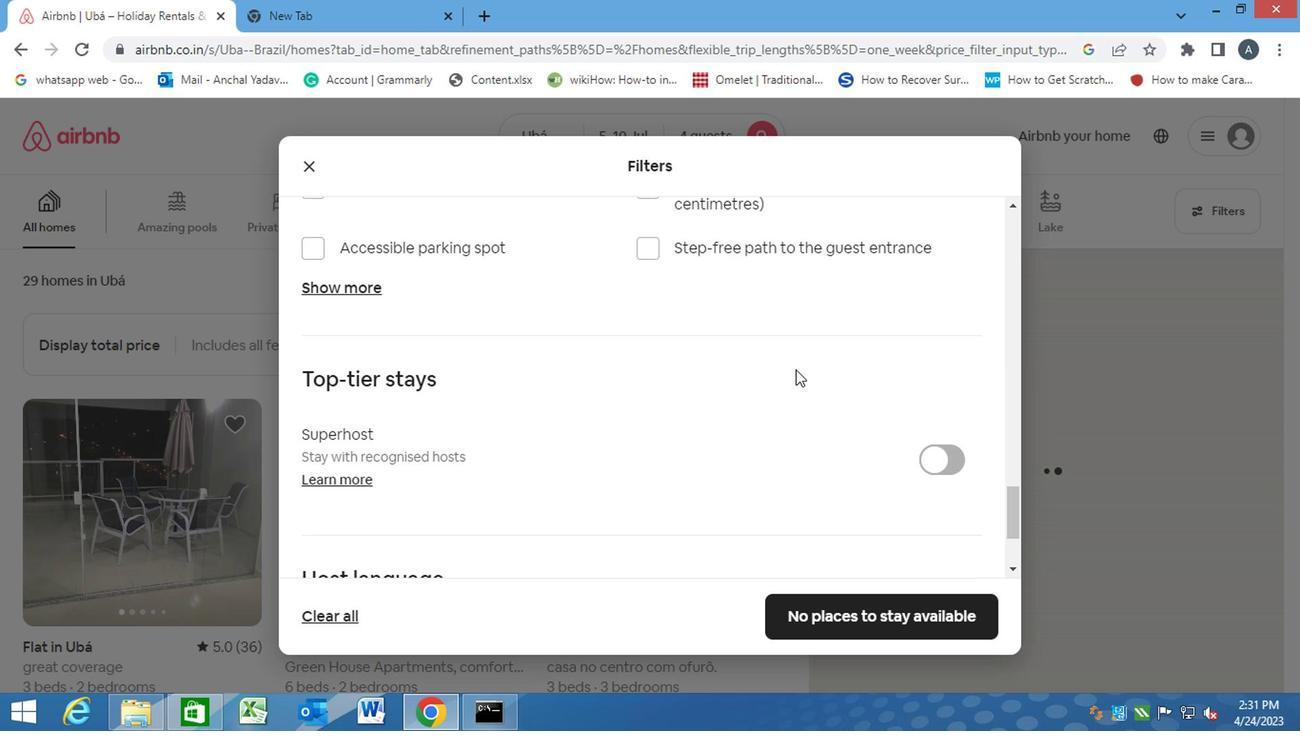 
Action: Mouse scrolled (774, 377) with delta (0, -1)
Screenshot: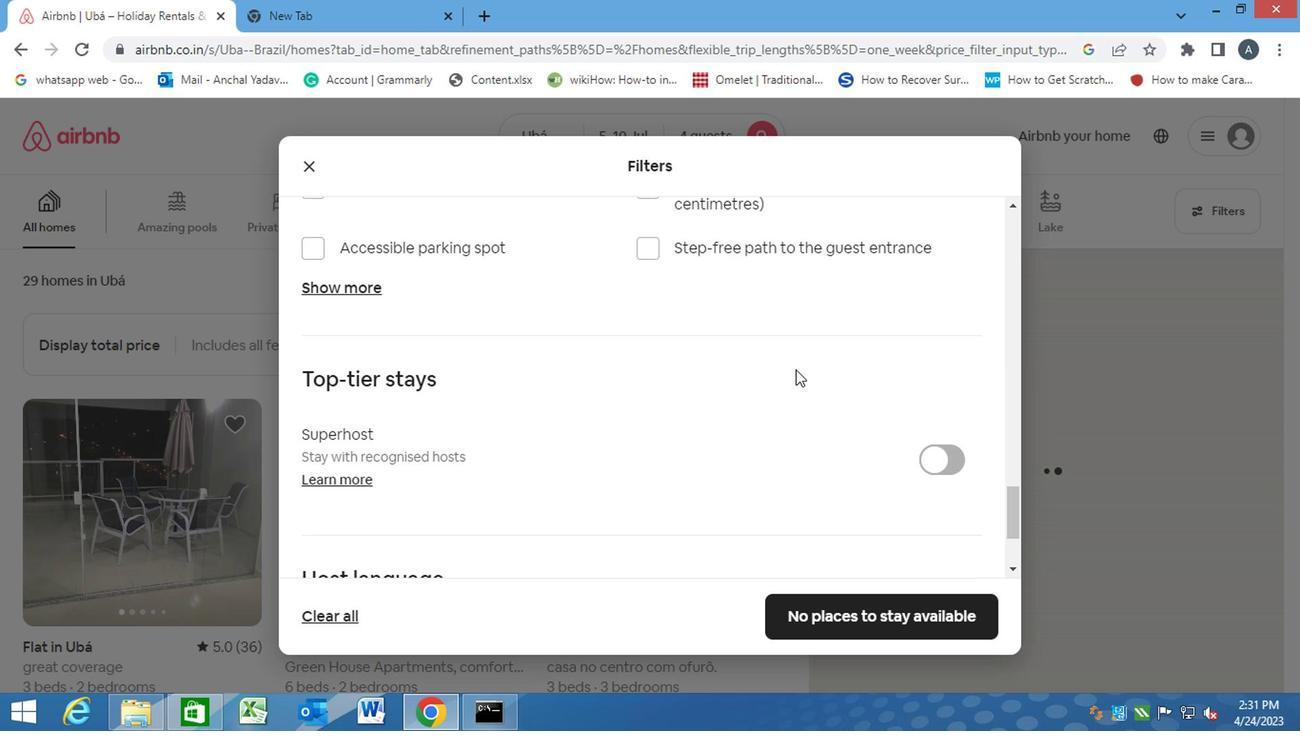 
Action: Mouse moved to (769, 381)
Screenshot: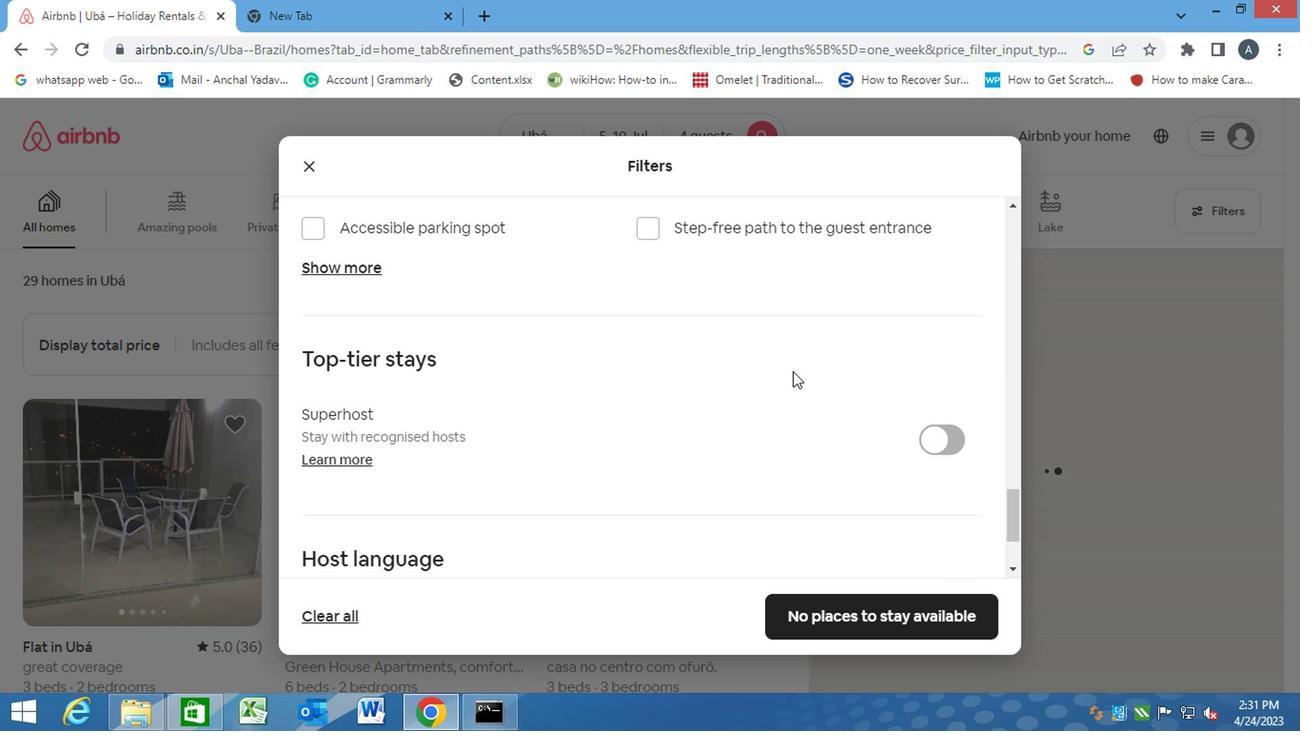 
Action: Mouse scrolled (770, 379) with delta (0, 0)
Screenshot: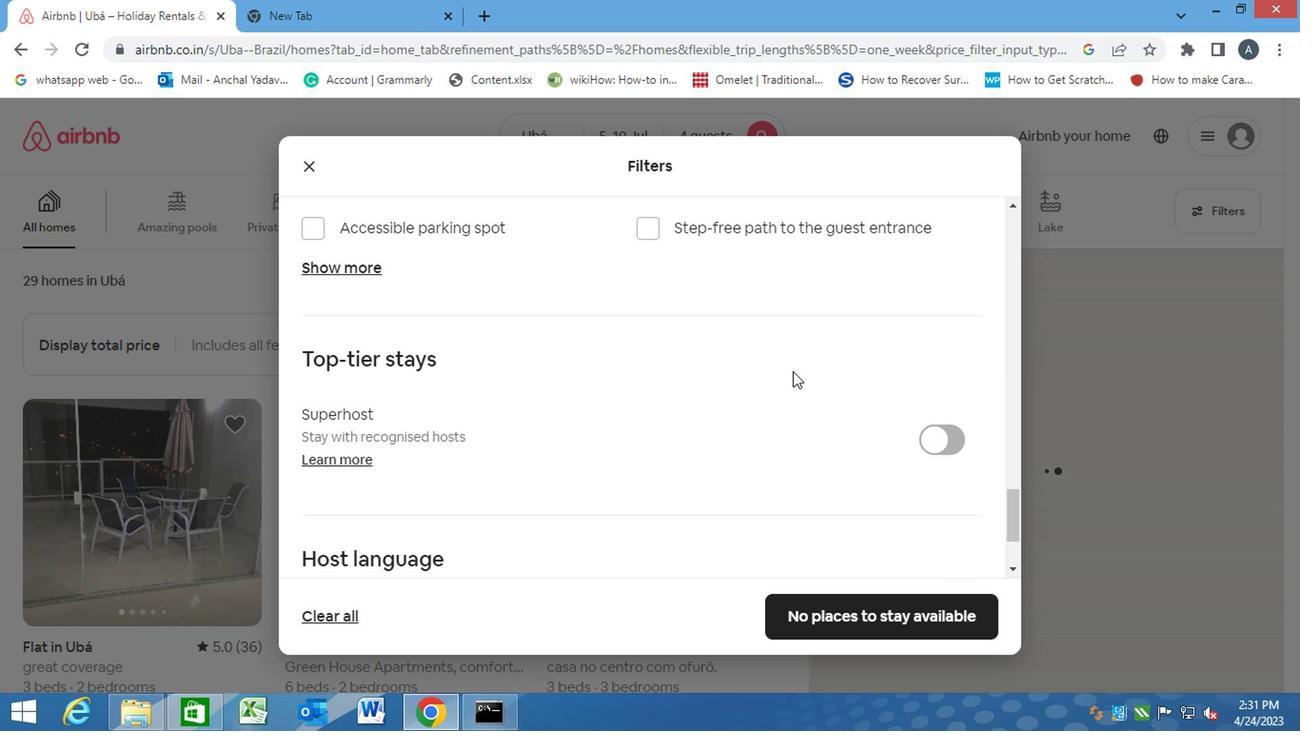 
Action: Mouse moved to (643, 467)
Screenshot: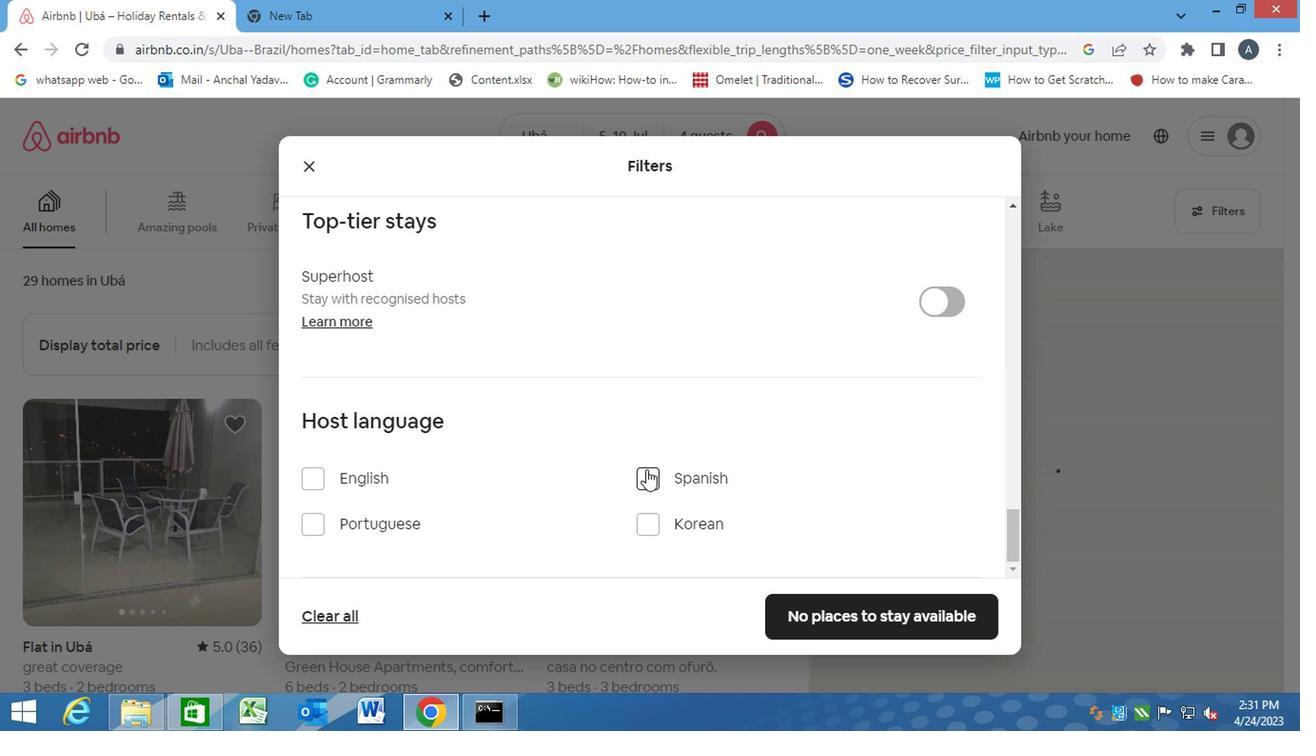 
Action: Mouse pressed left at (643, 467)
Screenshot: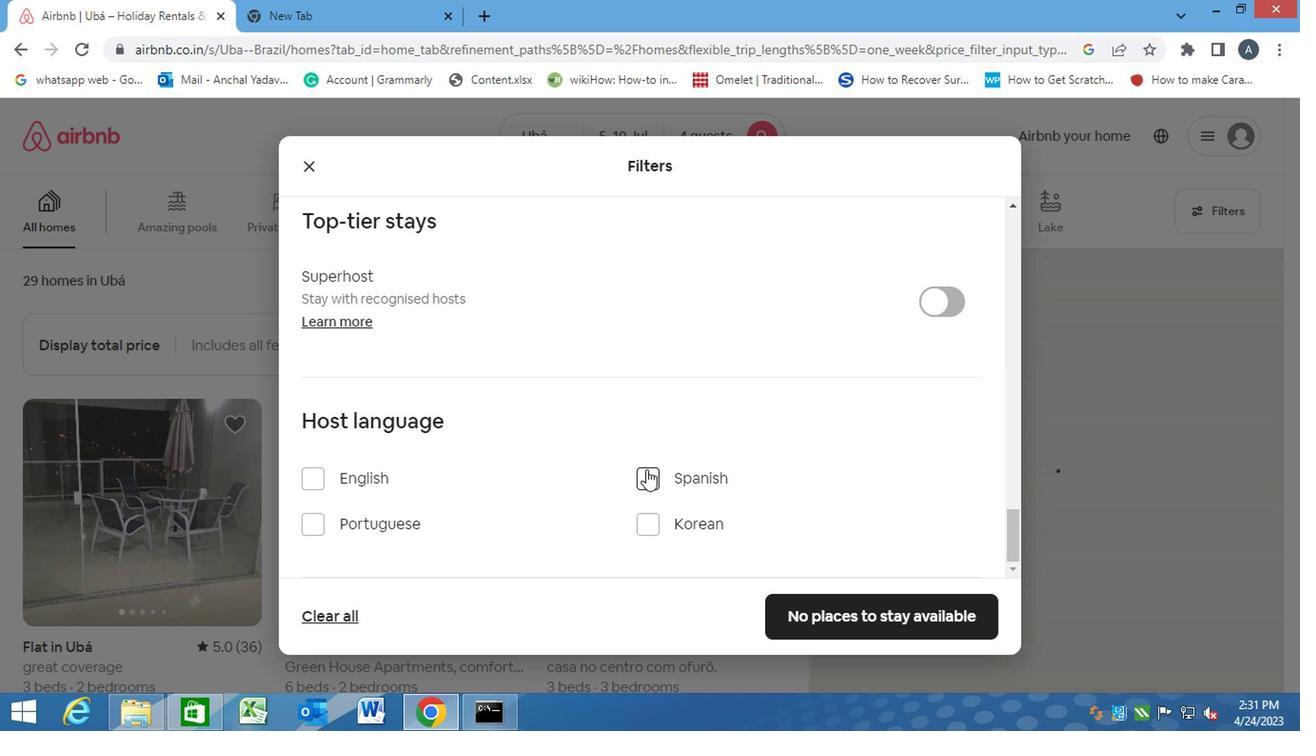 
Action: Mouse moved to (826, 612)
Screenshot: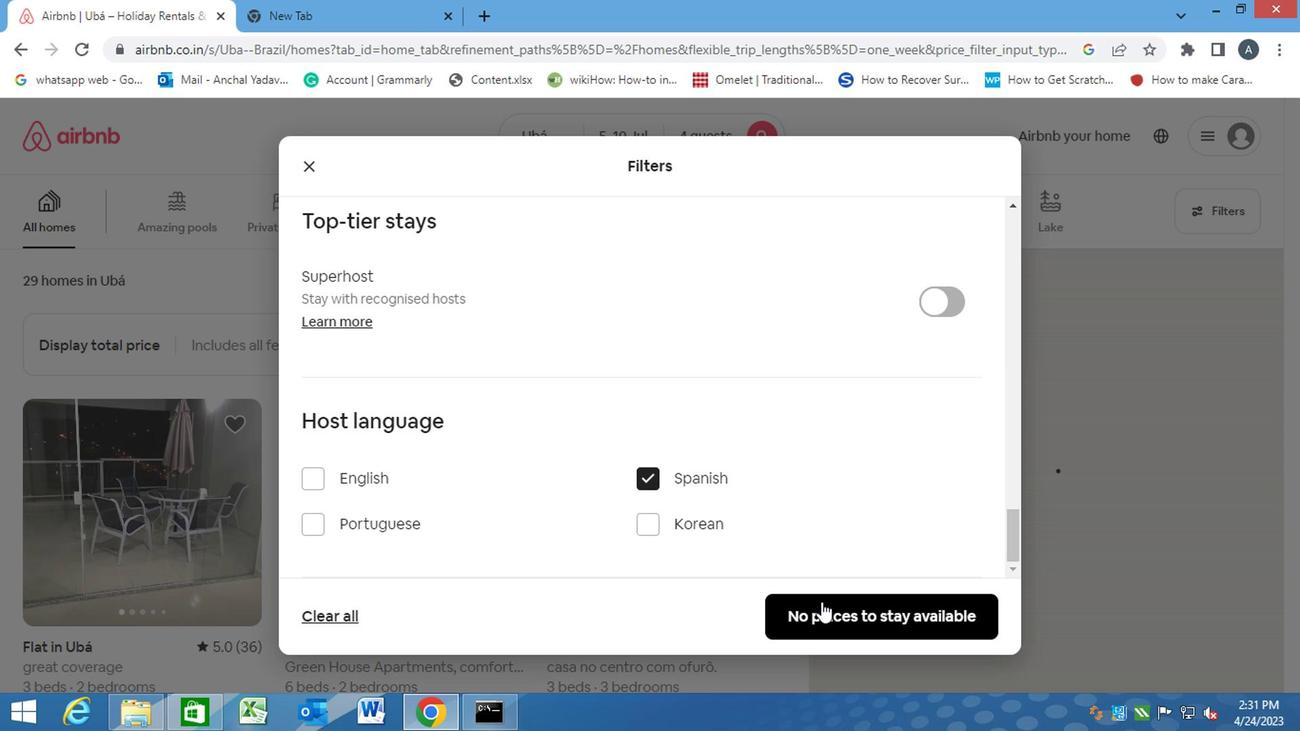 
Action: Mouse pressed left at (826, 612)
Screenshot: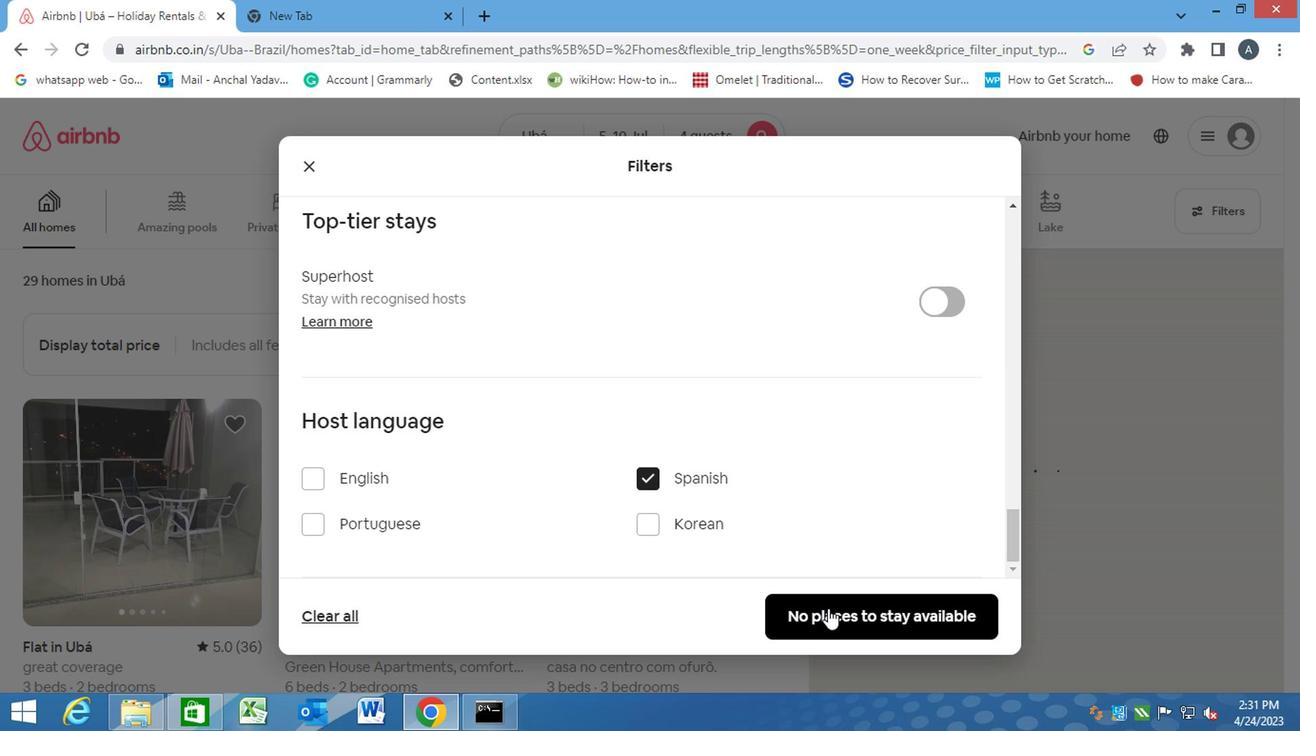 
Action: Mouse moved to (827, 611)
Screenshot: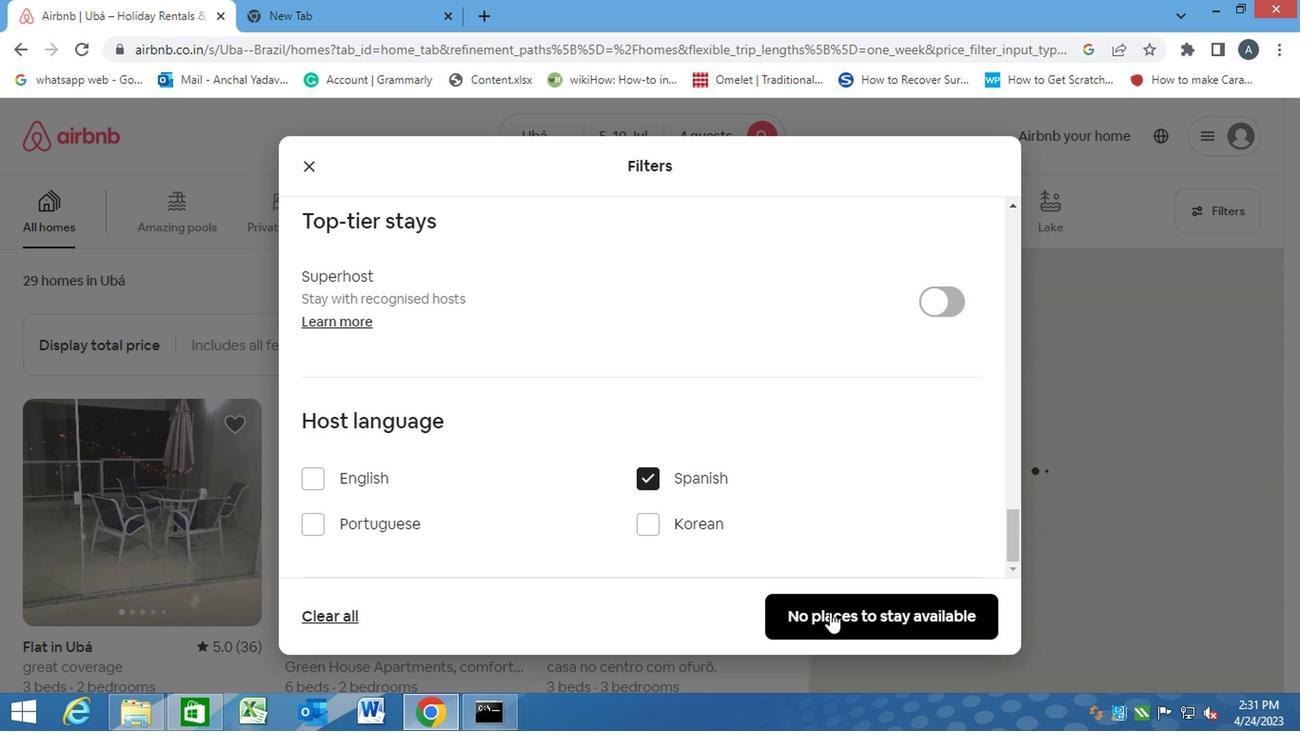 
